 Task: Open a template Informal Letter by  Plum save the file as prototype.html Remove the following options from template: 'your brand'. Replace Hello Fan with ' Good Afternoon' and change the date to 19 July, 2023. Replace body of the letter with  I can't thank you enough for your love and support. Your presence in my life brings me immense joy and comfort. Thank you for being there for me.; apply Font Style 'Trebuchet MS' and font size  18 Add name: Oscar
Action: Mouse moved to (508, 232)
Screenshot: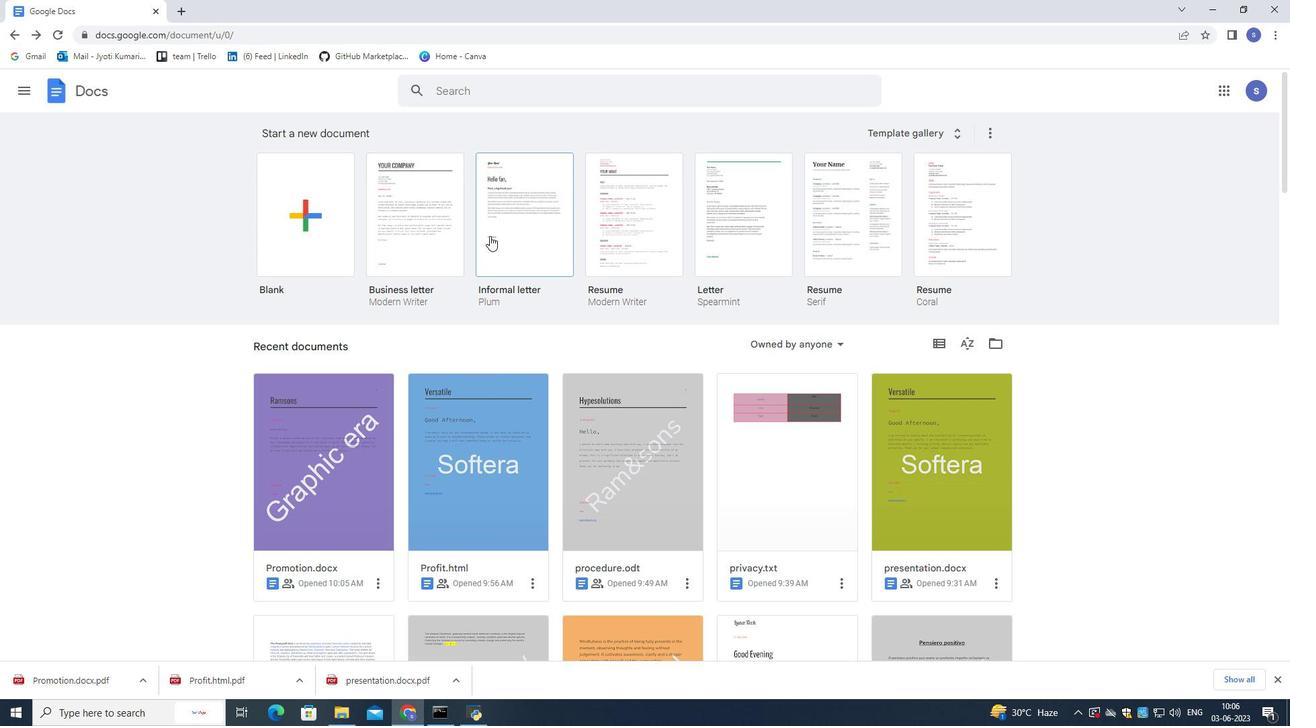 
Action: Mouse pressed left at (508, 232)
Screenshot: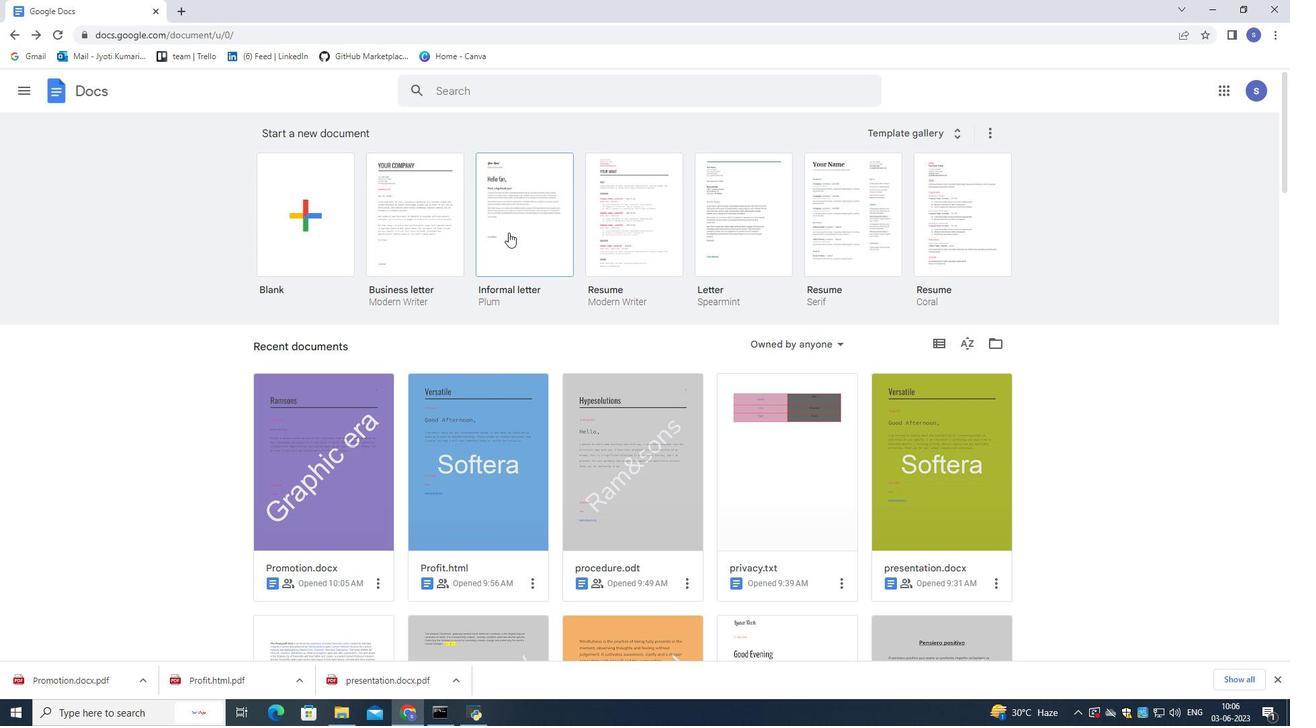 
Action: Mouse pressed left at (508, 232)
Screenshot: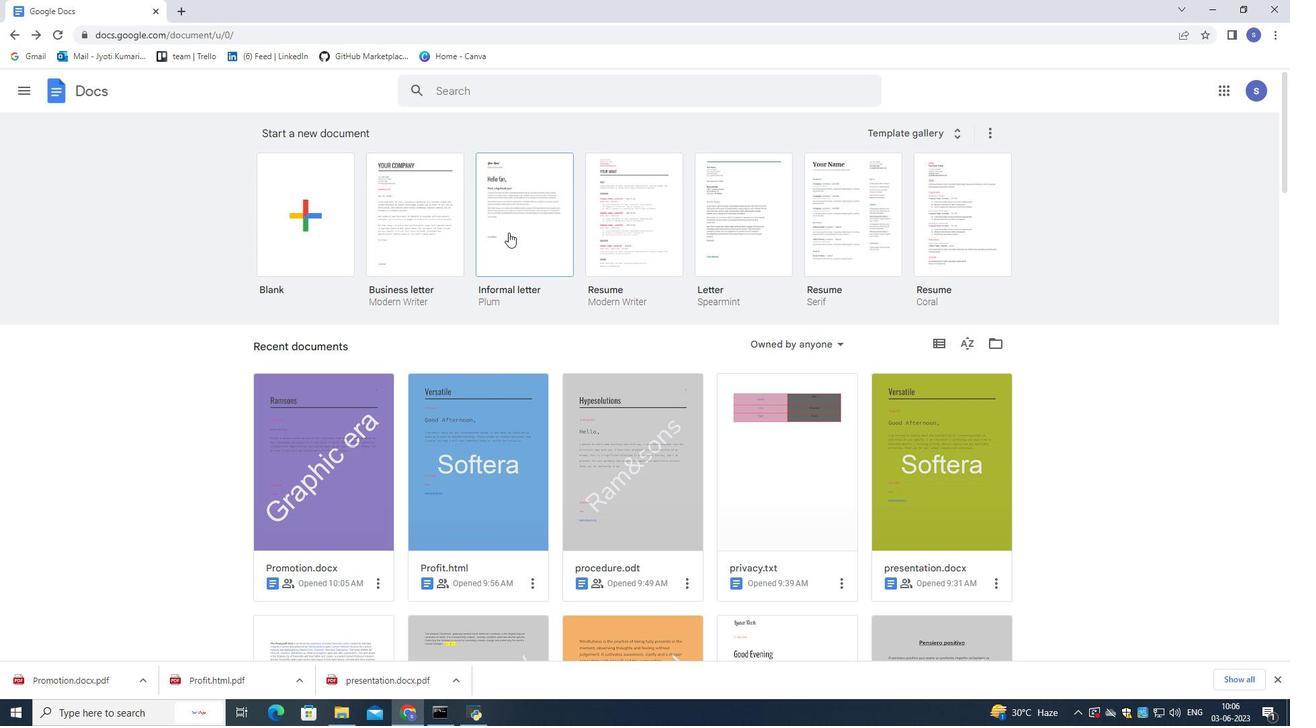 
Action: Mouse moved to (119, 77)
Screenshot: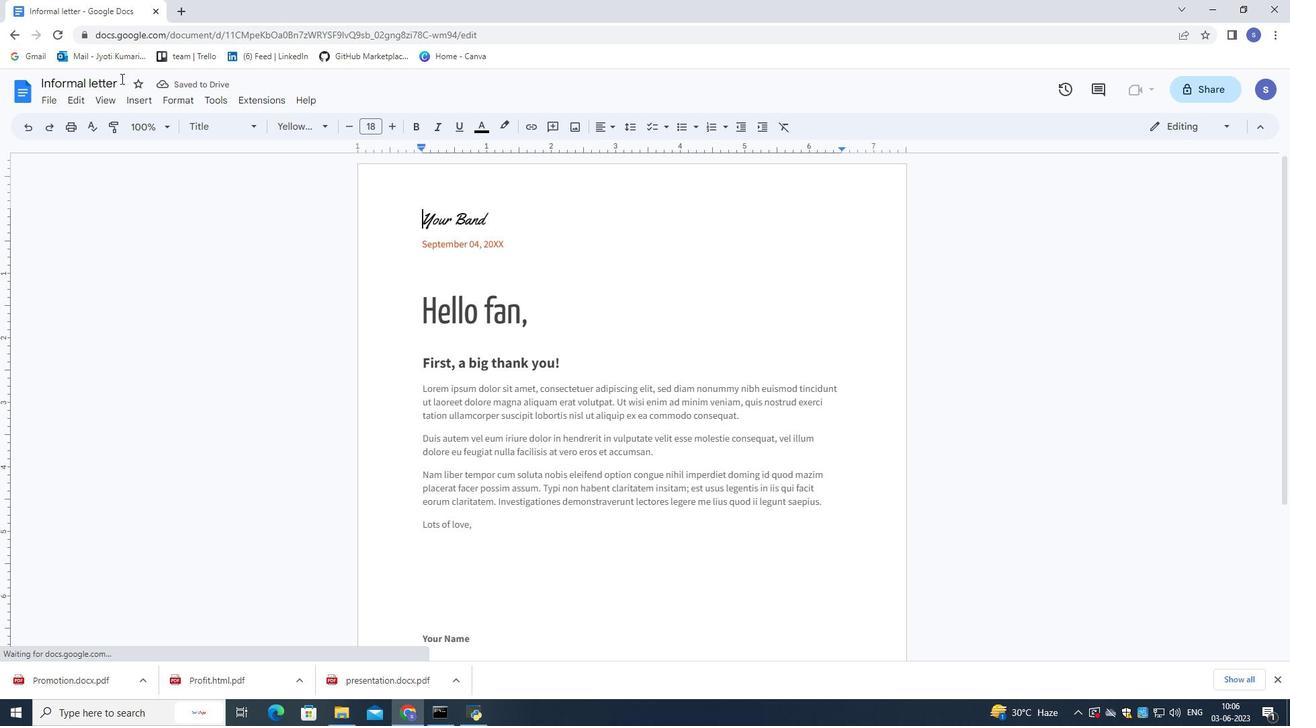 
Action: Mouse pressed left at (119, 77)
Screenshot: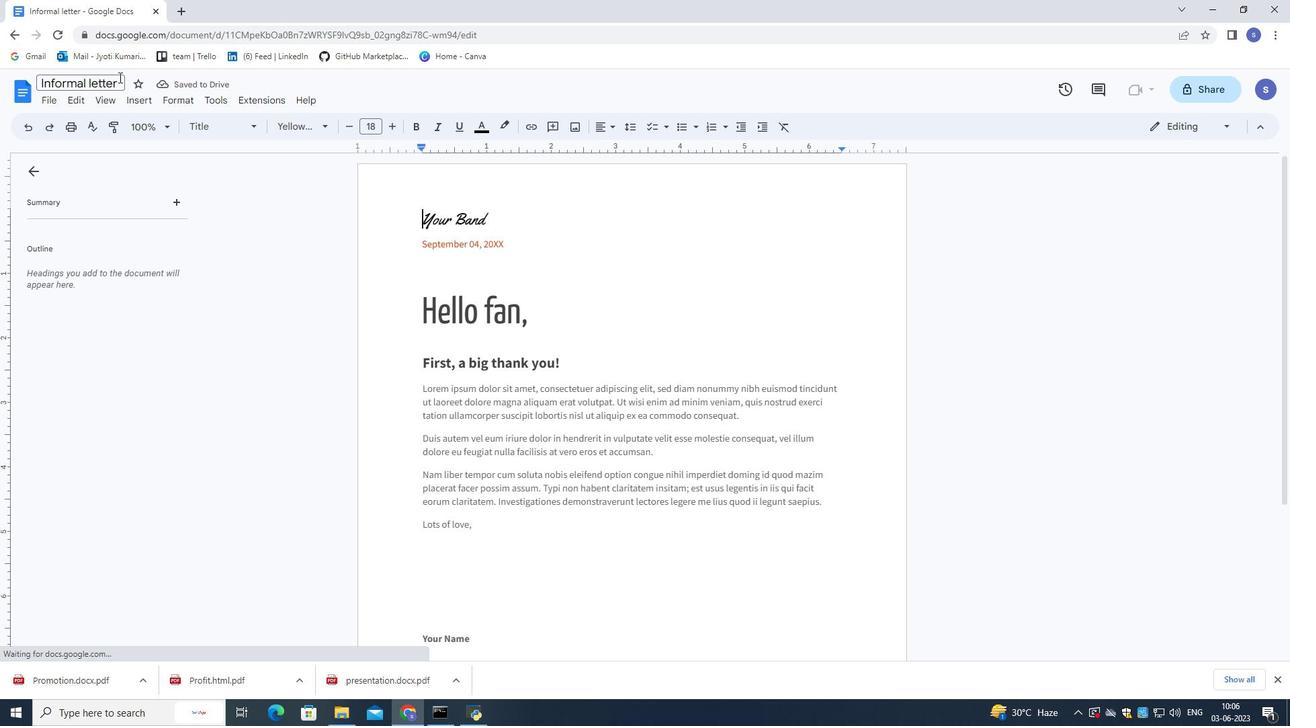 
Action: Mouse moved to (119, 77)
Screenshot: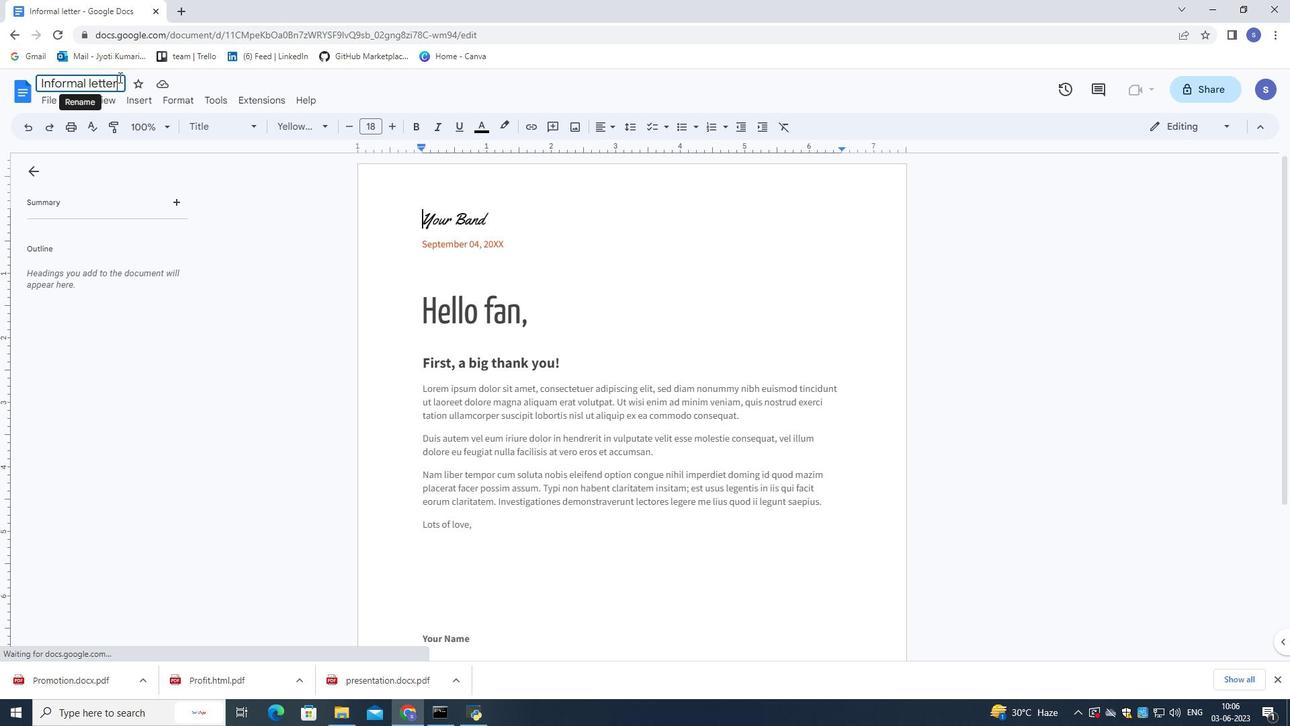 
Action: Mouse pressed left at (119, 77)
Screenshot: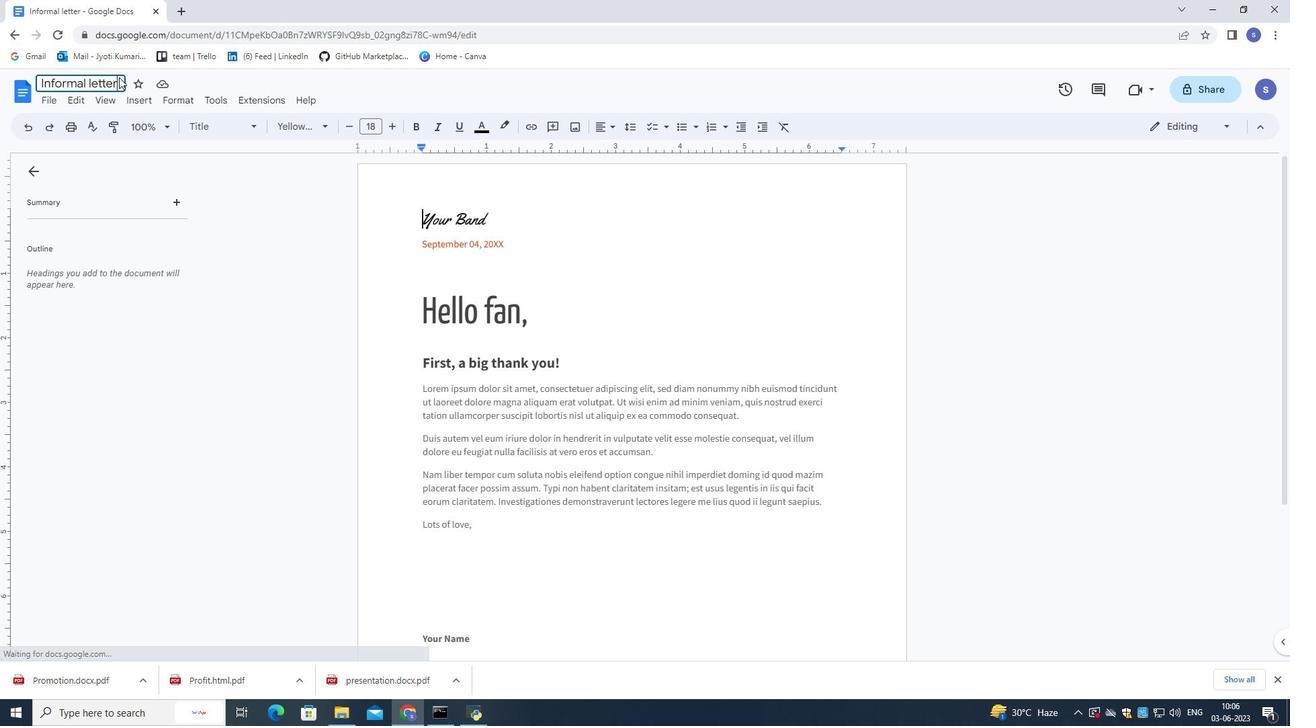 
Action: Mouse pressed left at (119, 77)
Screenshot: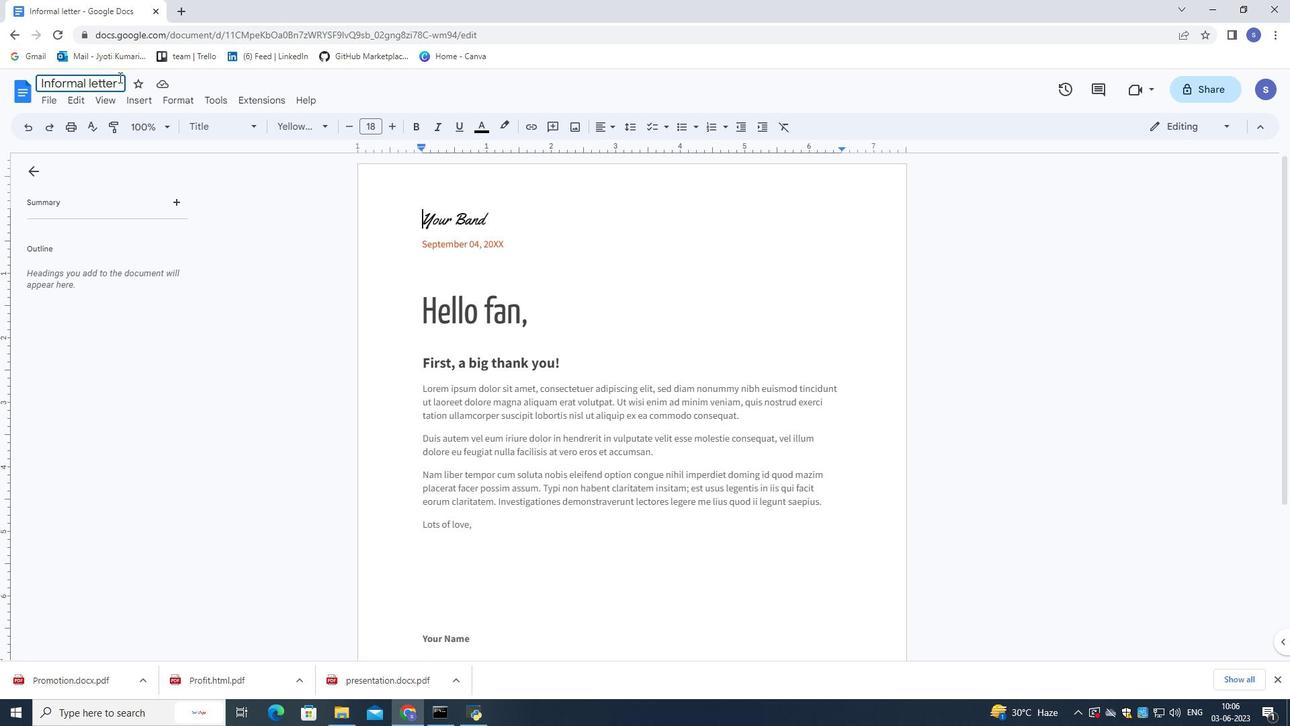 
Action: Mouse pressed left at (119, 77)
Screenshot: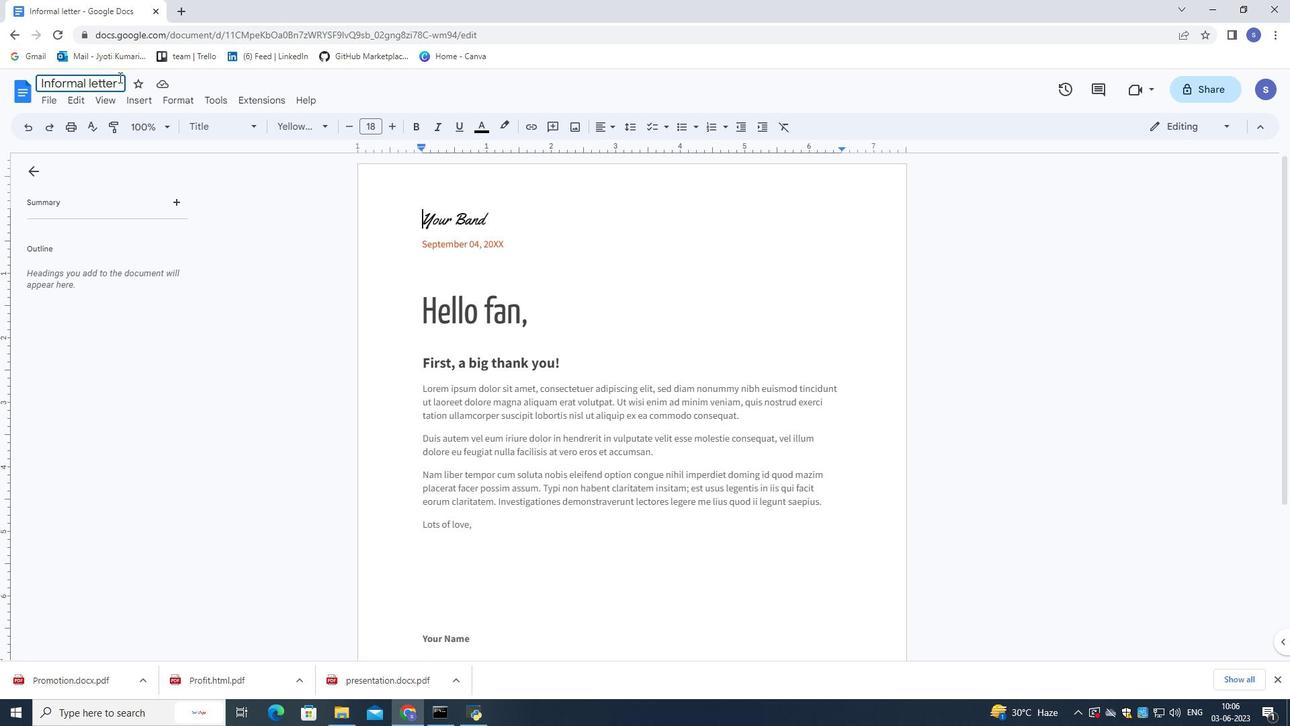 
Action: Mouse moved to (121, 121)
Screenshot: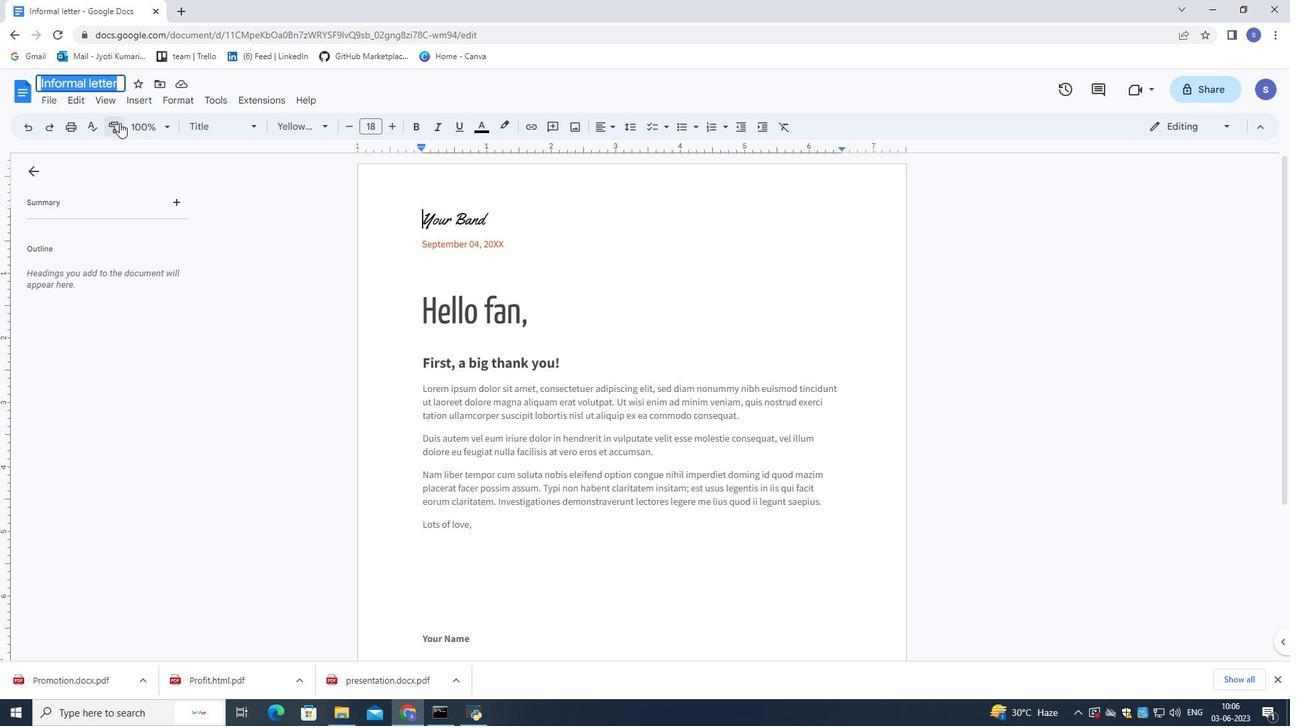 
Action: Key pressed prototype.html<Key.enter>
Screenshot: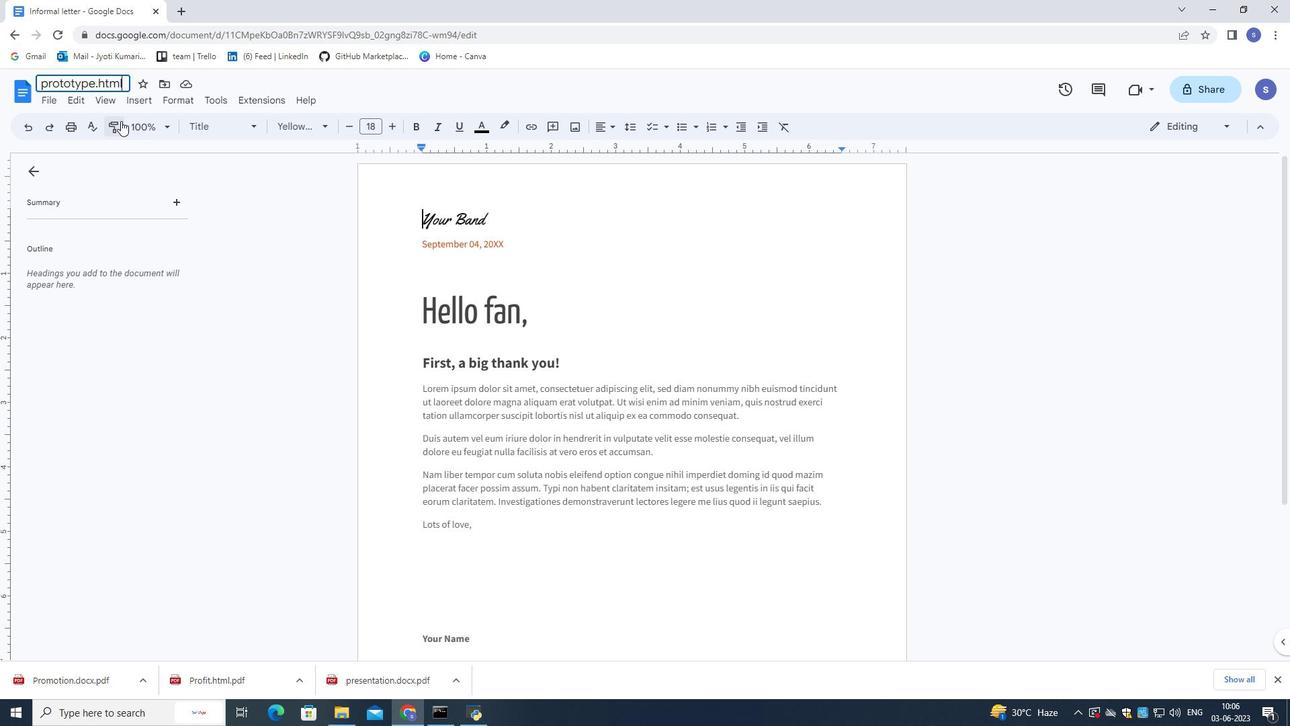 
Action: Mouse moved to (514, 218)
Screenshot: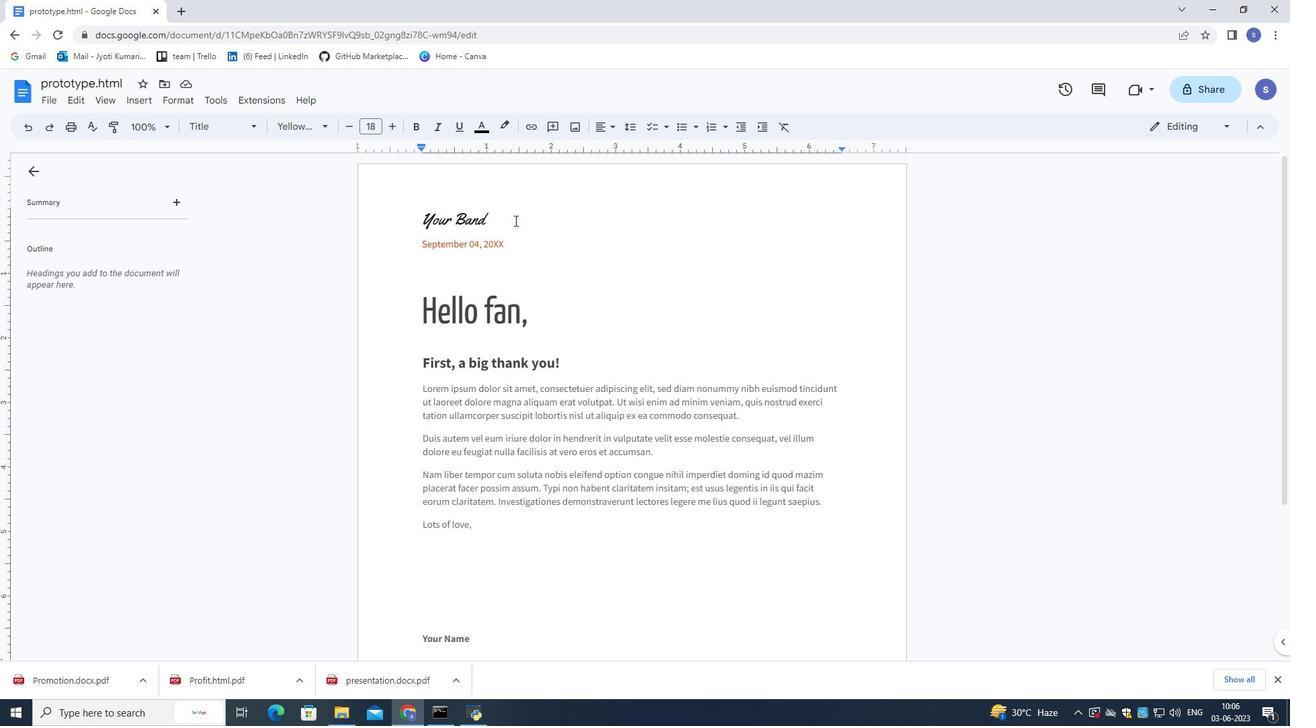 
Action: Mouse pressed left at (514, 218)
Screenshot: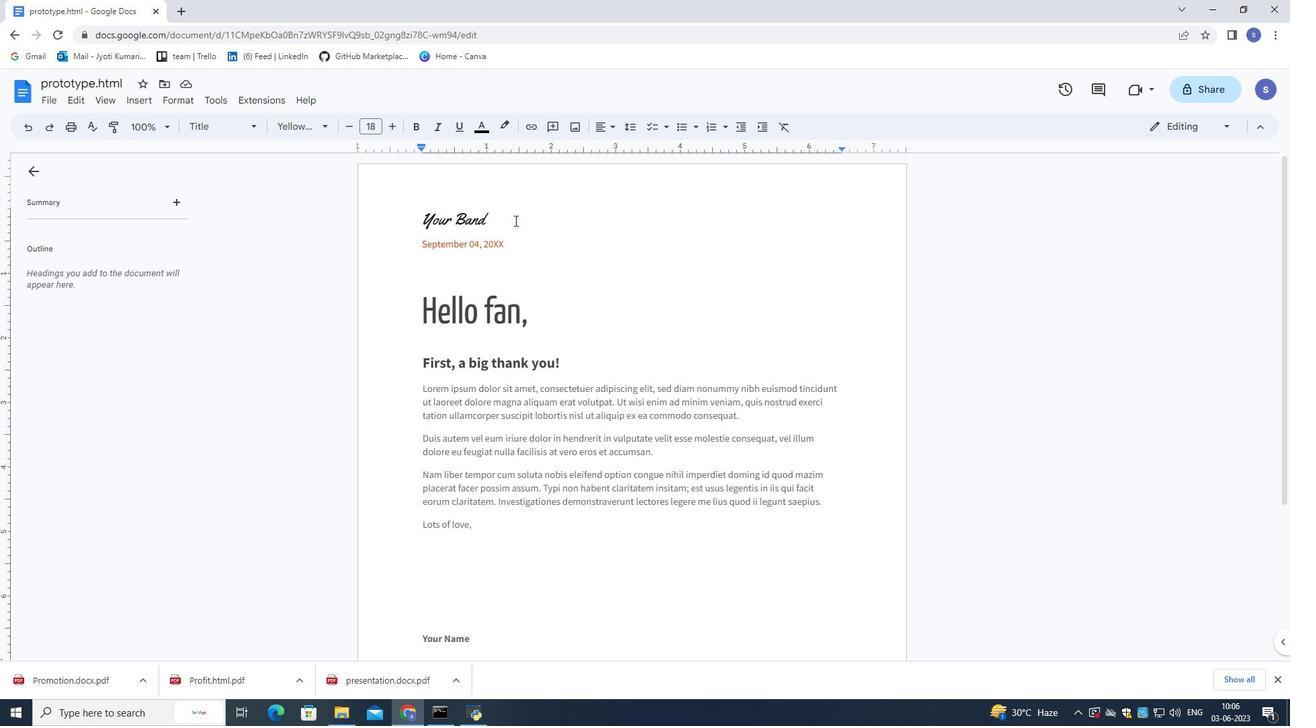
Action: Mouse moved to (412, 215)
Screenshot: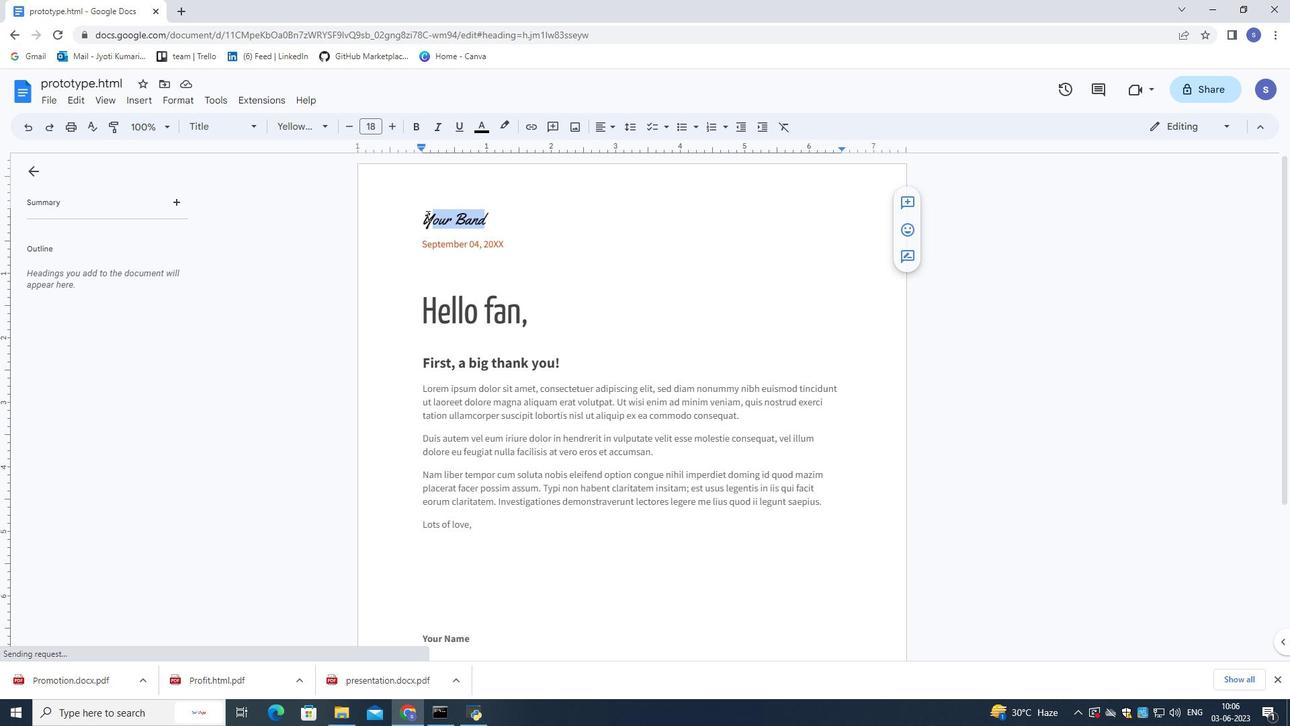 
Action: Key pressed <Key.delete>
Screenshot: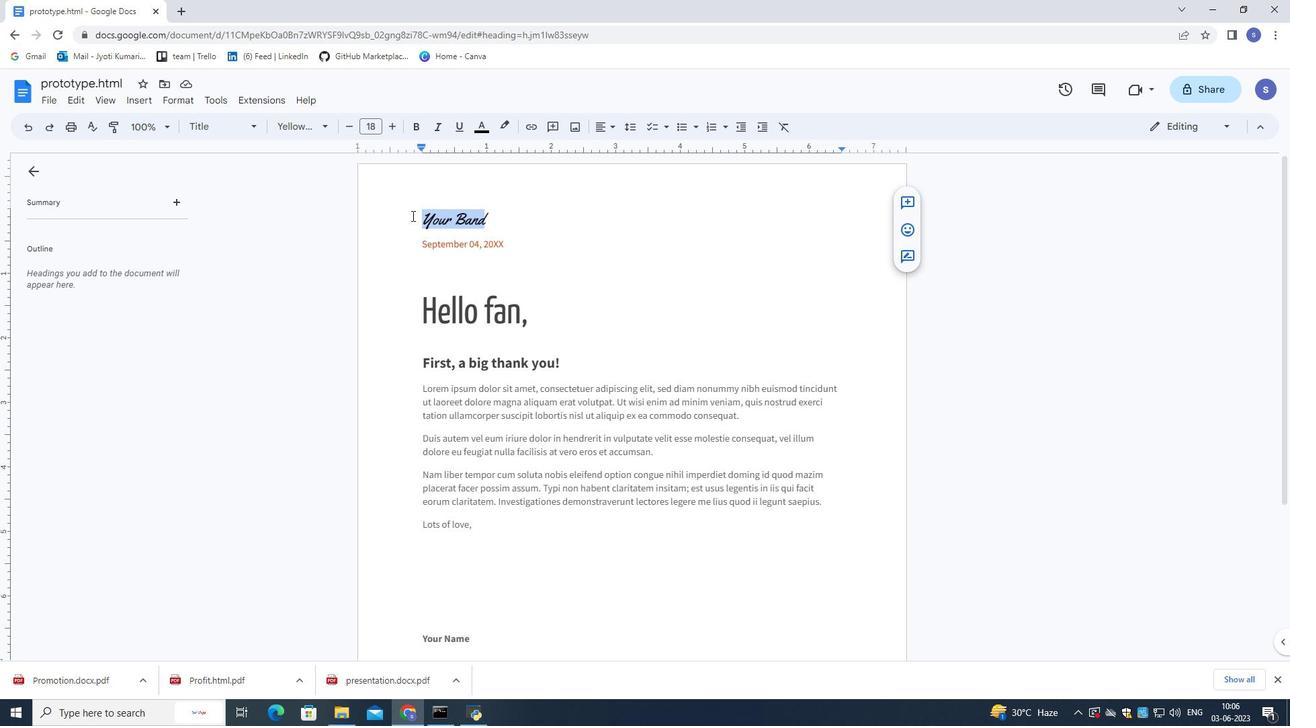 
Action: Mouse moved to (513, 239)
Screenshot: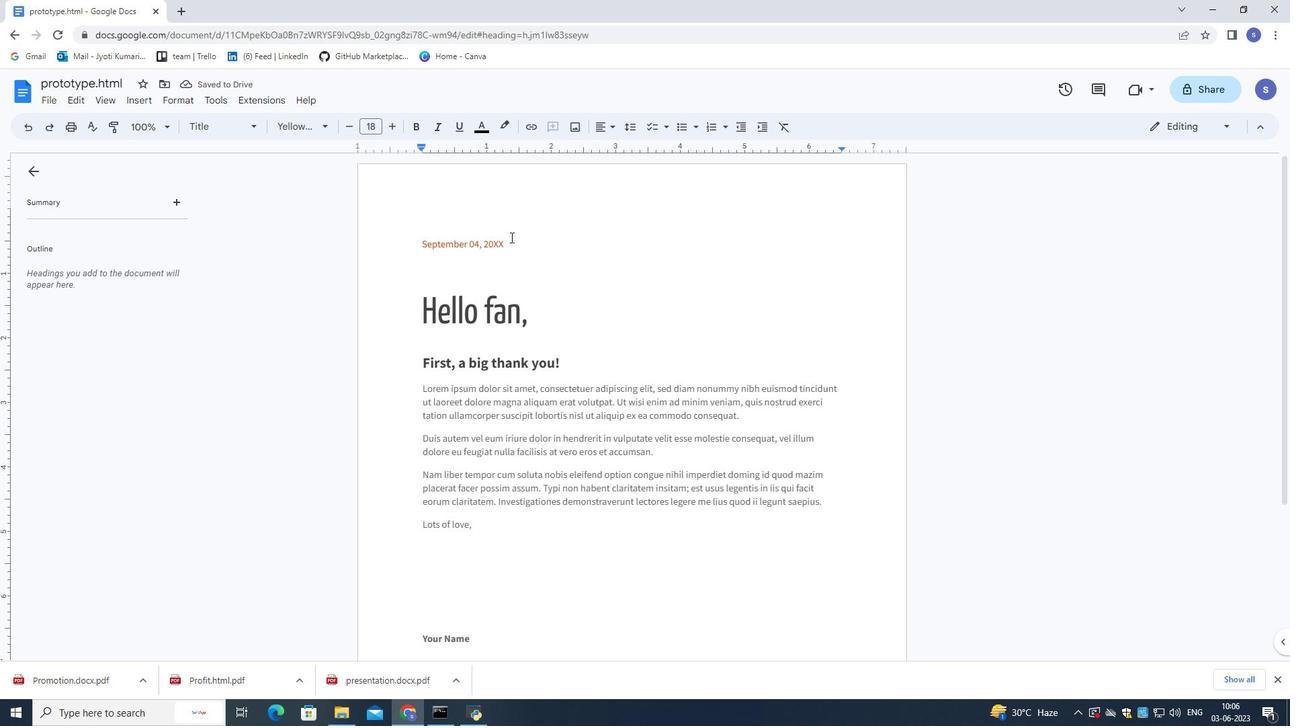 
Action: Mouse pressed left at (513, 239)
Screenshot: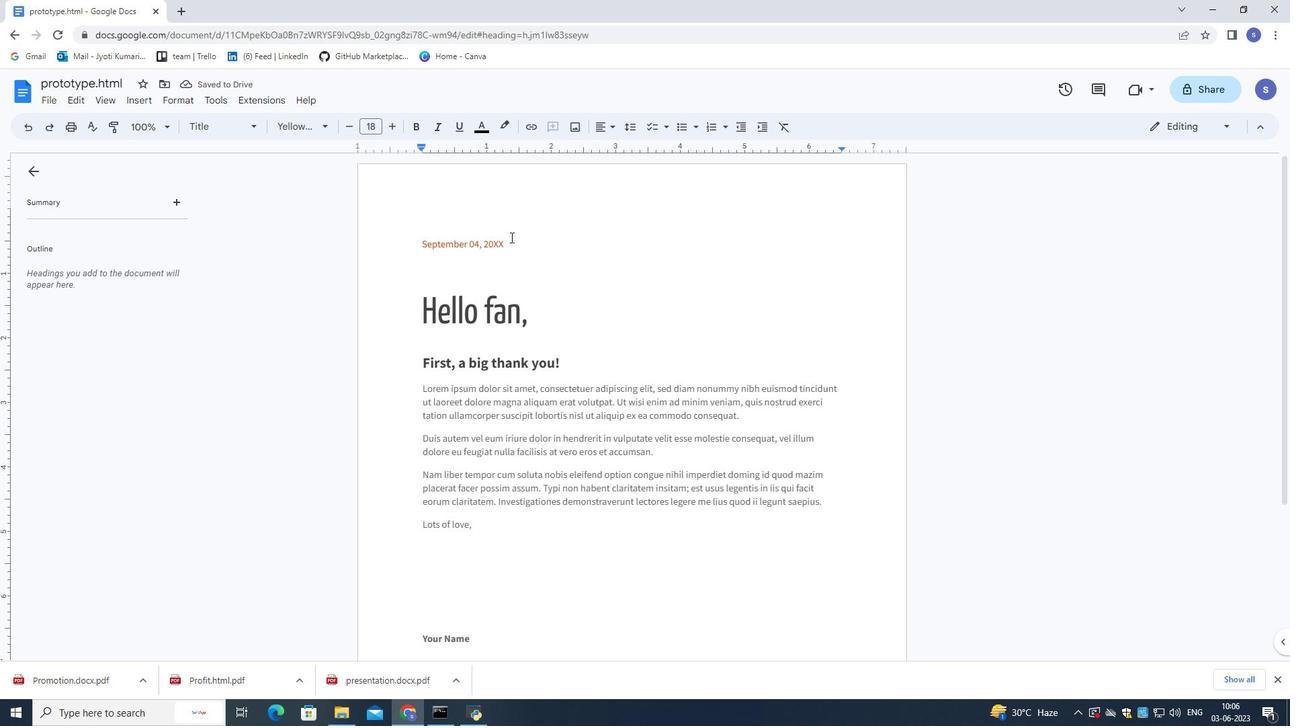 
Action: Mouse pressed left at (513, 239)
Screenshot: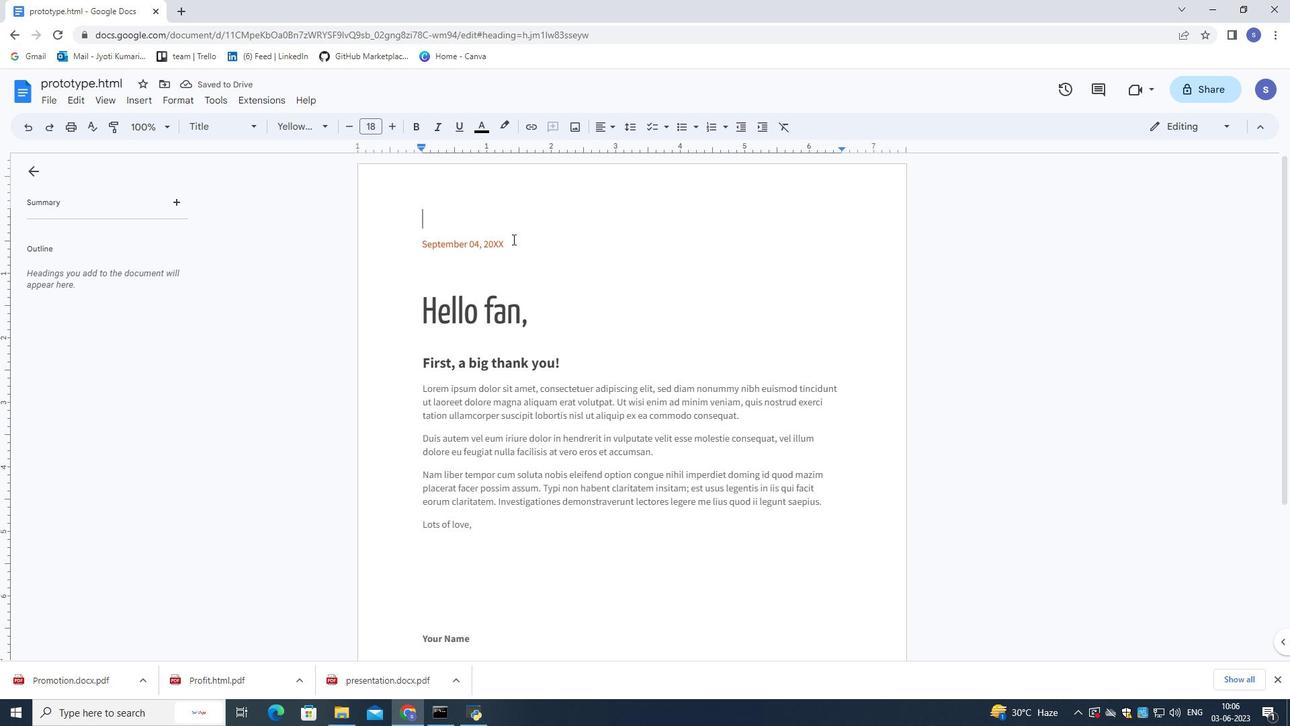 
Action: Mouse pressed left at (513, 239)
Screenshot: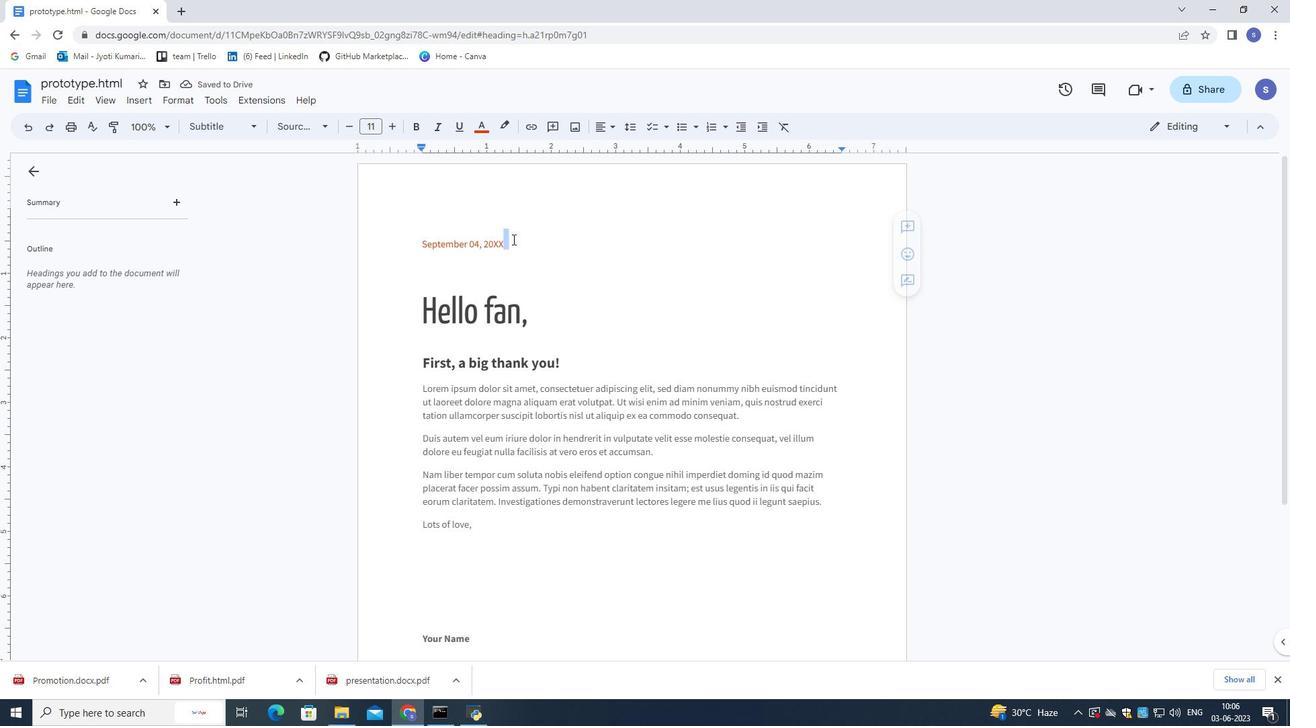 
Action: Mouse moved to (511, 241)
Screenshot: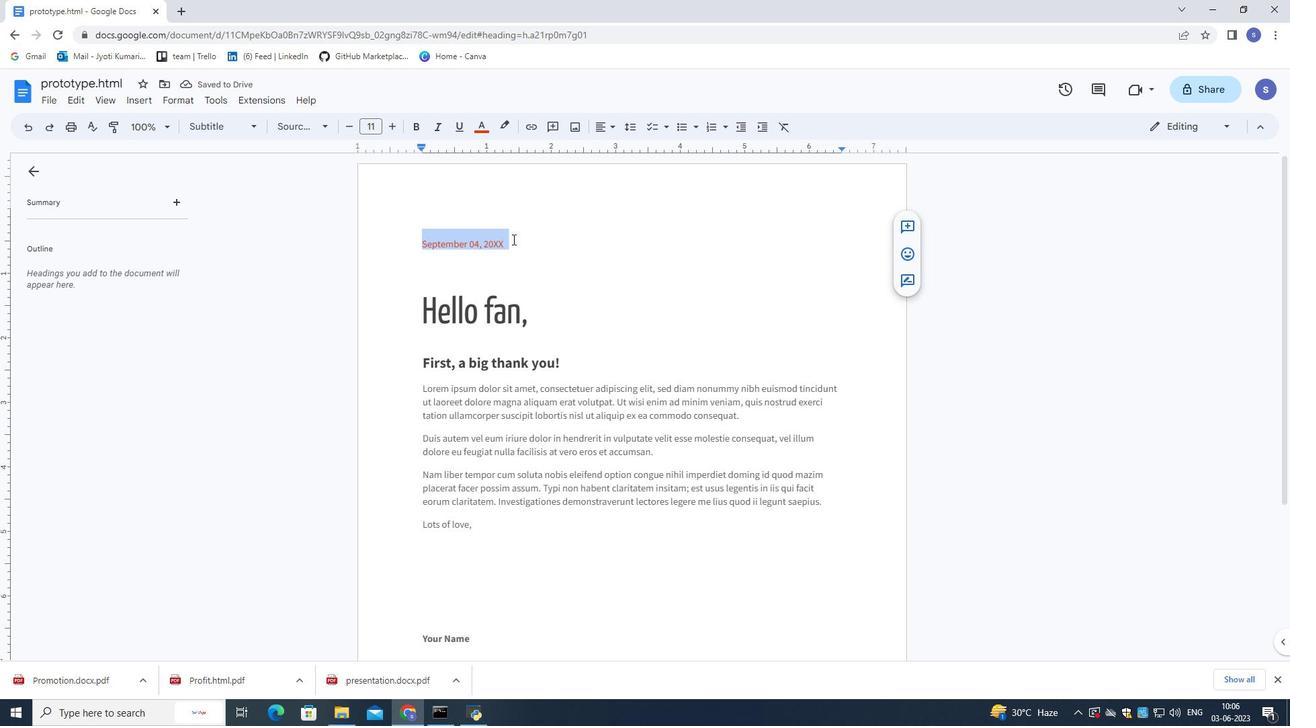 
Action: Key pressed 19<Key.space><Key.shift>july,<Key.space>2023
Screenshot: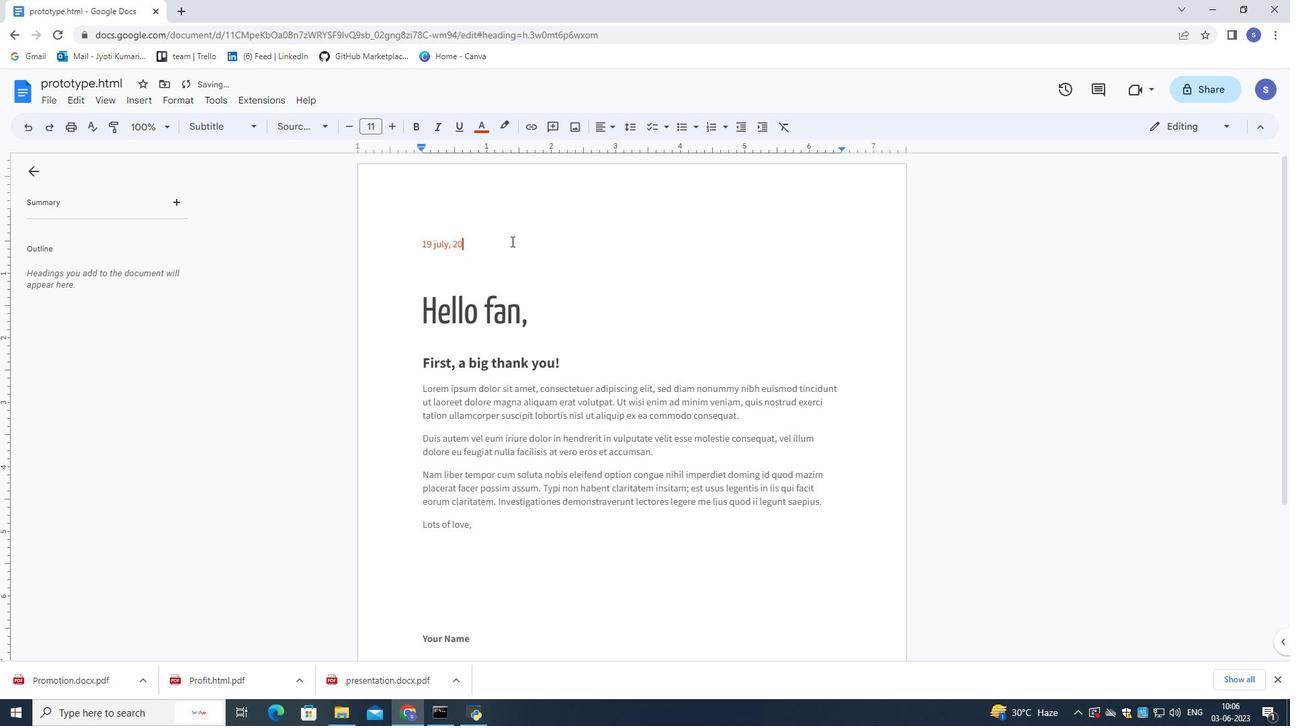 
Action: Mouse moved to (531, 320)
Screenshot: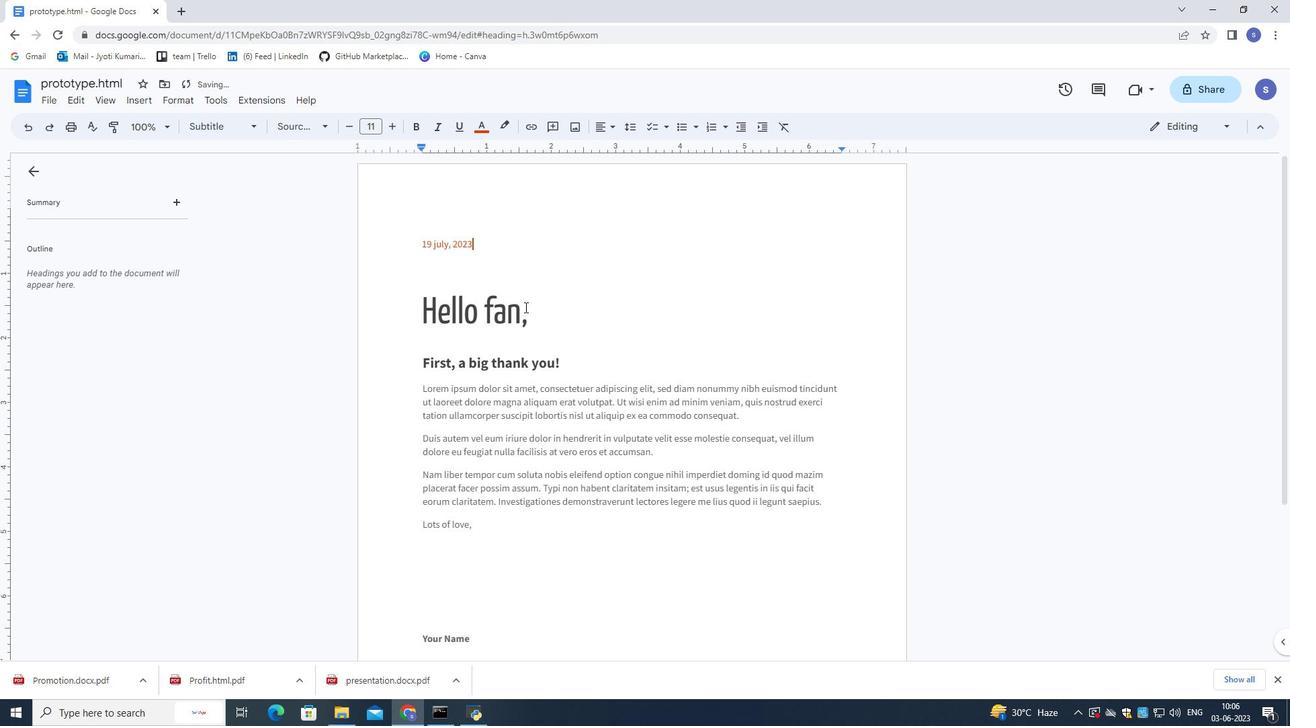 
Action: Mouse pressed left at (531, 320)
Screenshot: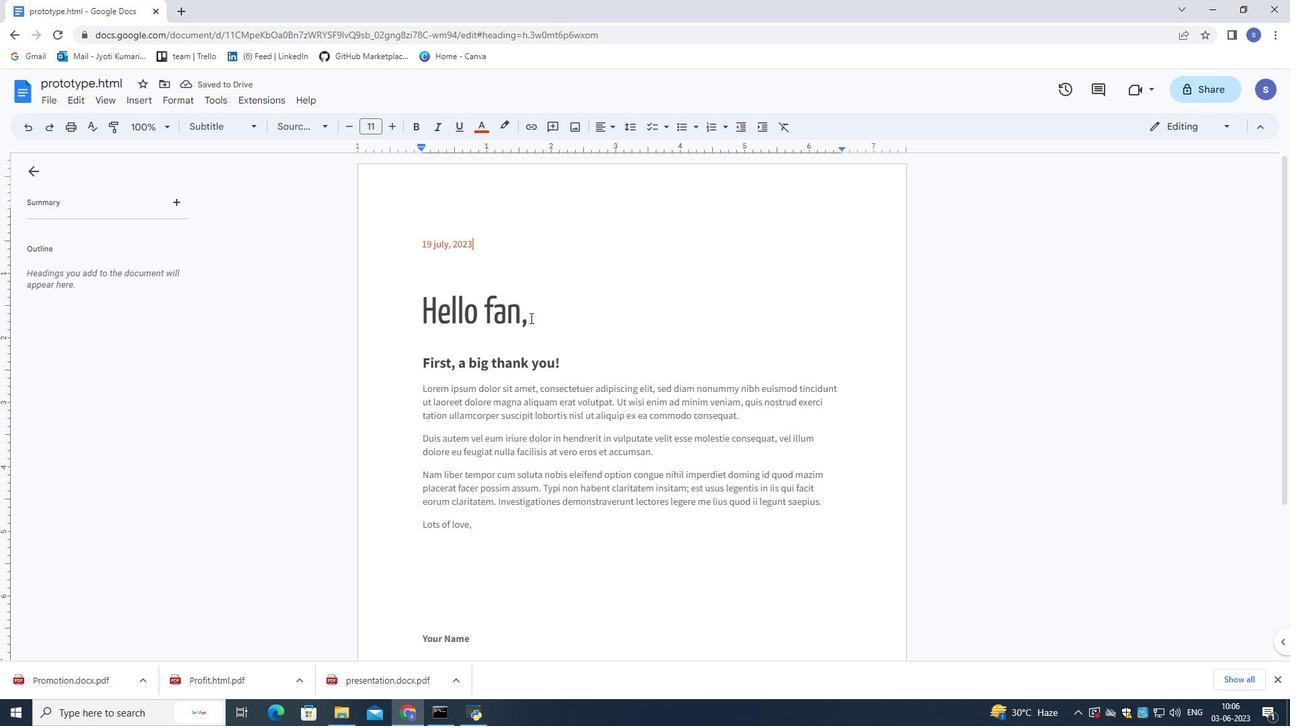 
Action: Mouse moved to (383, 312)
Screenshot: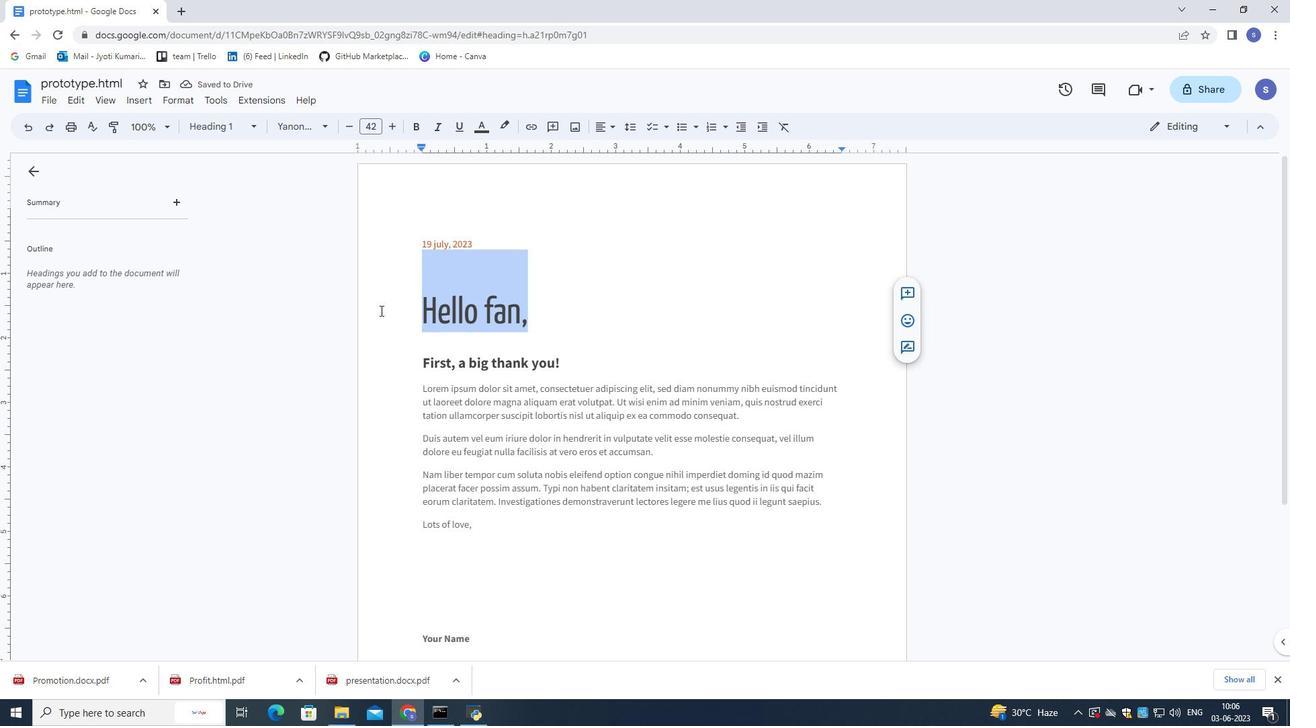 
Action: Key pressed <Key.shift>Good<Key.space><Key.shift>afternoon<Key.left><Key.left><Key.left><Key.left><Key.left><Key.left><Key.left><Key.left><Key.backspace><Key.shift>A
Screenshot: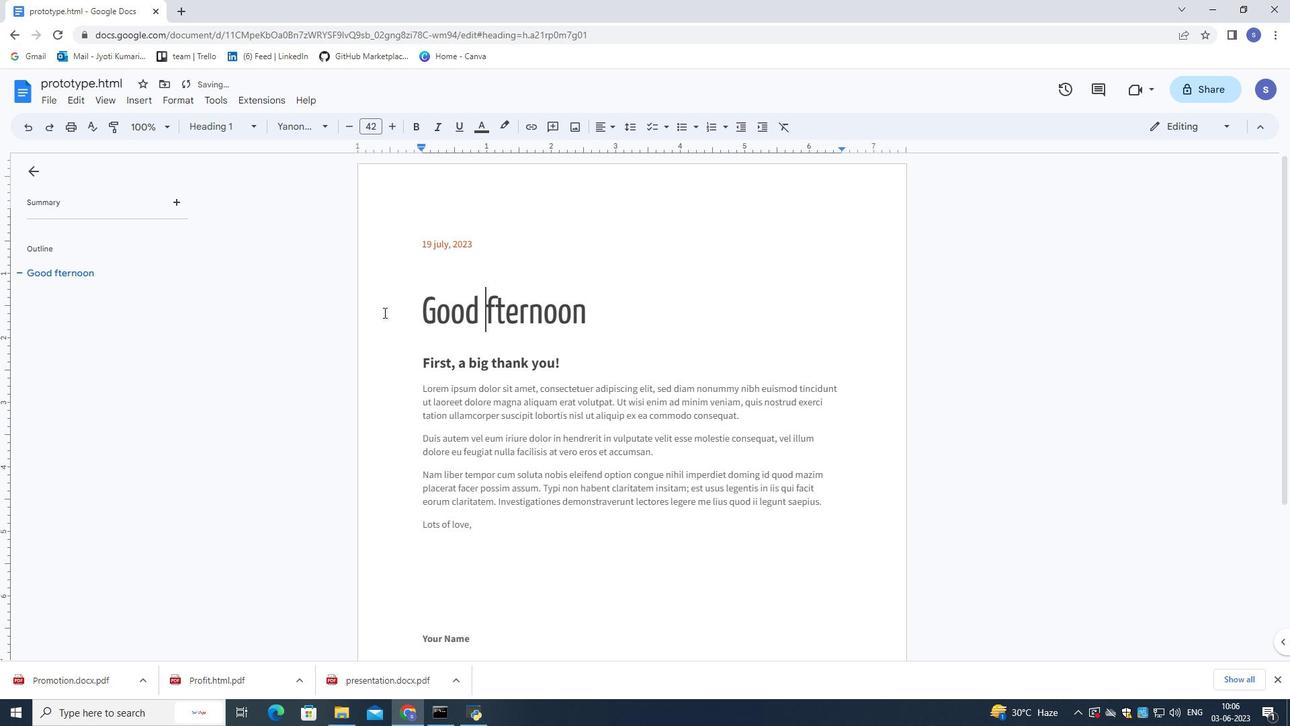 
Action: Mouse moved to (474, 533)
Screenshot: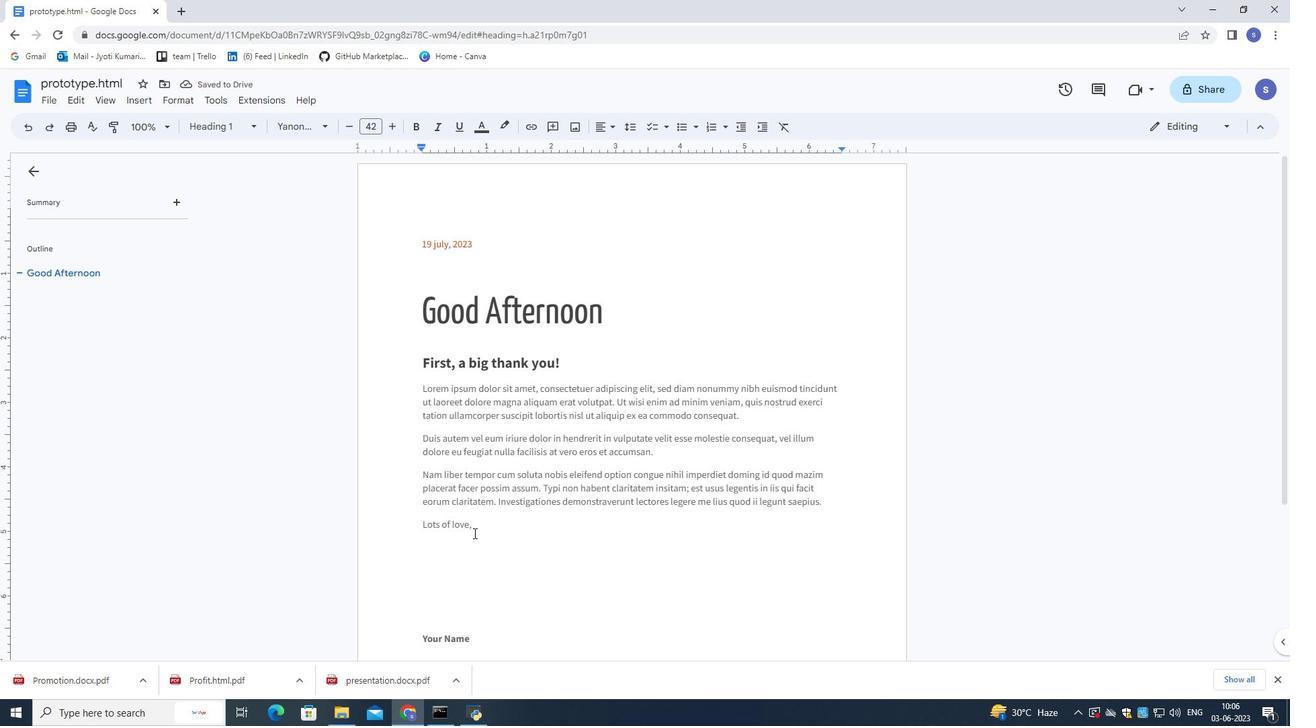
Action: Mouse pressed left at (474, 533)
Screenshot: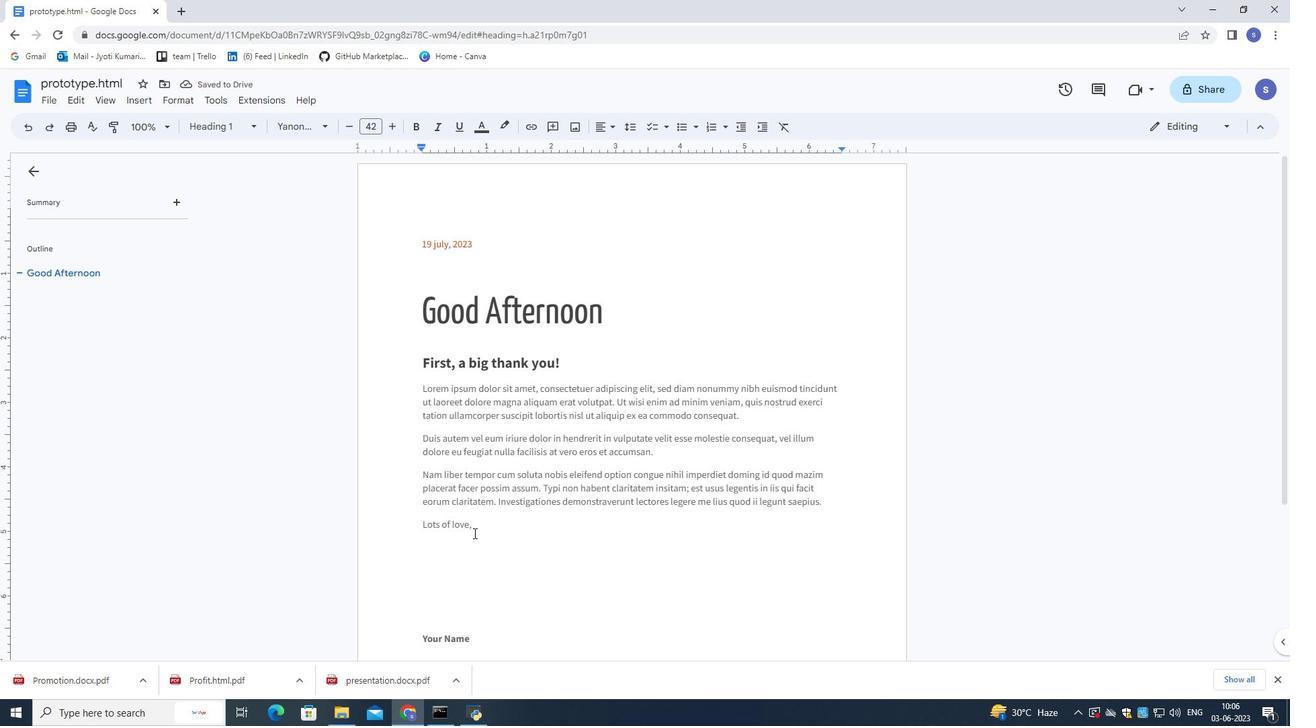 
Action: Mouse moved to (703, 258)
Screenshot: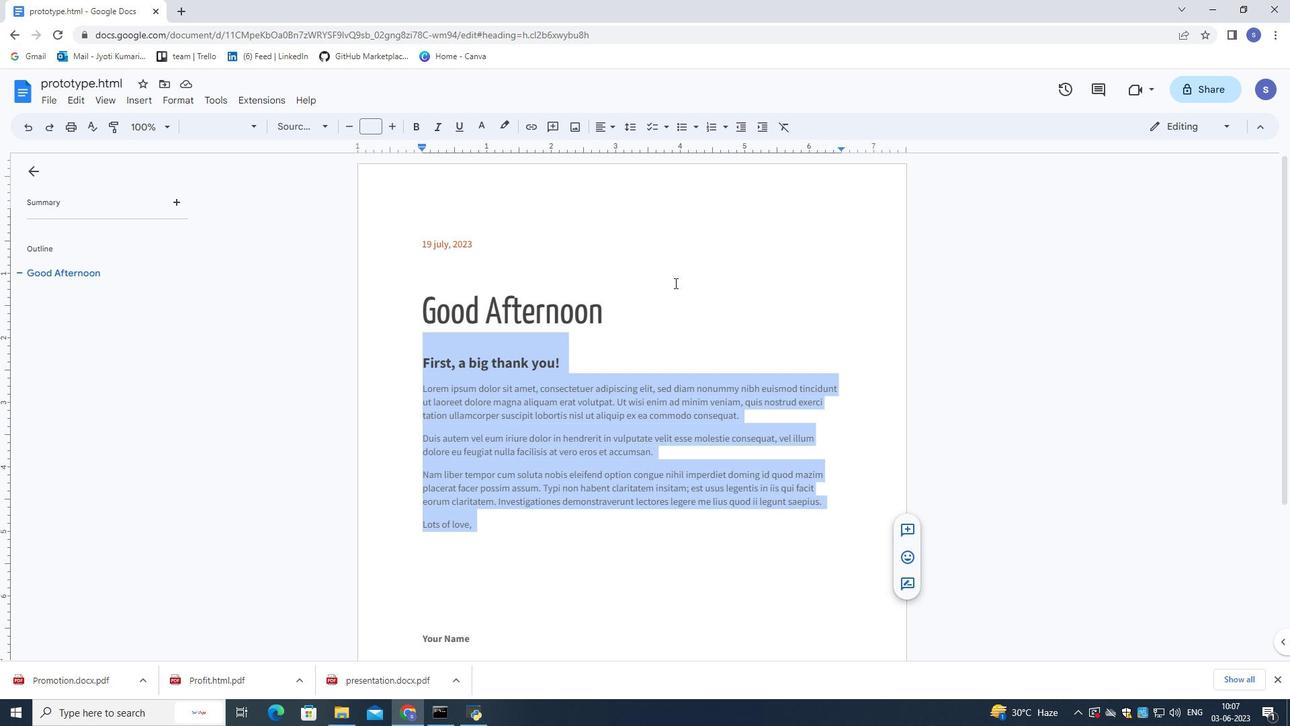 
Action: Key pressed <Key.shift>I<Key.space>can't<Key.space>thank<Key.space>you<Key.space>enough<Key.space>for<Key.space>your<Key.space>love<Key.space>andsupport.<Key.space><Key.shift>Your<Key.space>presence<Key.space>in<Key.space>my<Key.space>life<Key.space>brings<Key.space>me<Key.space>immene<Key.space>joy<Key.space>and<Key.space>comfort.<Key.space><Key.shift>Thank<Key.space>you<Key.space>being<Key.space>there<Key.space>for<Key.space>me,<Key.backspace>.
Screenshot: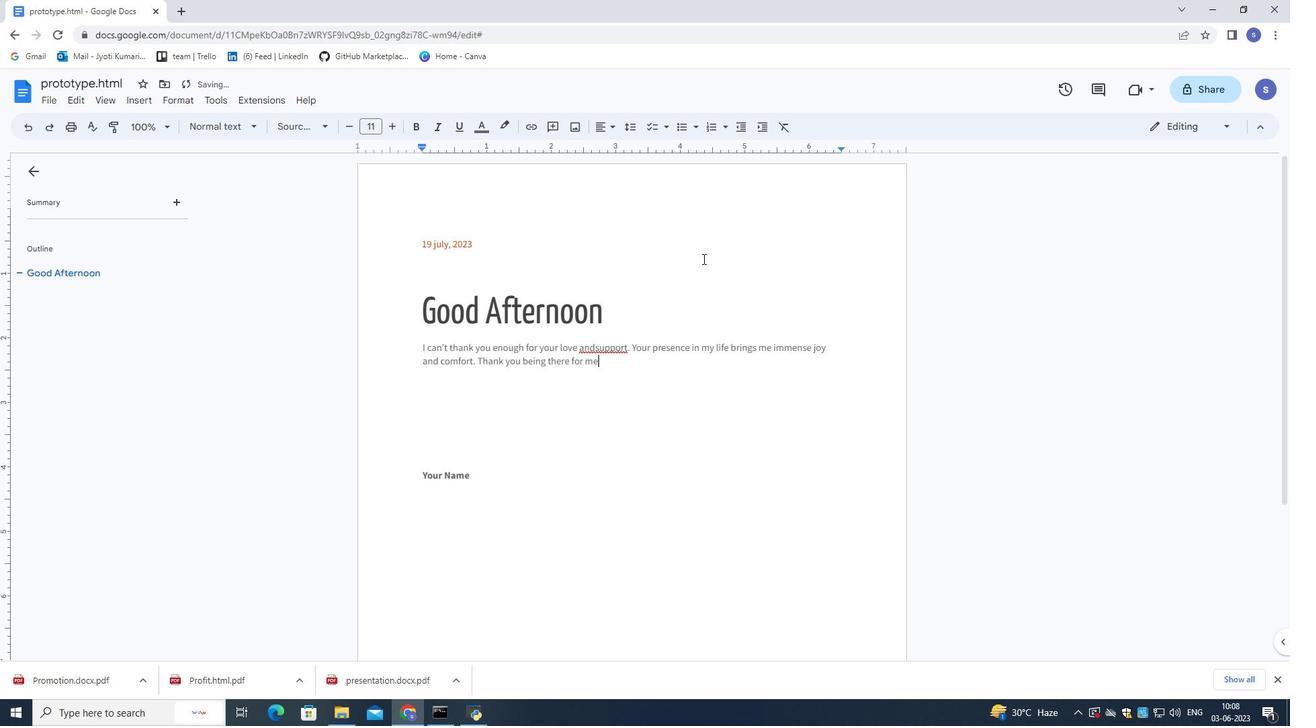 
Action: Mouse moved to (595, 349)
Screenshot: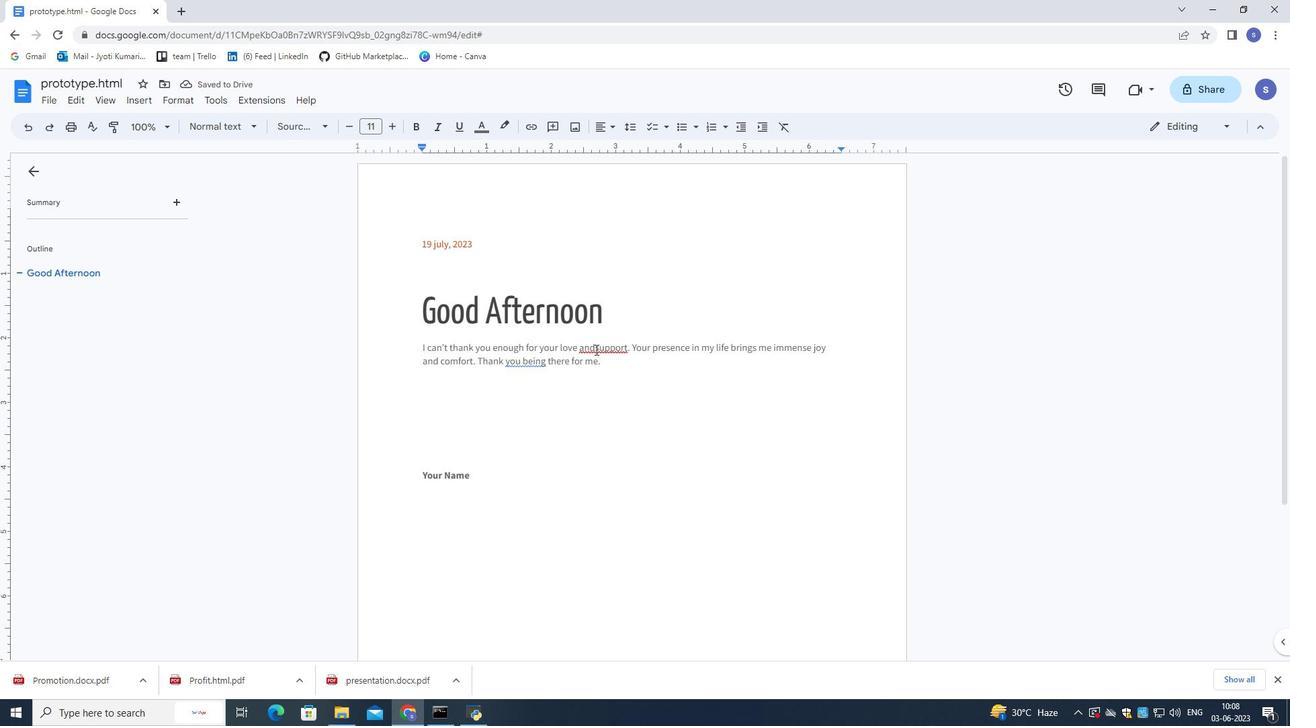 
Action: Mouse pressed left at (595, 349)
Screenshot: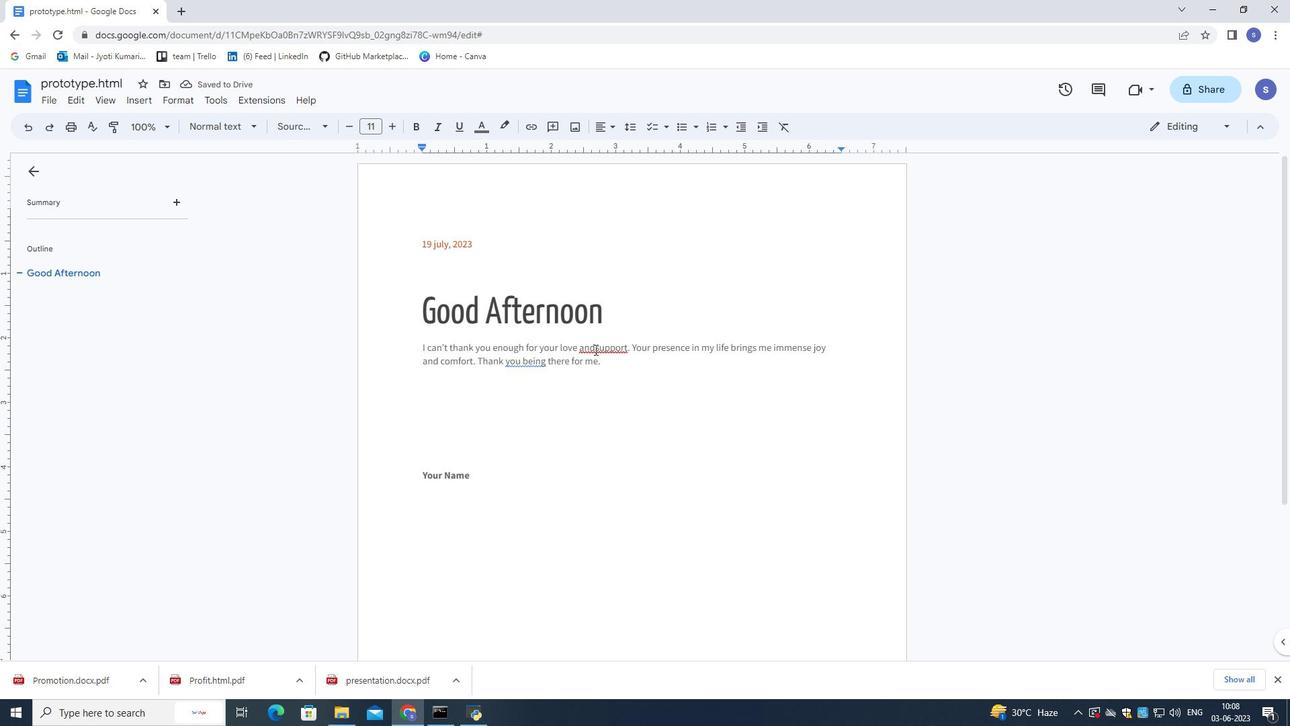 
Action: Mouse moved to (611, 369)
Screenshot: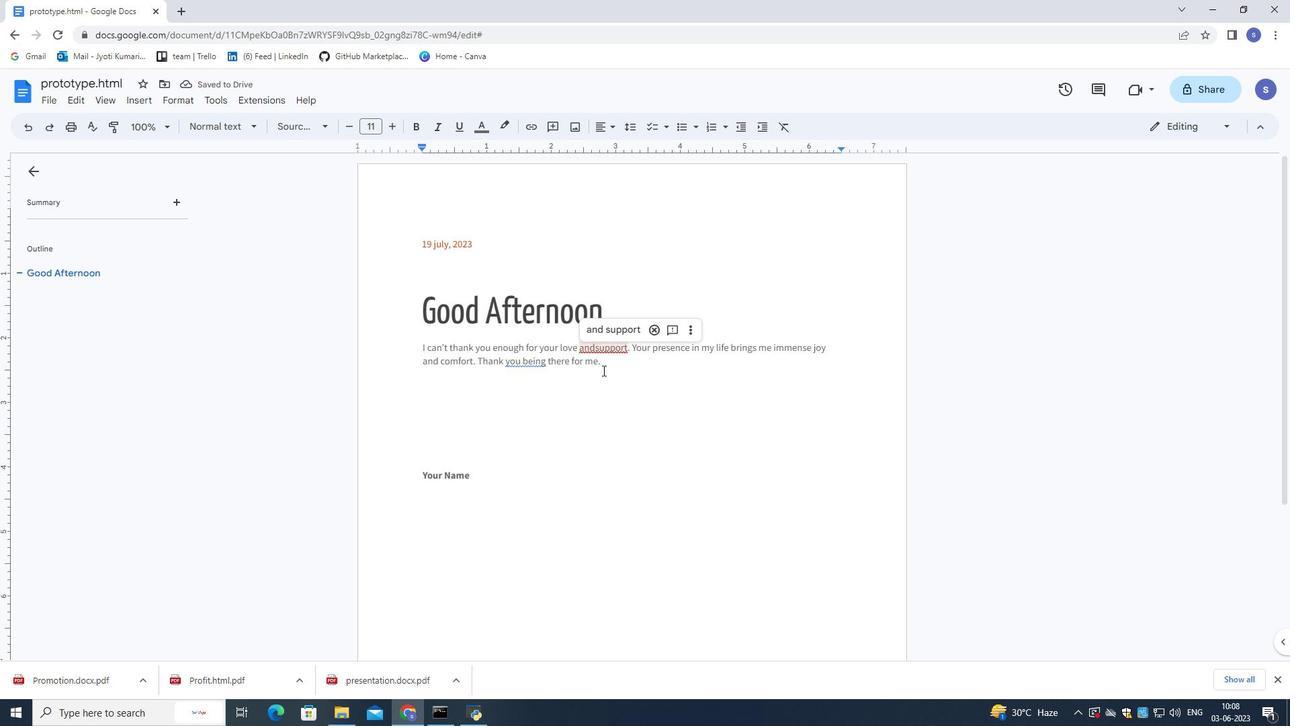 
Action: Key pressed <Key.alt_l>
Screenshot: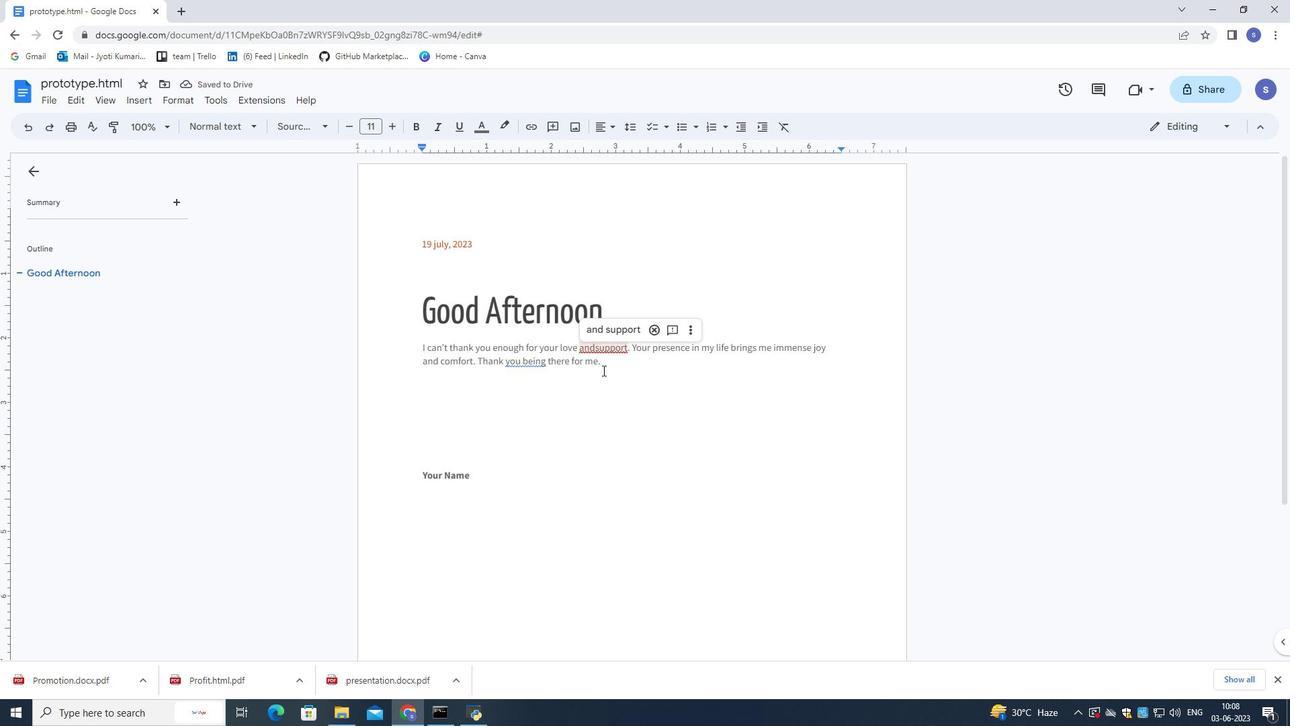 
Action: Mouse moved to (615, 363)
Screenshot: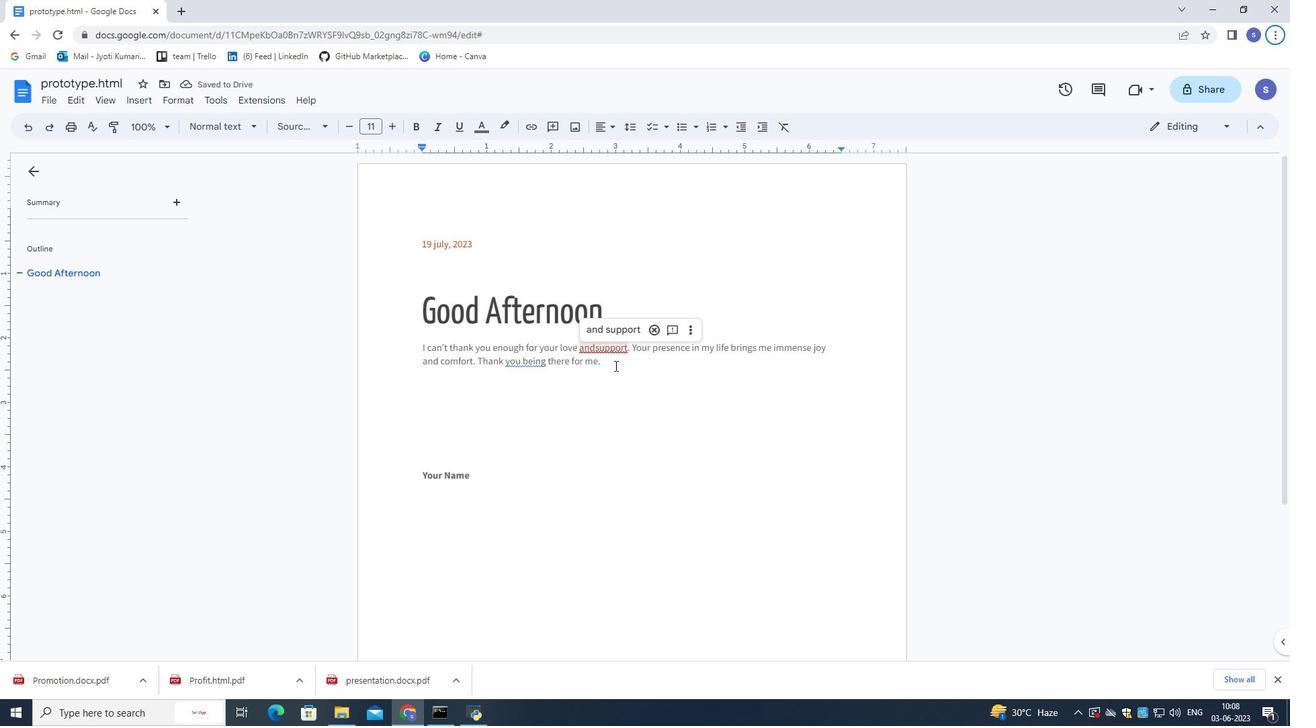 
Action: Key pressed <Key.space>
Screenshot: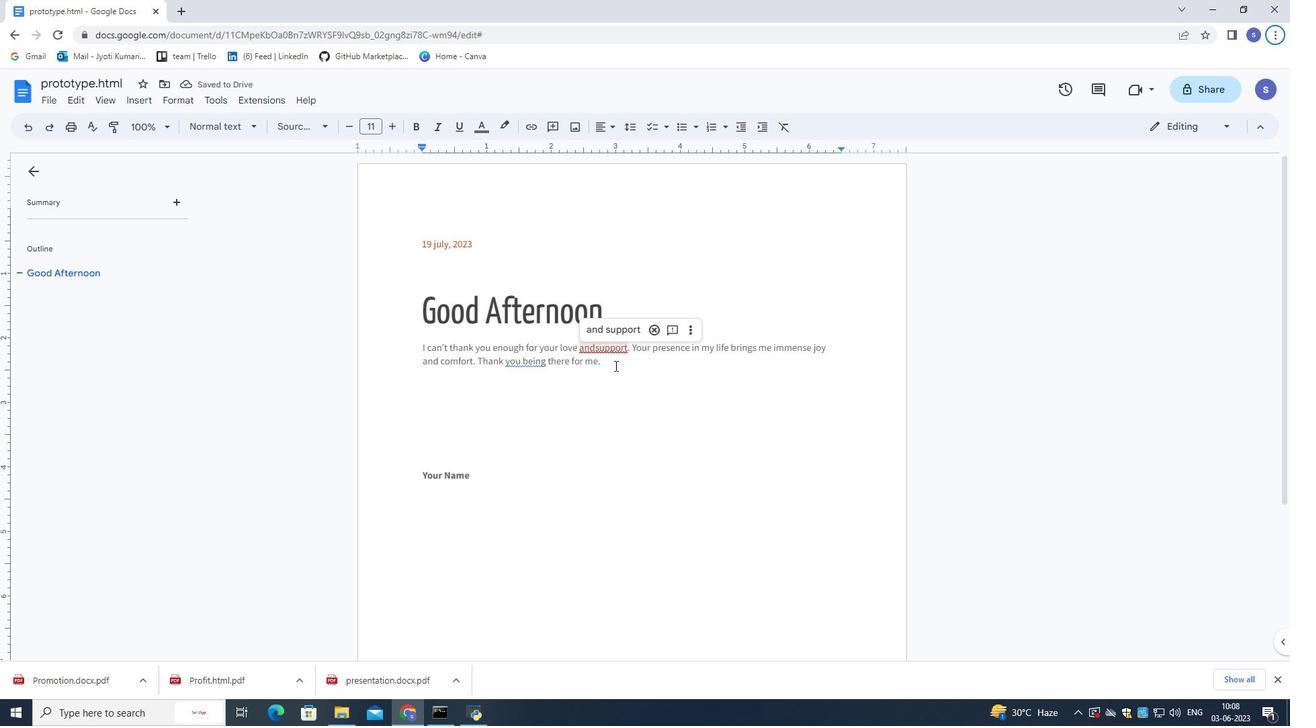 
Action: Mouse moved to (619, 348)
Screenshot: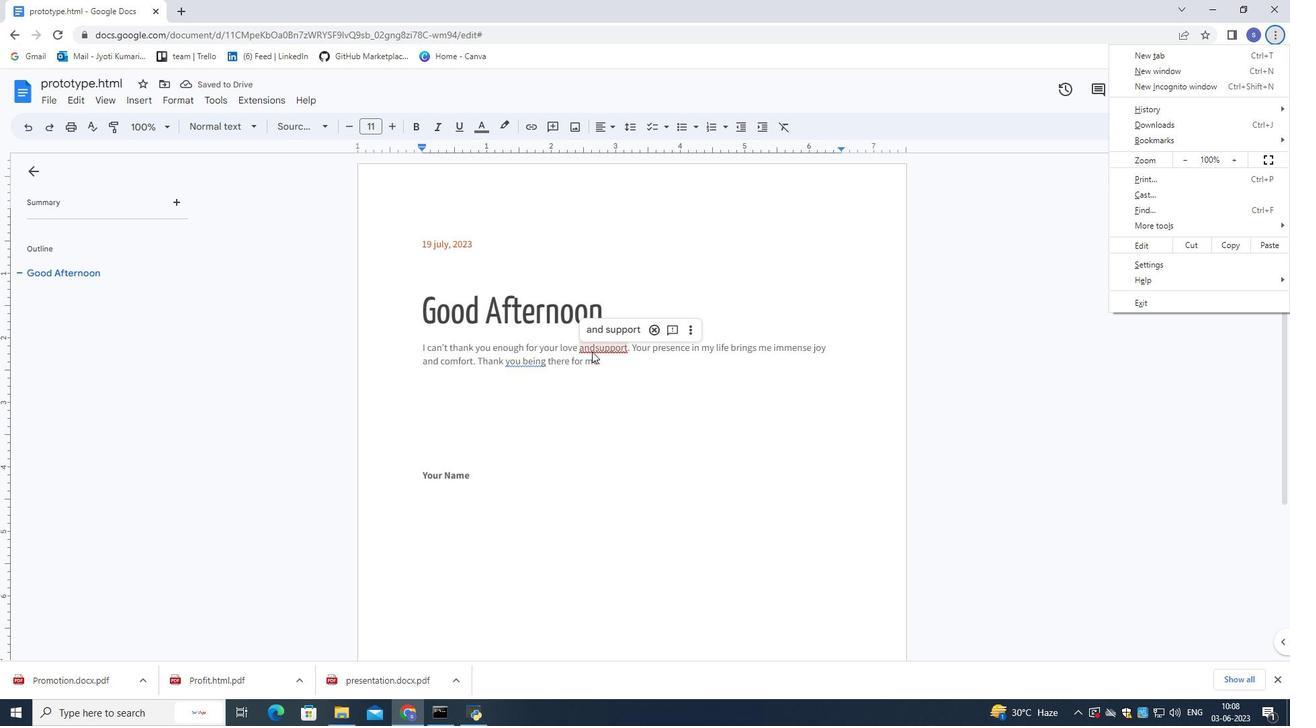 
Action: Mouse pressed left at (619, 348)
Screenshot: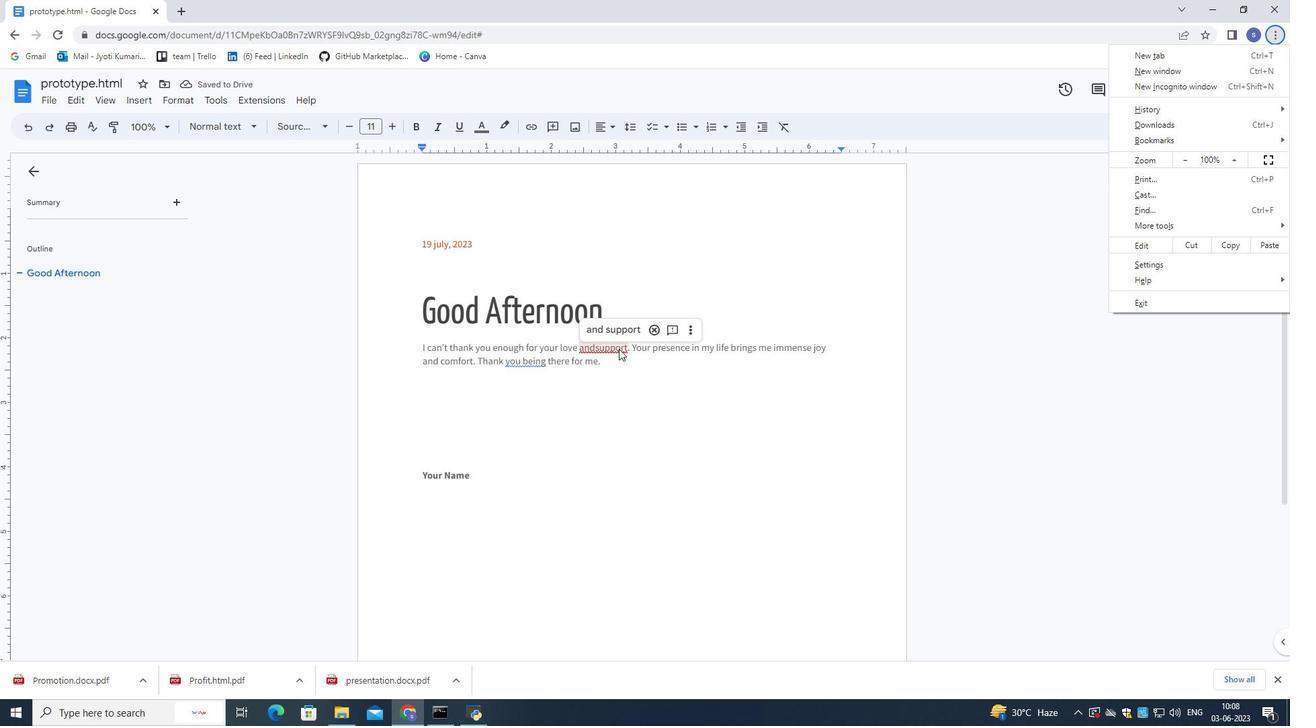 
Action: Mouse moved to (593, 346)
Screenshot: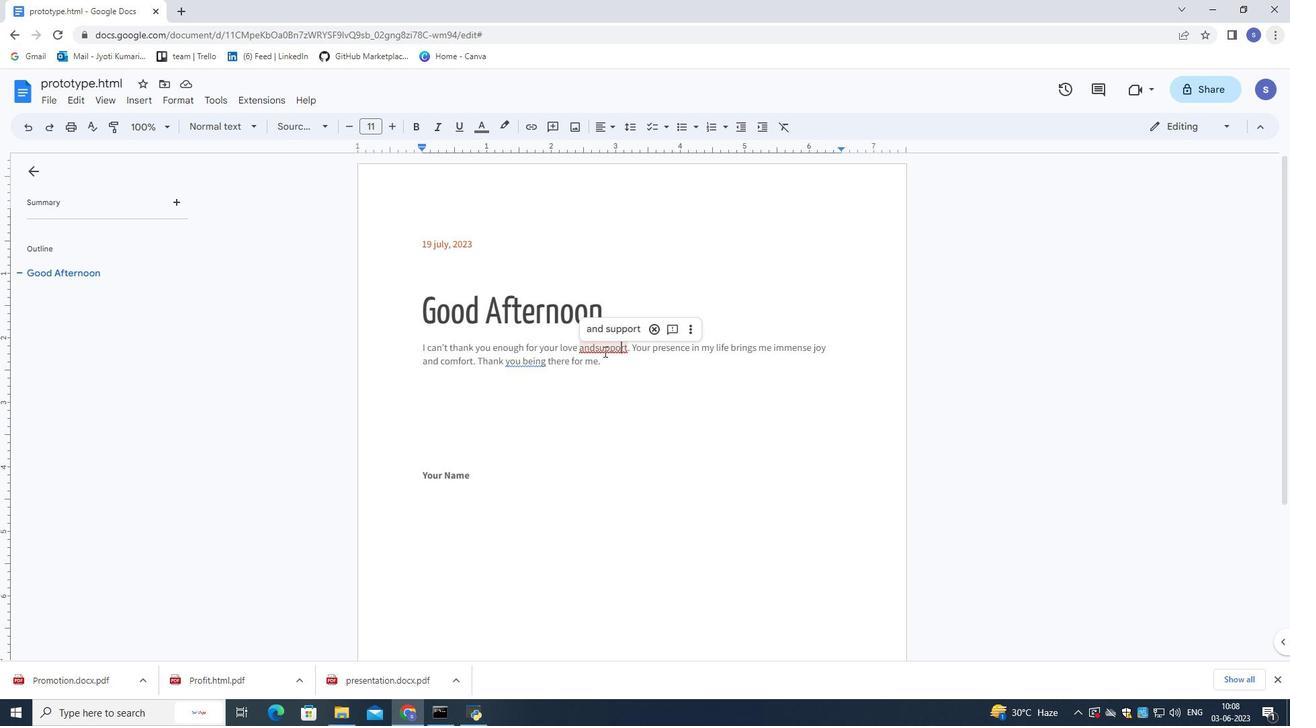 
Action: Mouse pressed left at (593, 346)
Screenshot: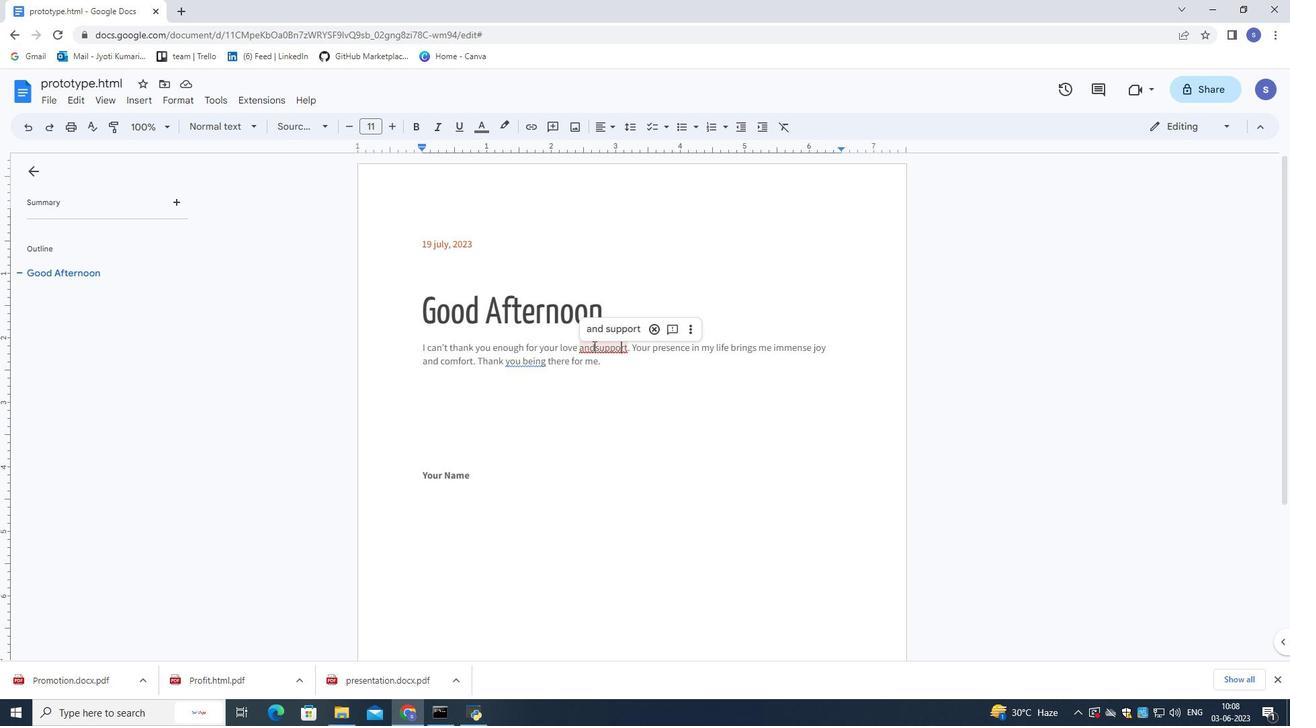 
Action: Mouse moved to (595, 350)
Screenshot: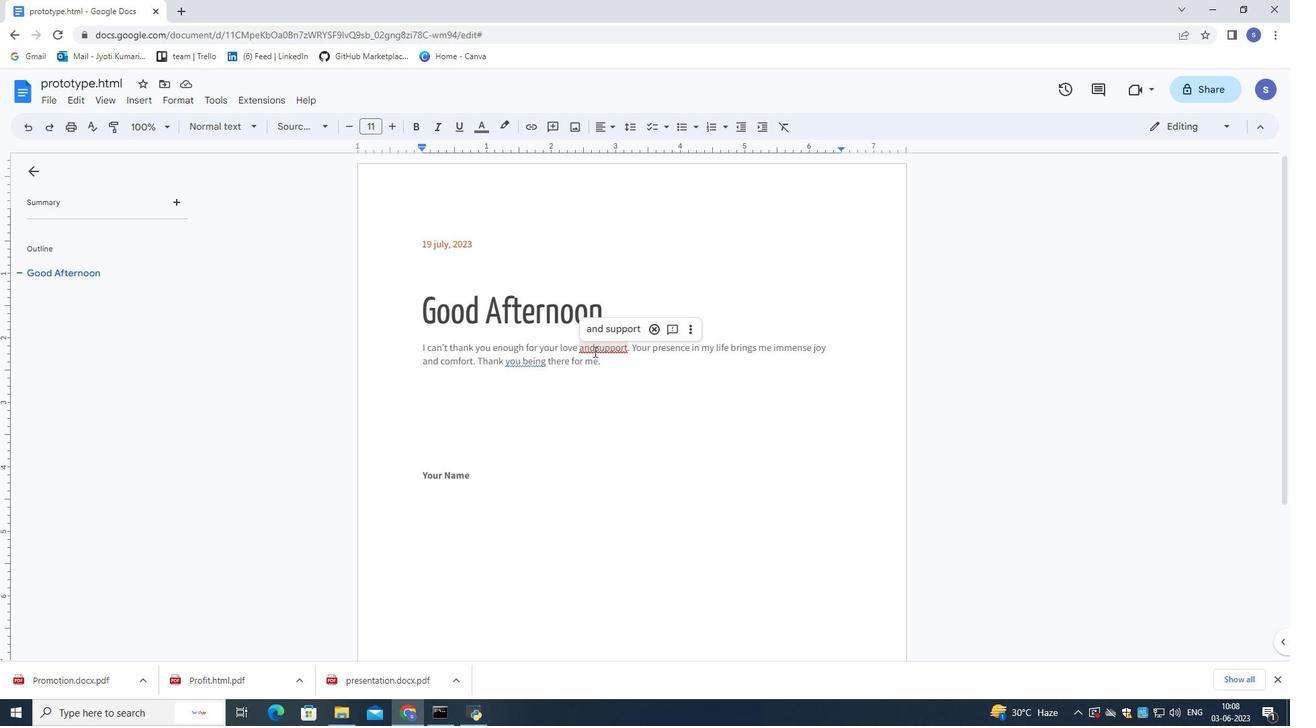 
Action: Key pressed <Key.space>
Screenshot: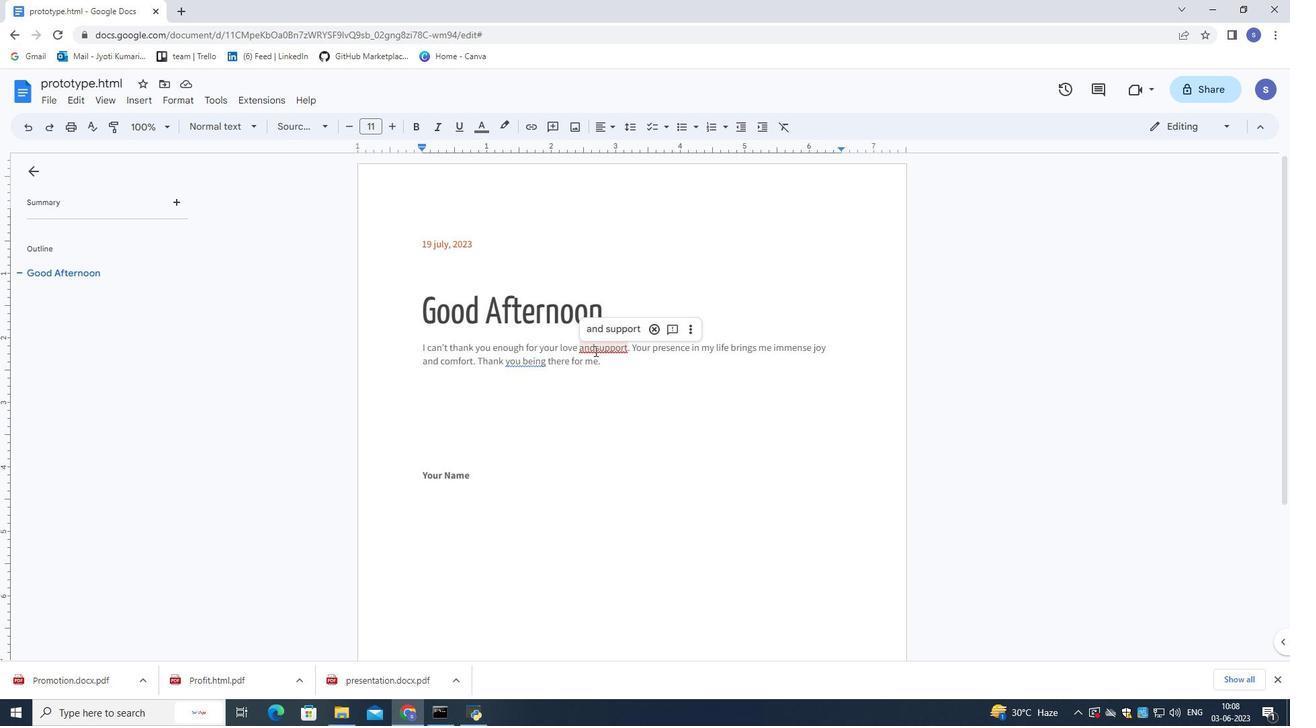 
Action: Mouse moved to (527, 365)
Screenshot: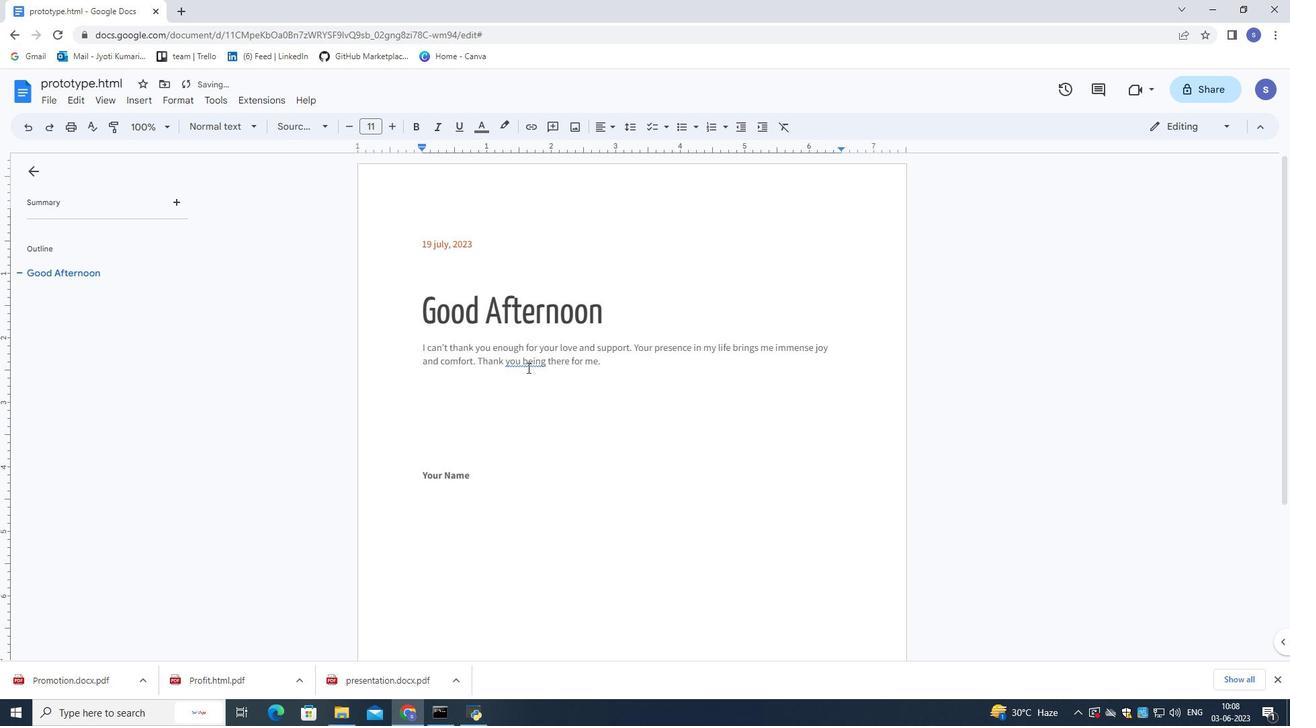 
Action: Mouse pressed left at (527, 365)
Screenshot: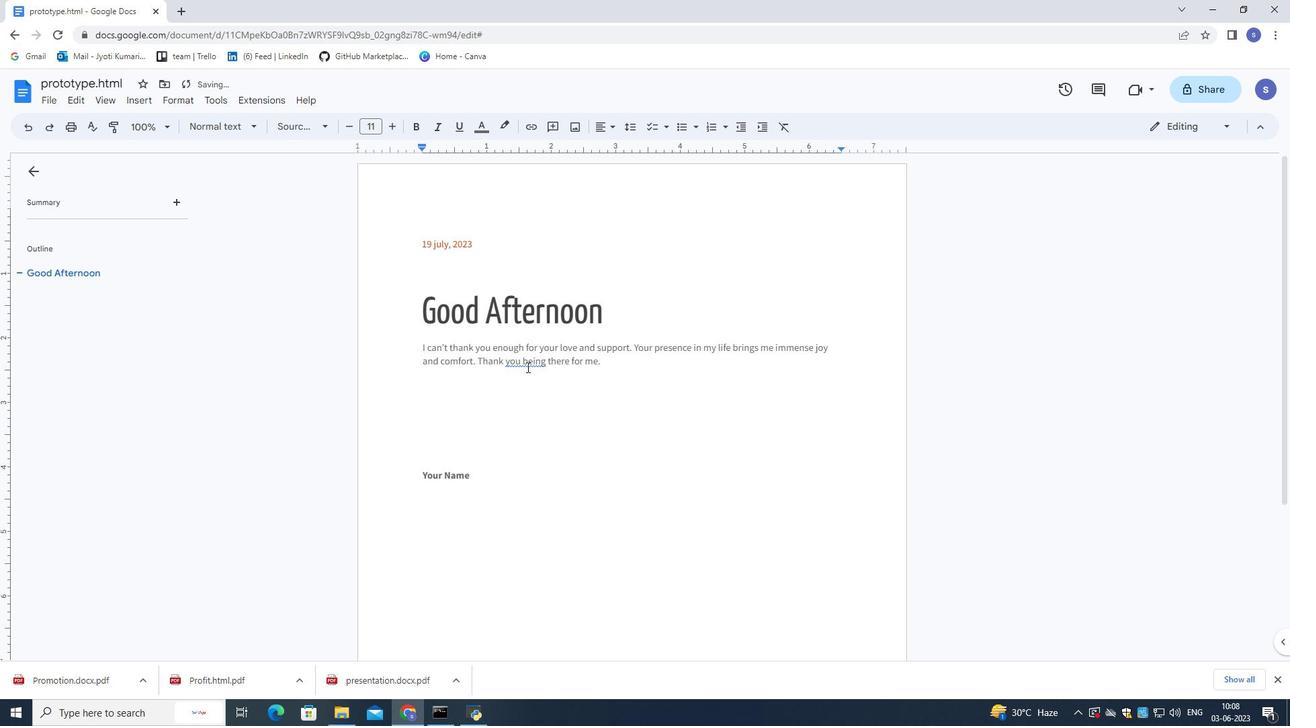 
Action: Mouse moved to (538, 344)
Screenshot: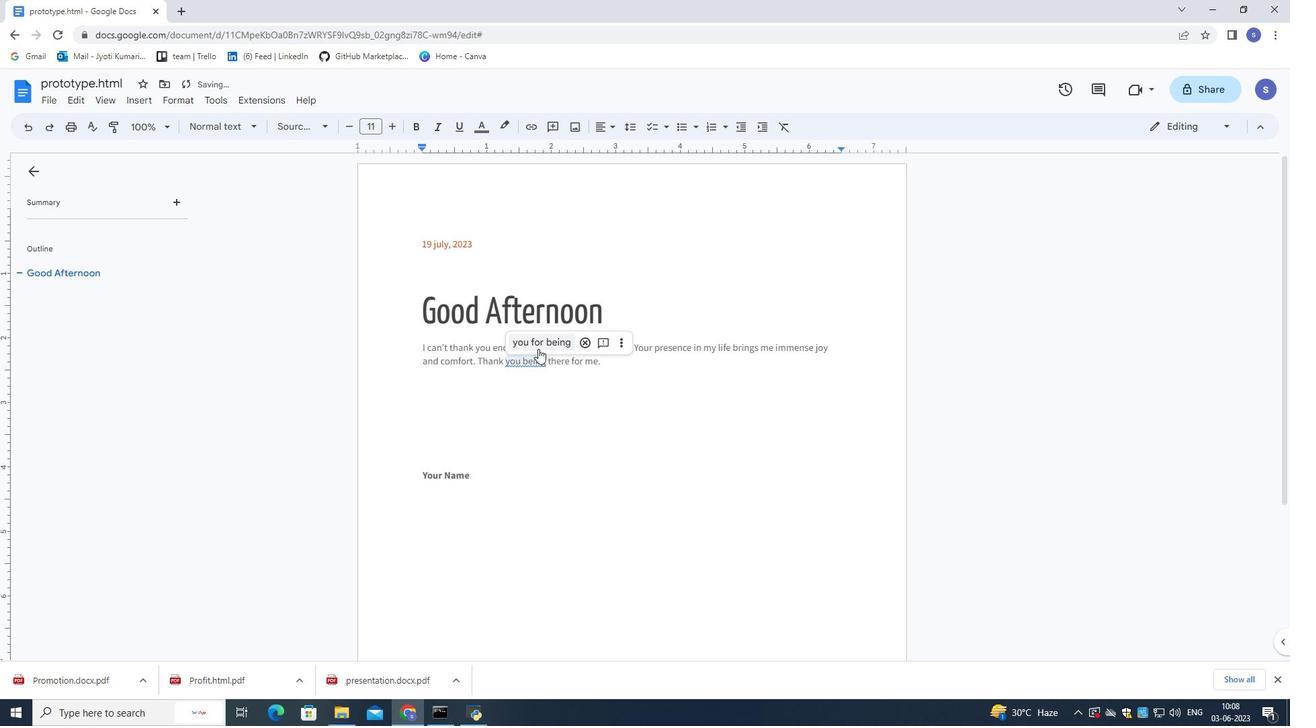 
Action: Mouse pressed left at (538, 344)
Screenshot: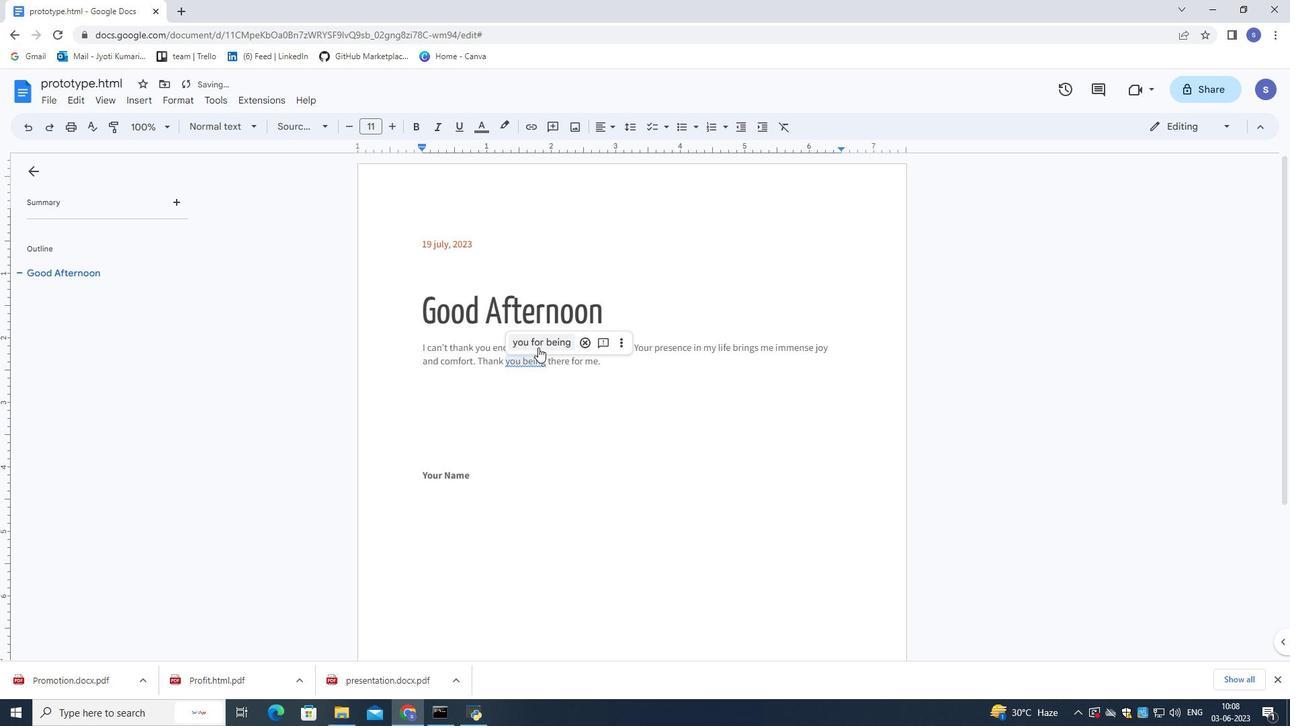 
Action: Mouse moved to (636, 365)
Screenshot: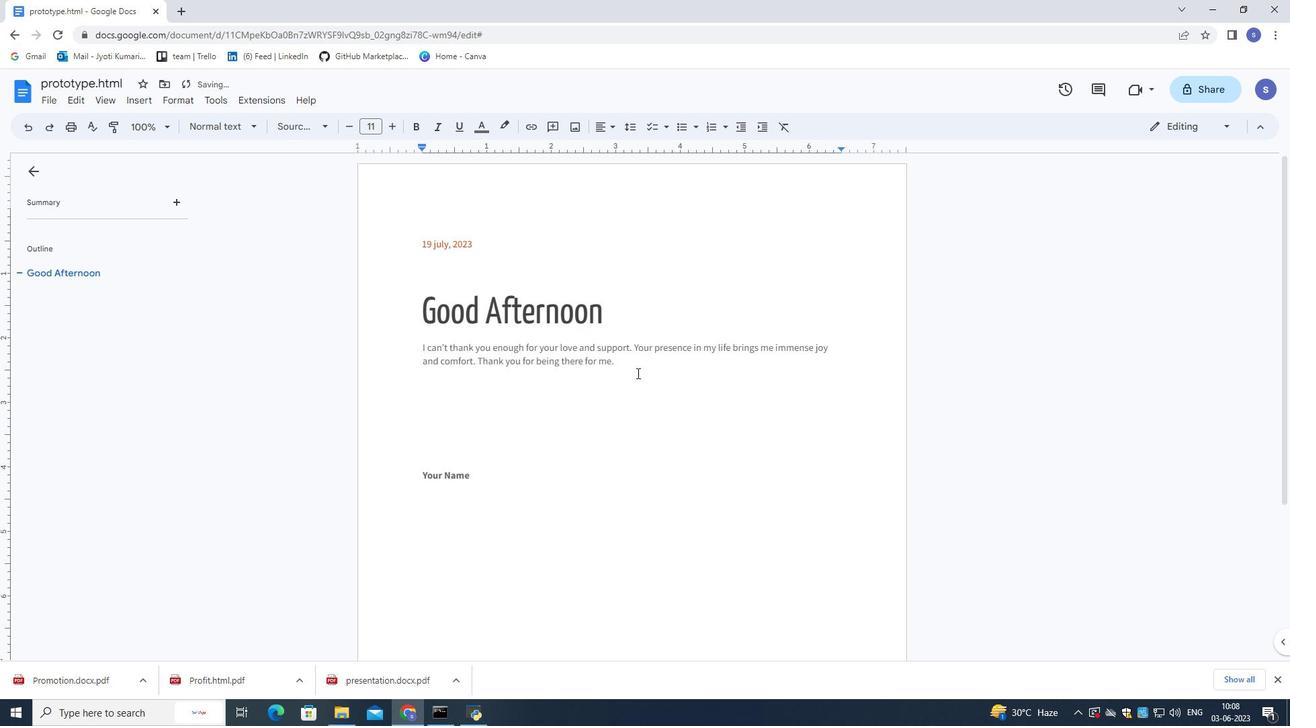 
Action: Mouse pressed left at (636, 365)
Screenshot: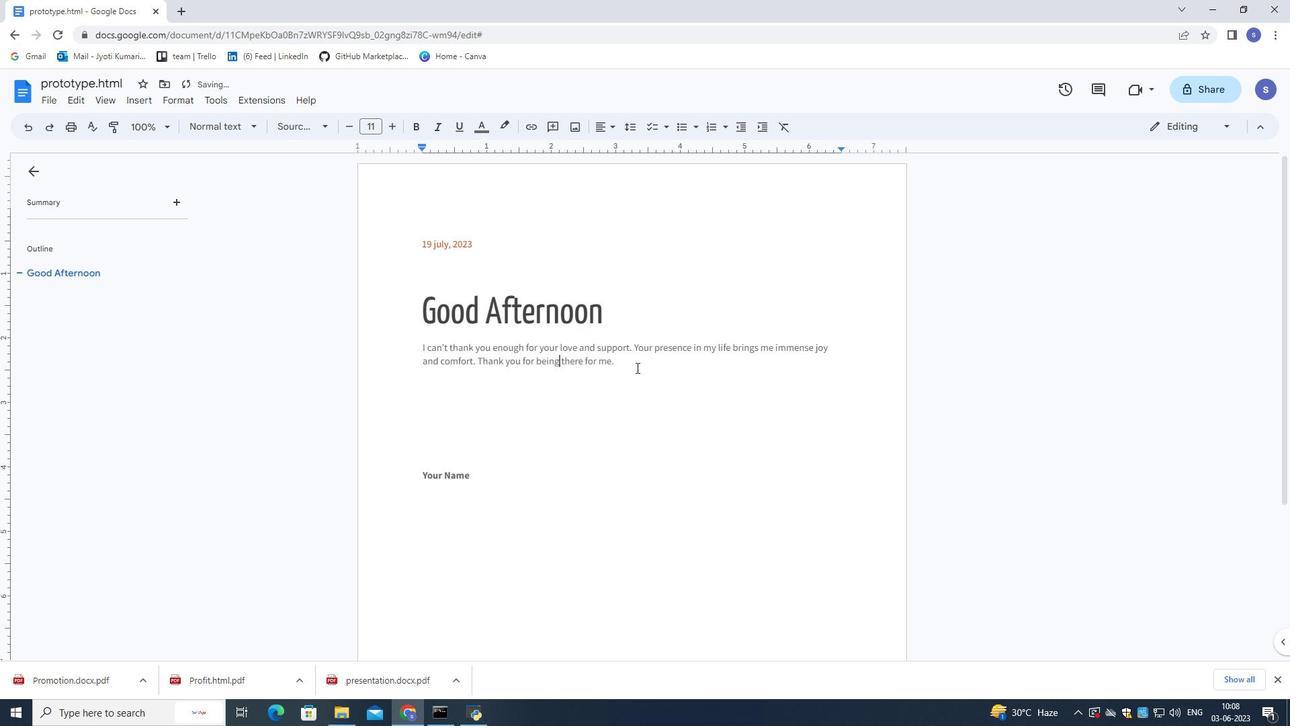 
Action: Mouse moved to (634, 365)
Screenshot: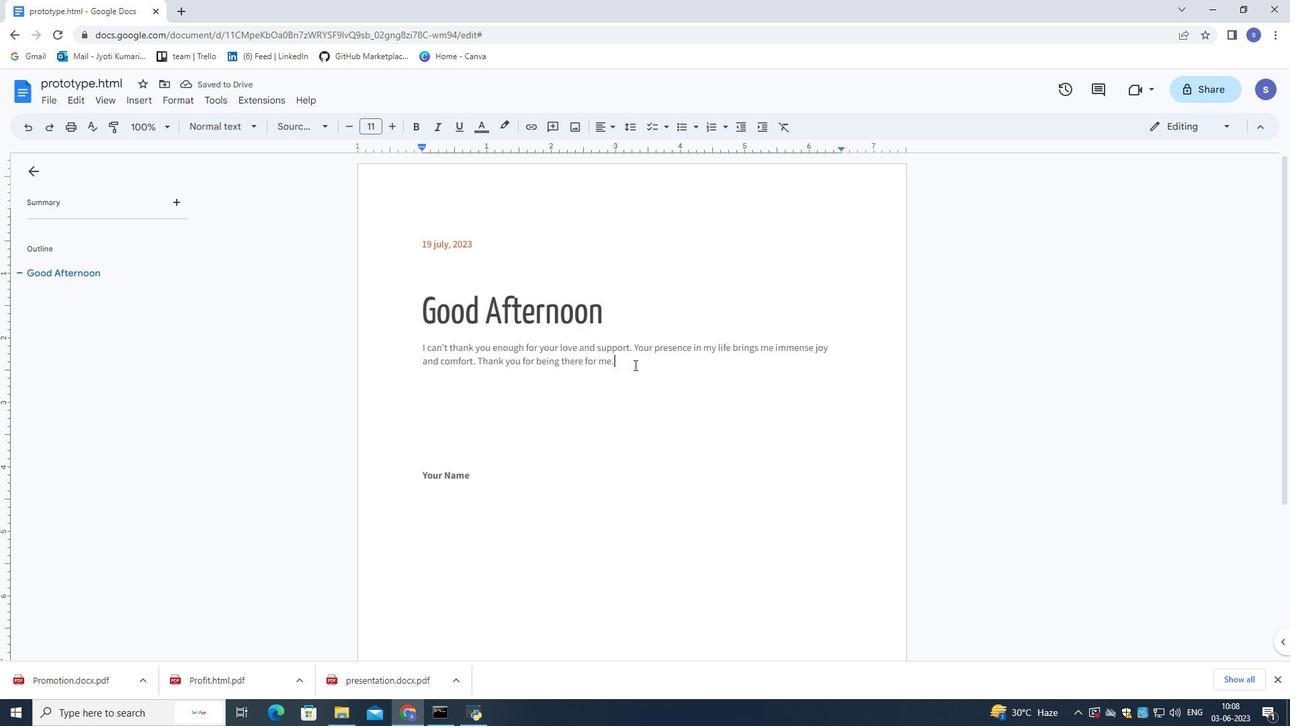 
Action: Mouse pressed left at (634, 365)
Screenshot: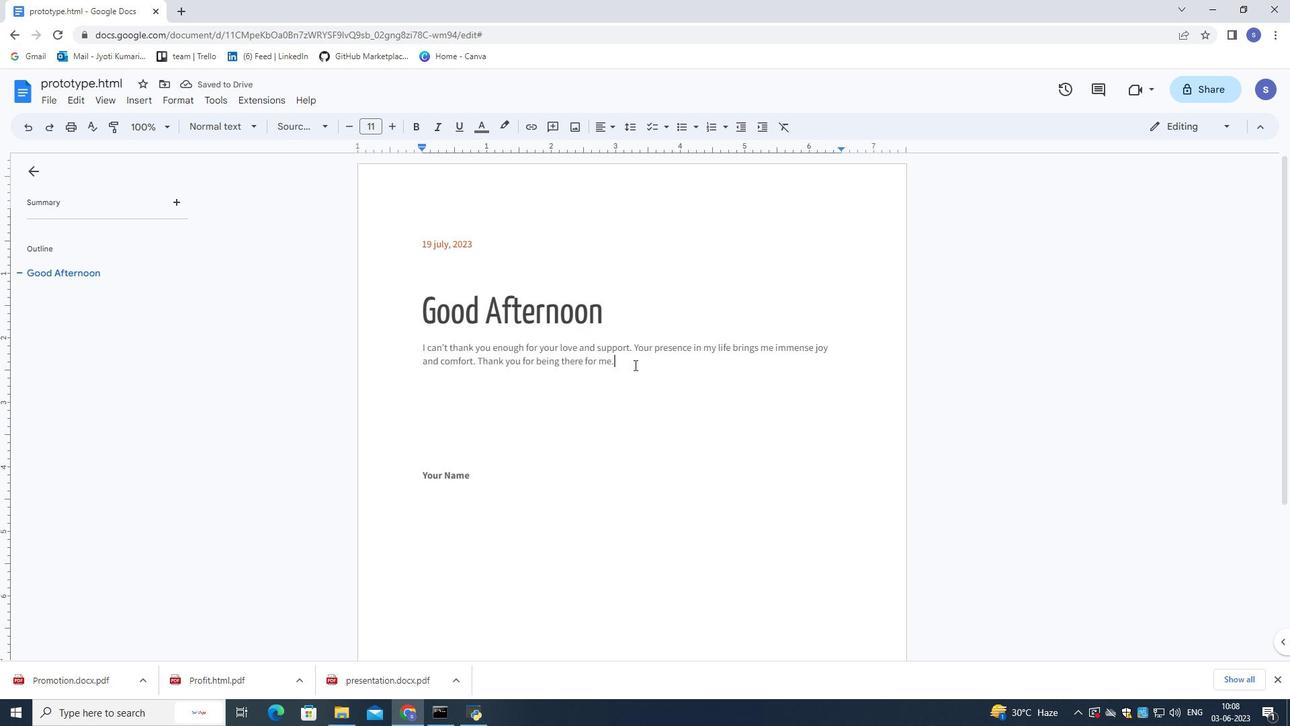 
Action: Mouse moved to (246, 130)
Screenshot: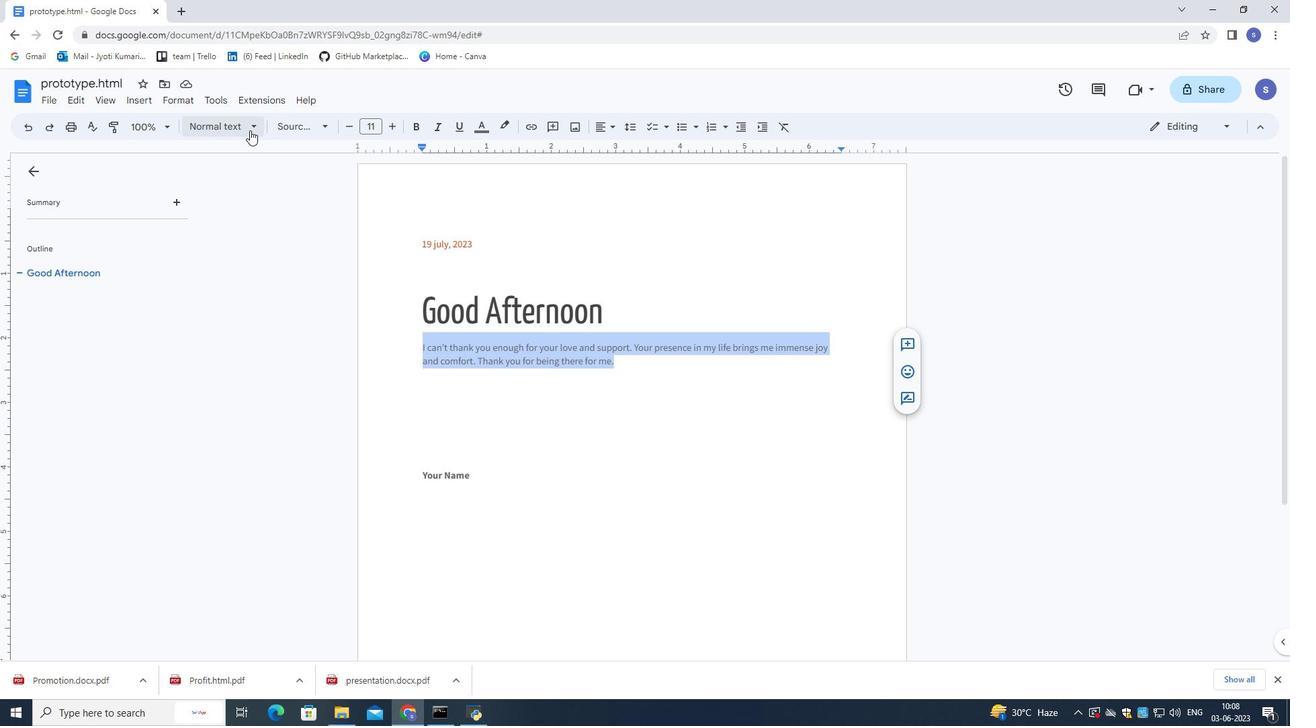 
Action: Mouse pressed left at (246, 130)
Screenshot: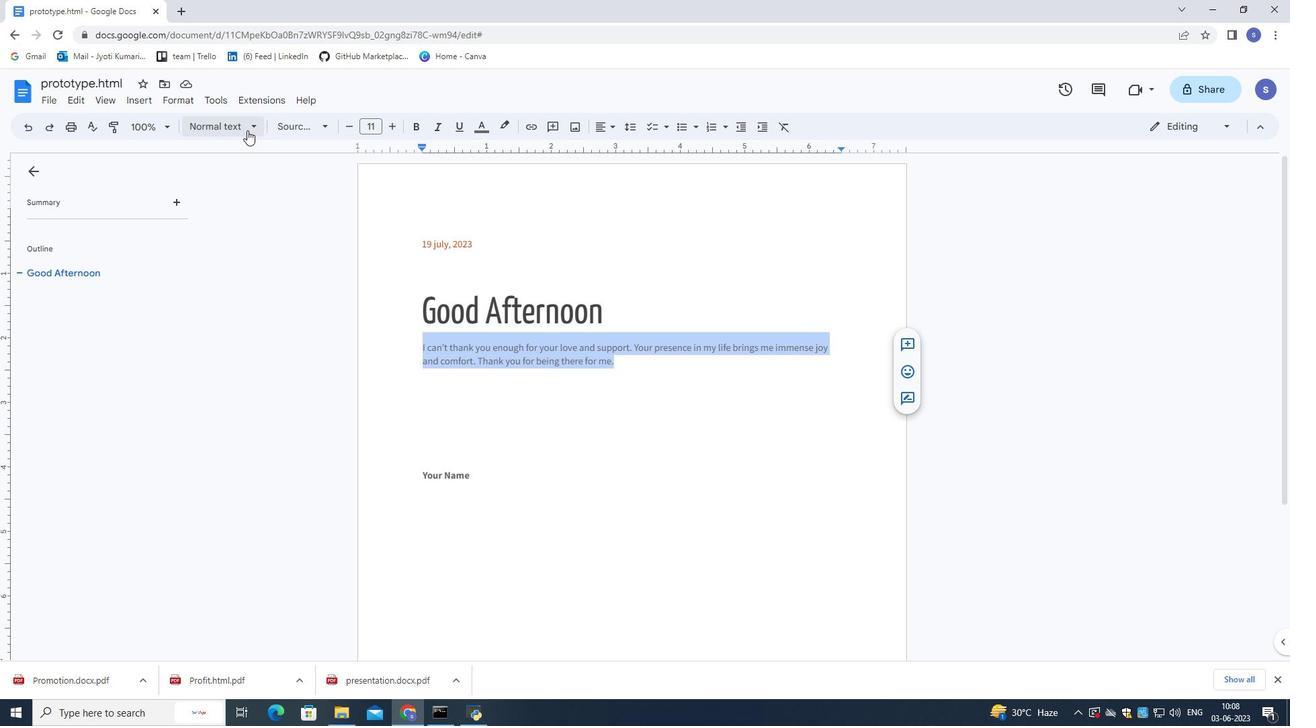 
Action: Mouse moved to (294, 127)
Screenshot: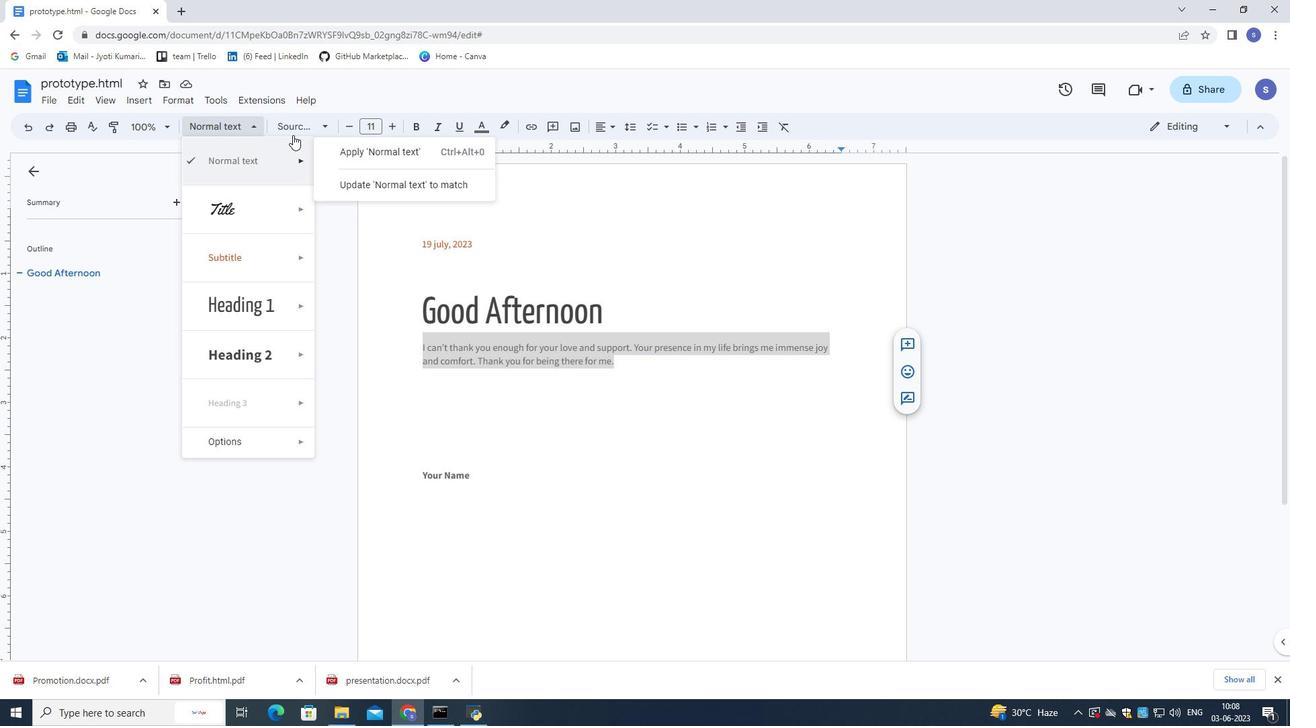 
Action: Mouse pressed left at (294, 127)
Screenshot: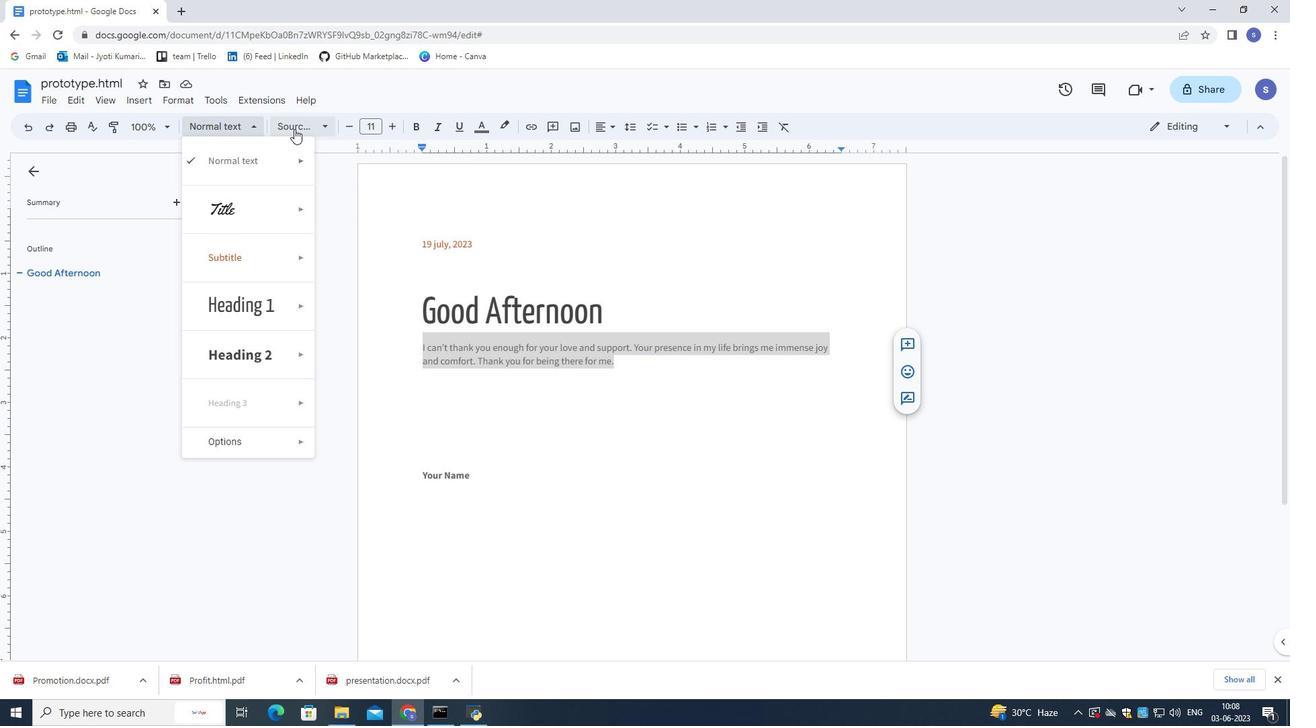 
Action: Mouse moved to (342, 386)
Screenshot: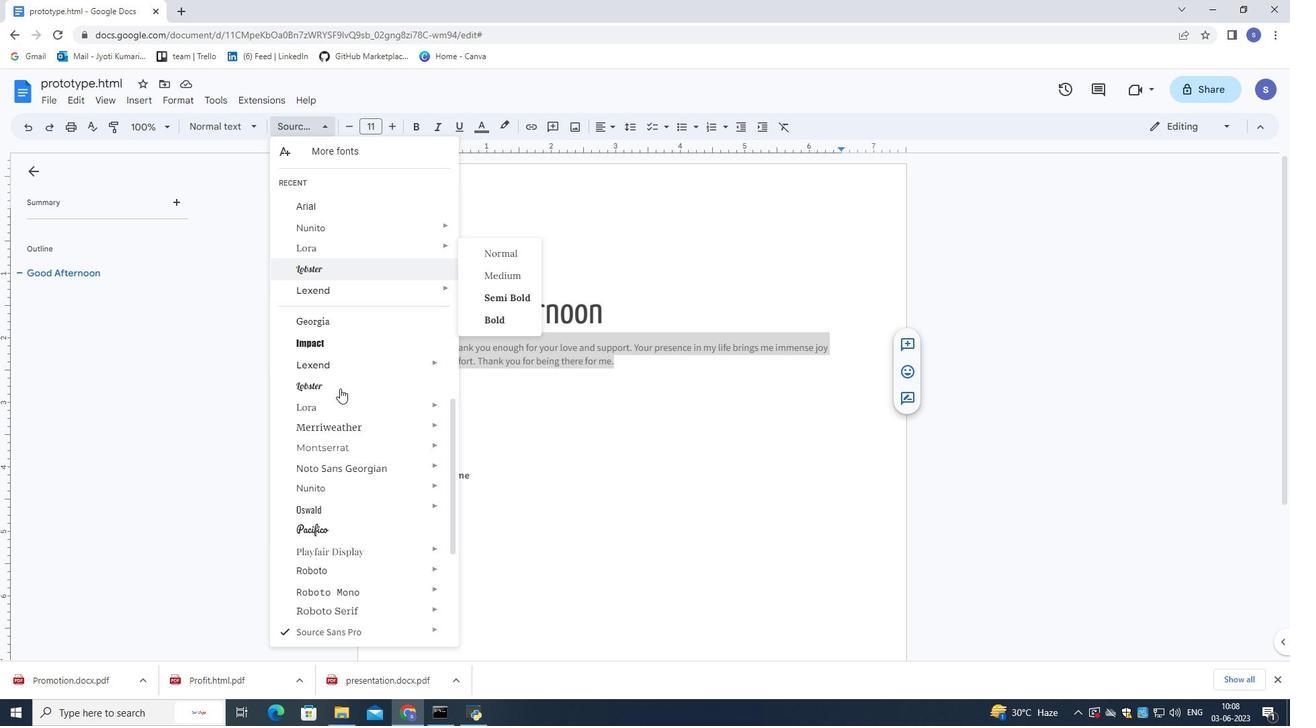 
Action: Mouse scrolled (342, 385) with delta (0, 0)
Screenshot: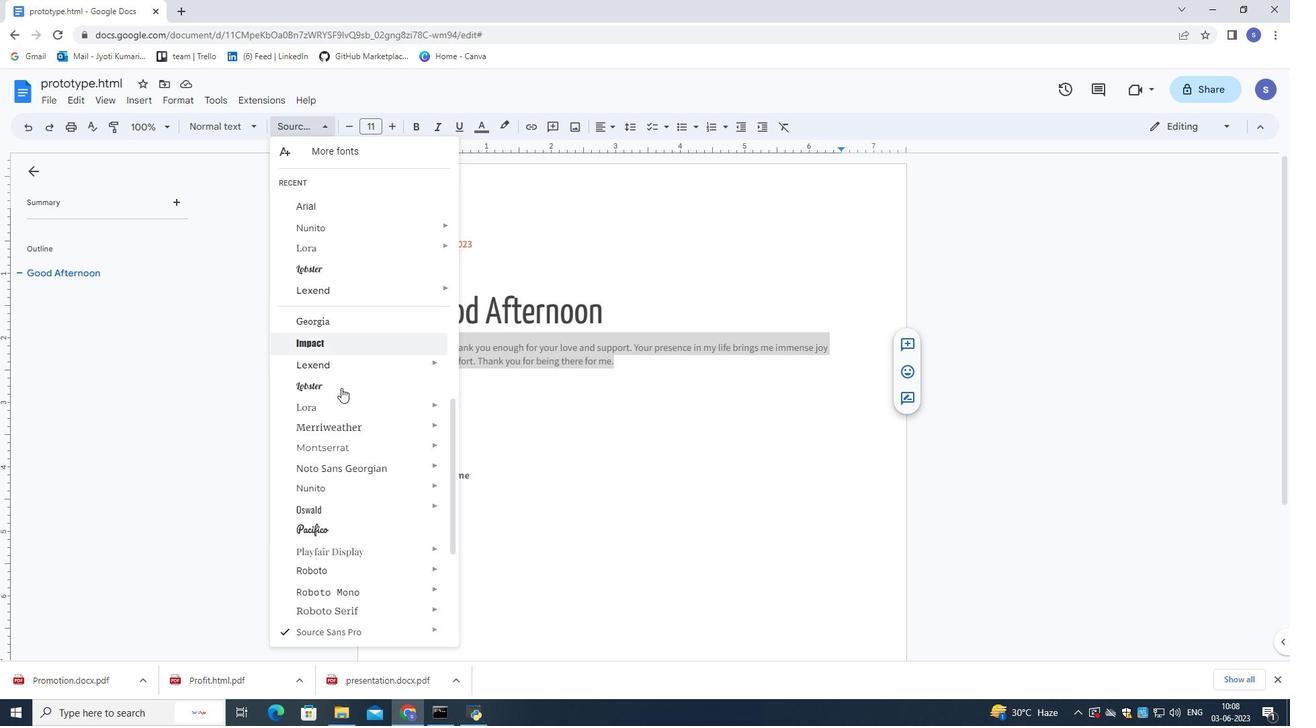 
Action: Mouse scrolled (342, 385) with delta (0, 0)
Screenshot: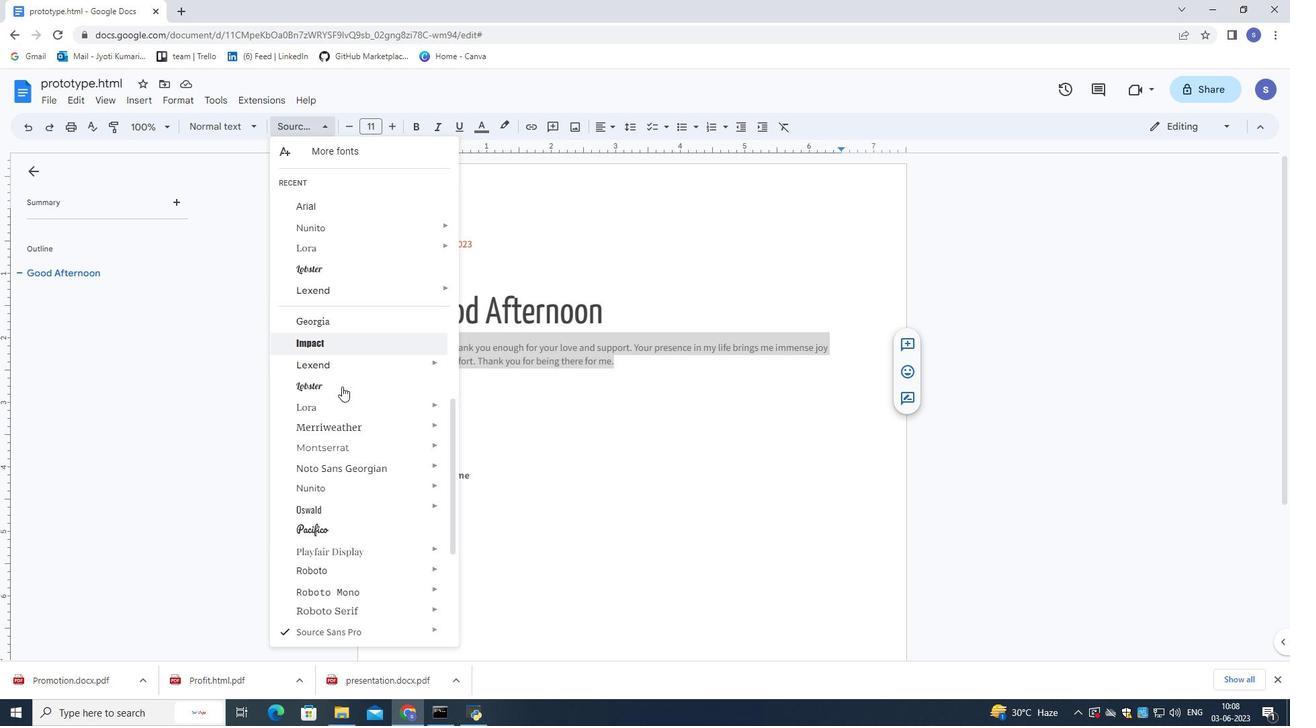 
Action: Mouse scrolled (342, 385) with delta (0, 0)
Screenshot: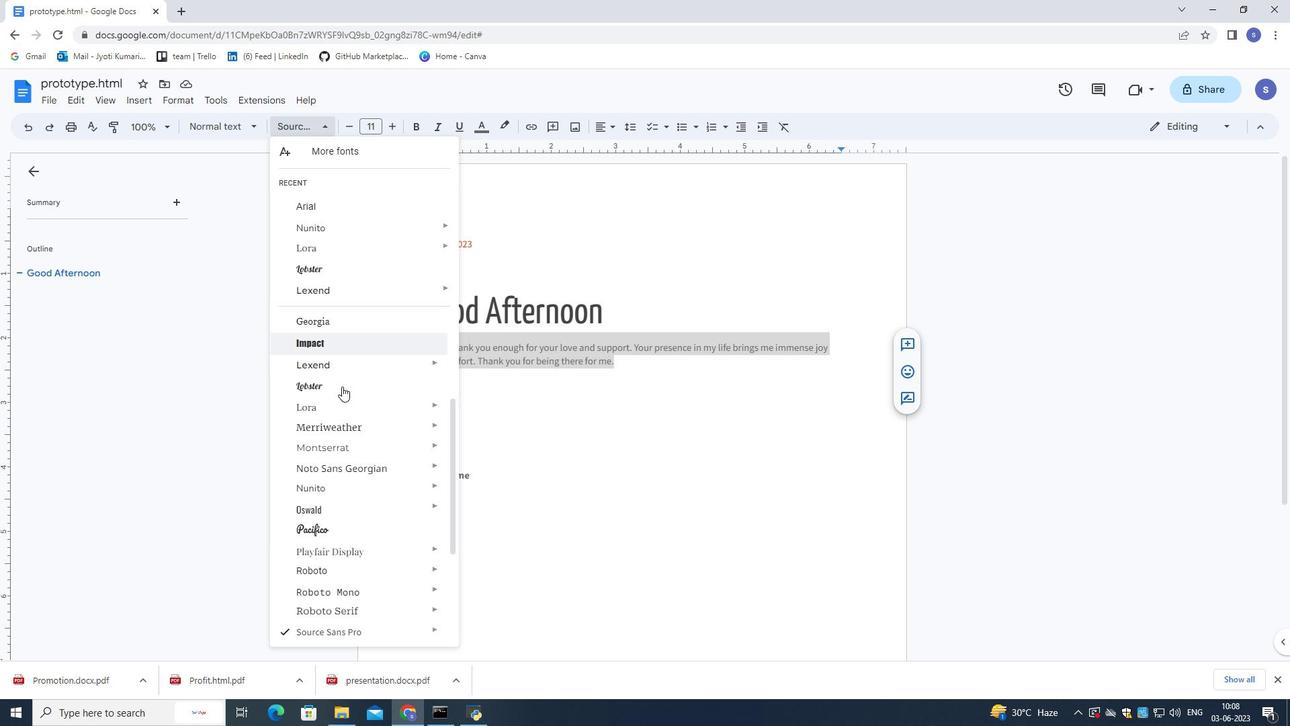 
Action: Mouse moved to (342, 385)
Screenshot: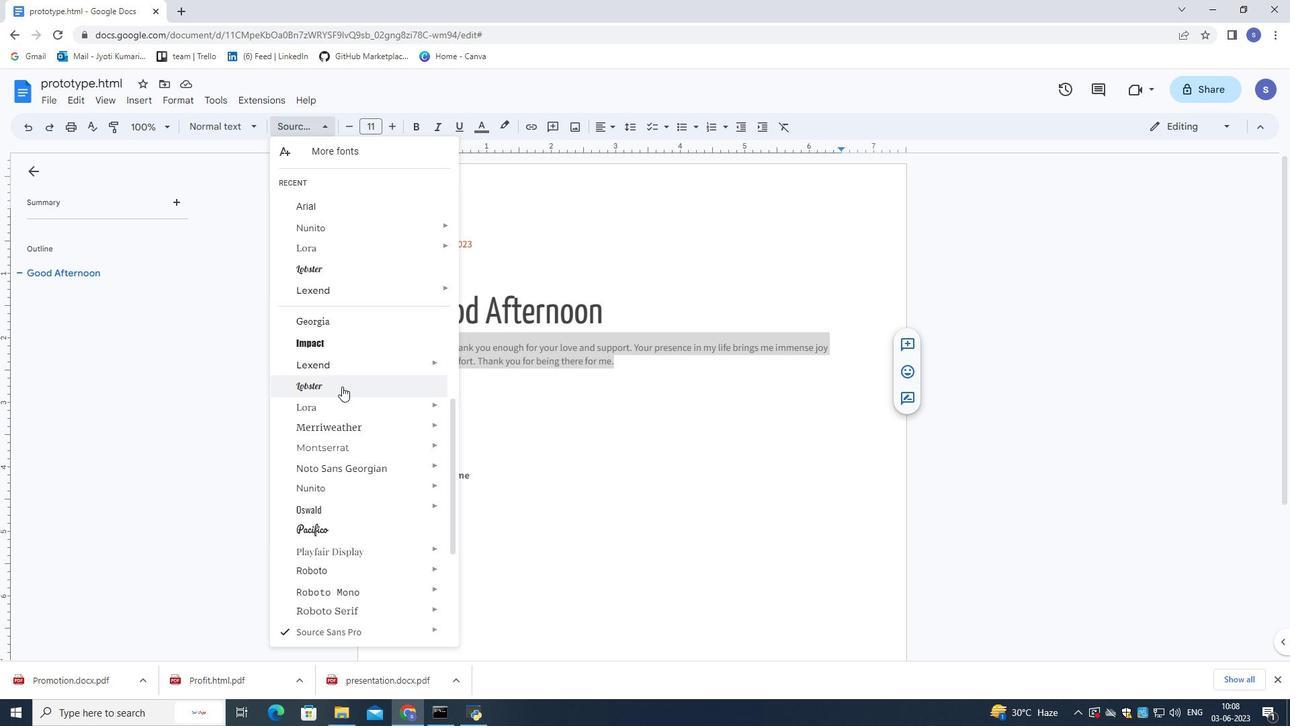 
Action: Mouse scrolled (342, 385) with delta (0, 0)
Screenshot: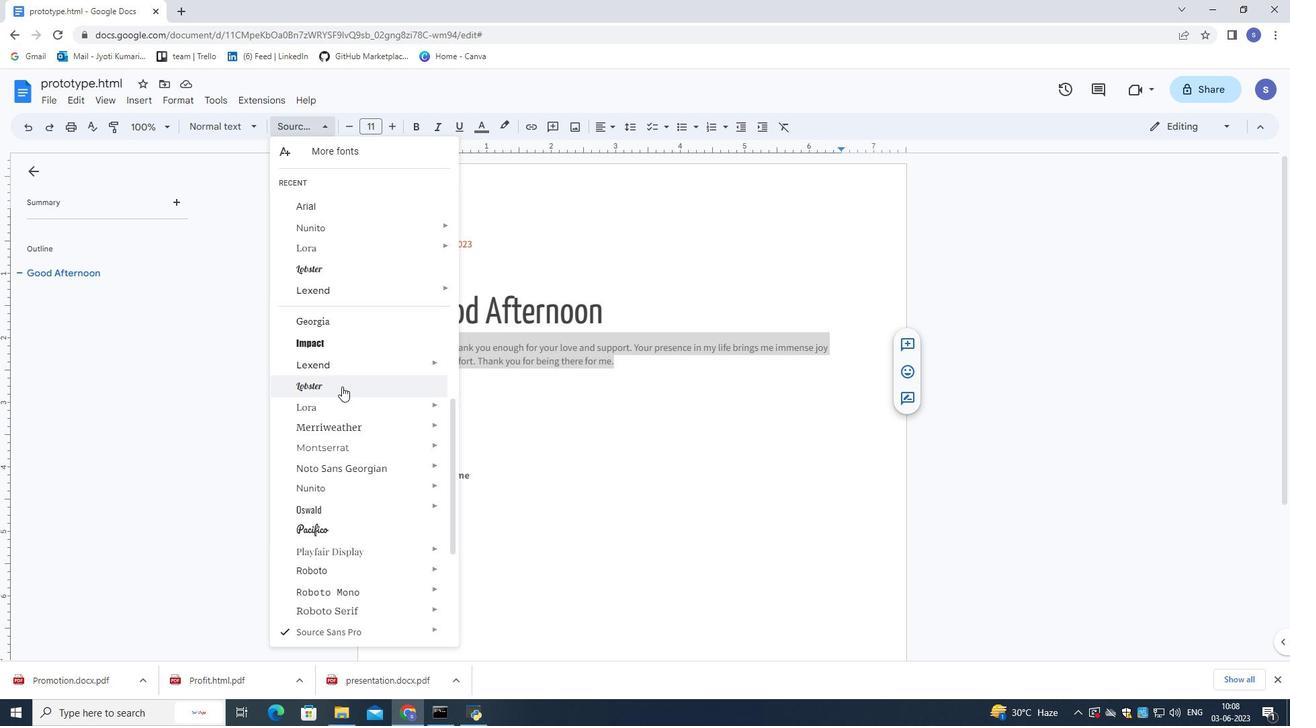 
Action: Mouse moved to (343, 380)
Screenshot: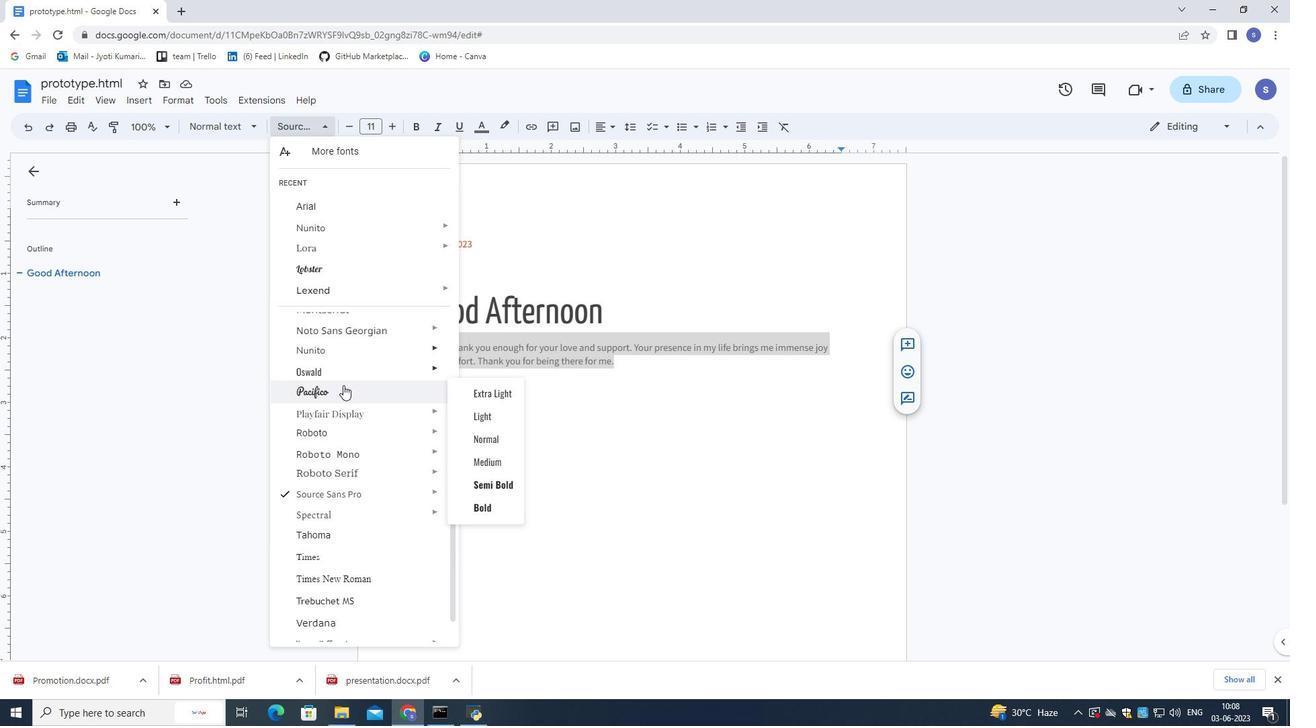 
Action: Mouse scrolled (343, 379) with delta (0, 0)
Screenshot: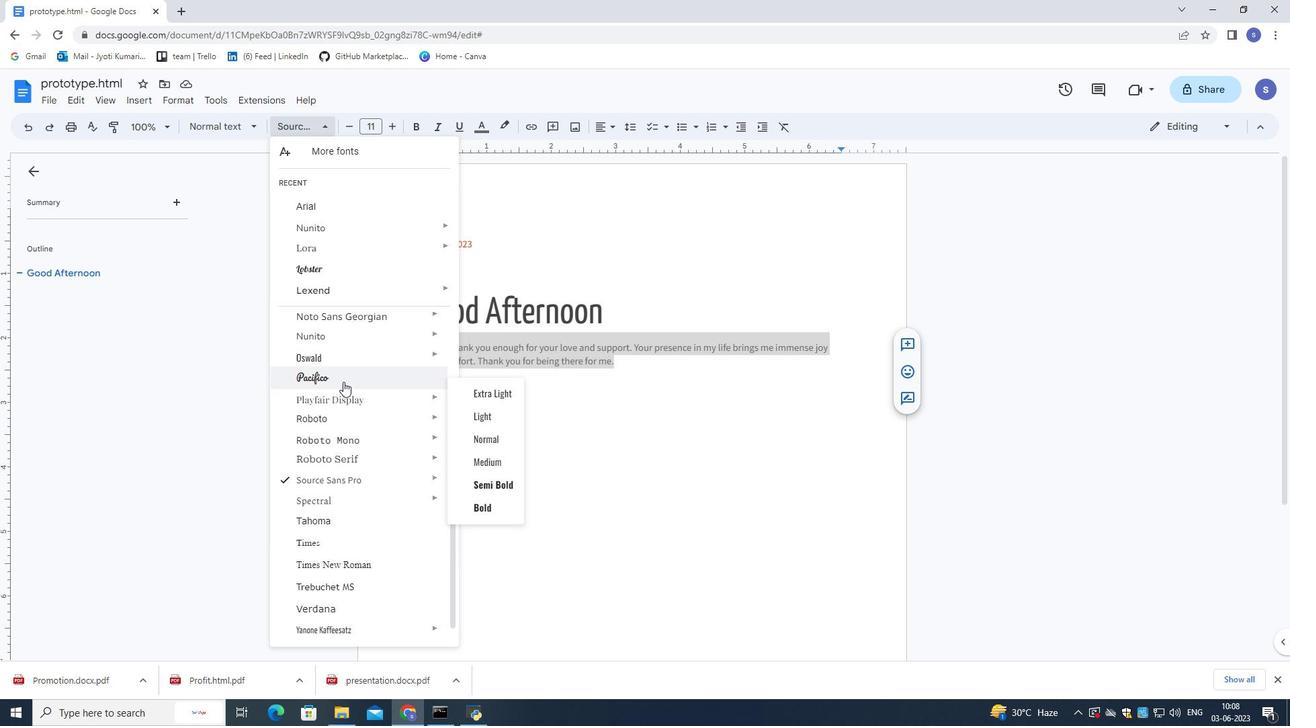 
Action: Mouse scrolled (343, 379) with delta (0, 0)
Screenshot: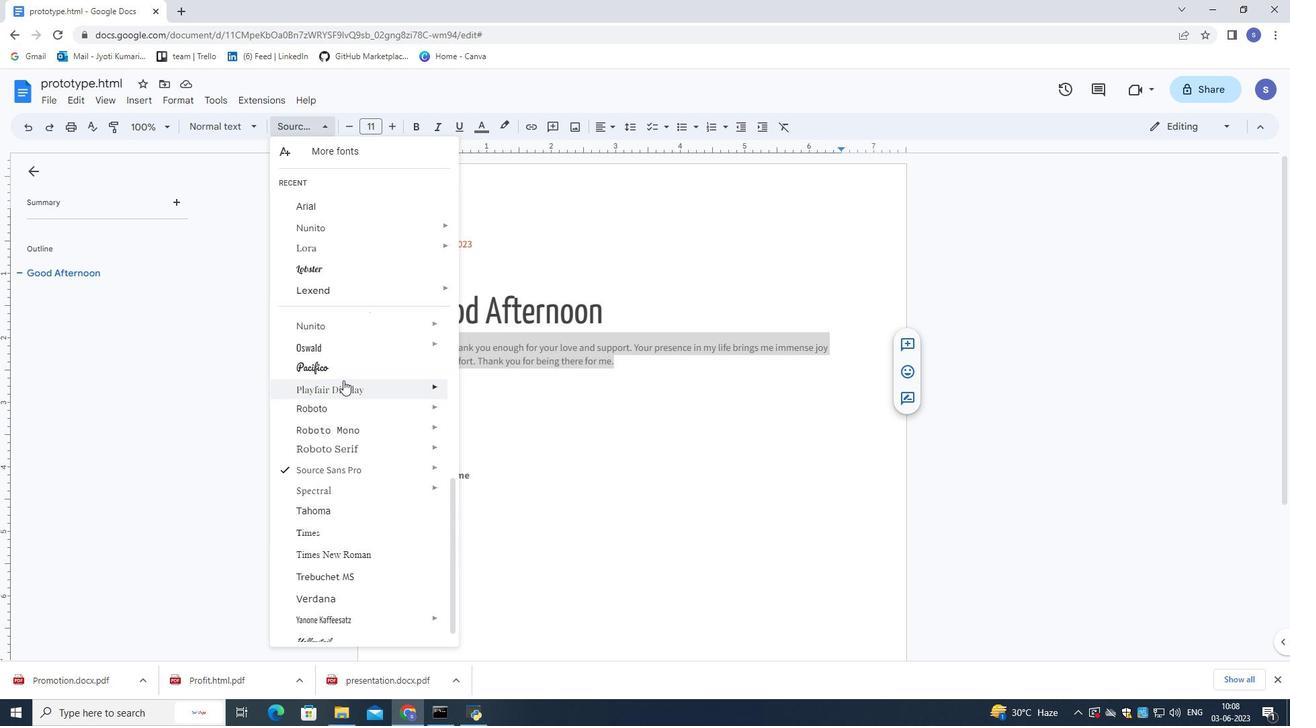 
Action: Mouse scrolled (343, 379) with delta (0, 0)
Screenshot: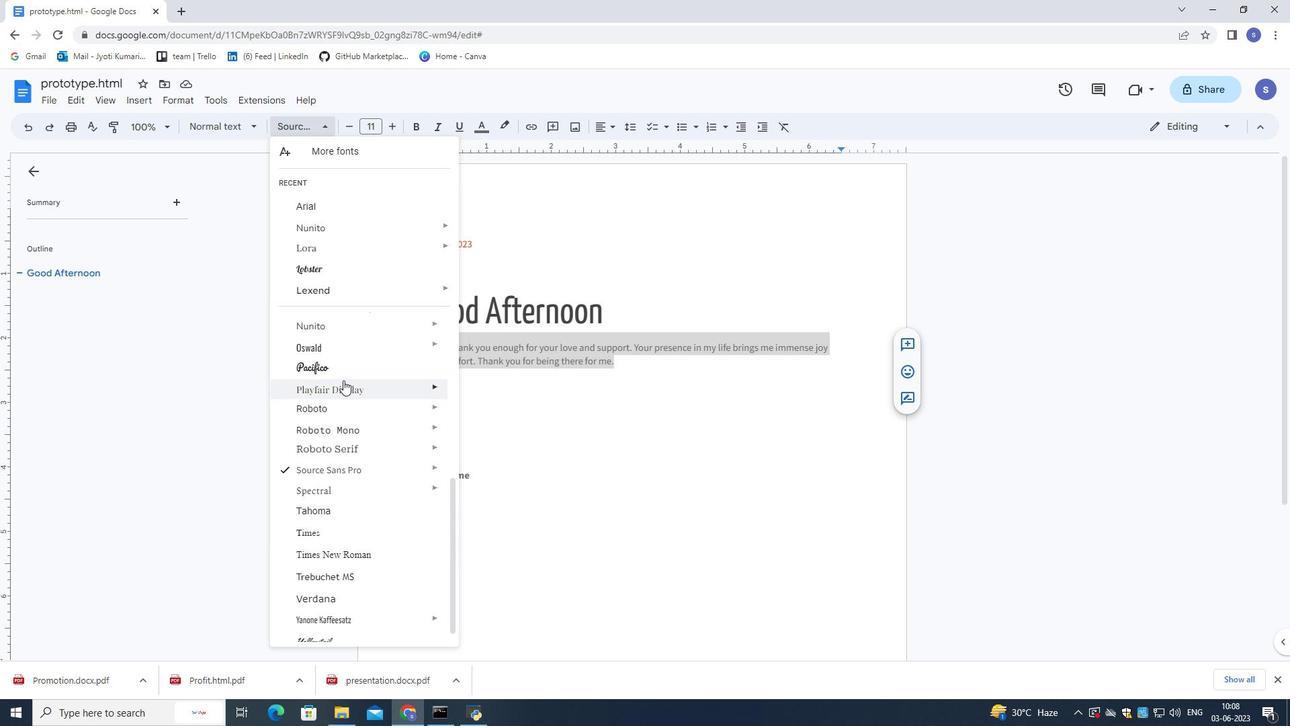 
Action: Mouse moved to (357, 561)
Screenshot: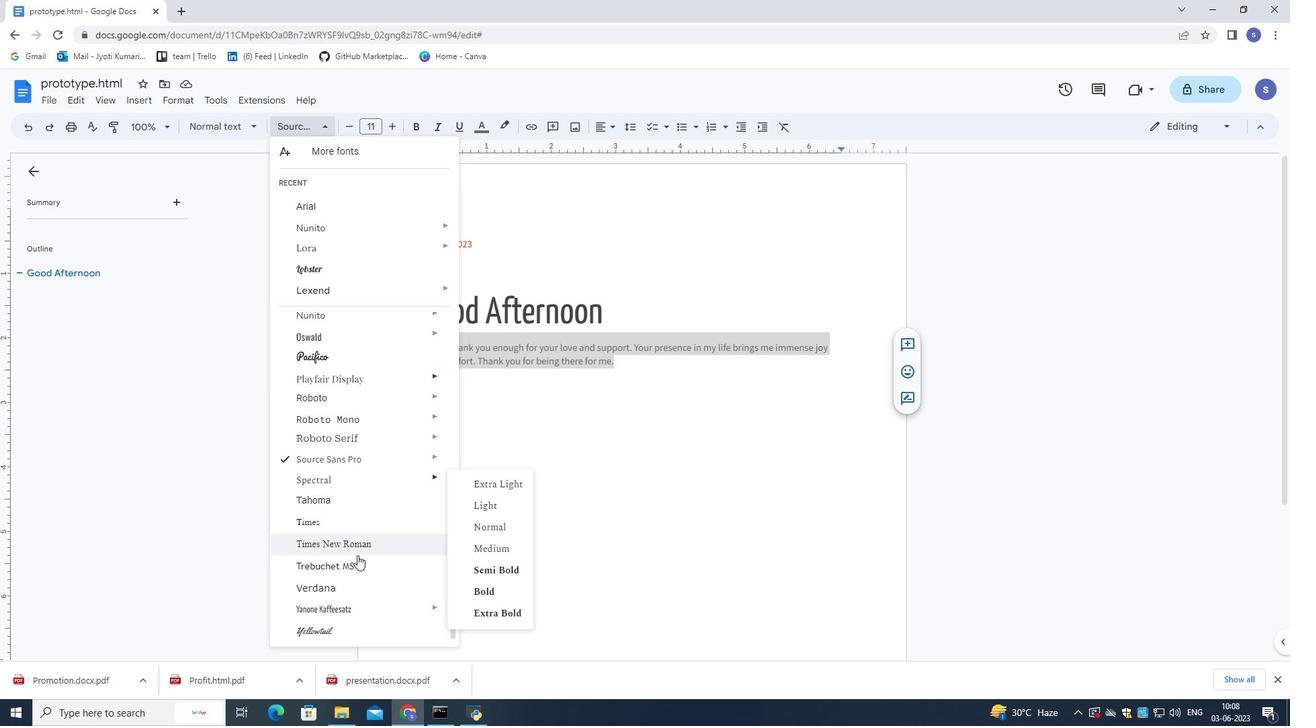 
Action: Mouse pressed left at (357, 561)
Screenshot: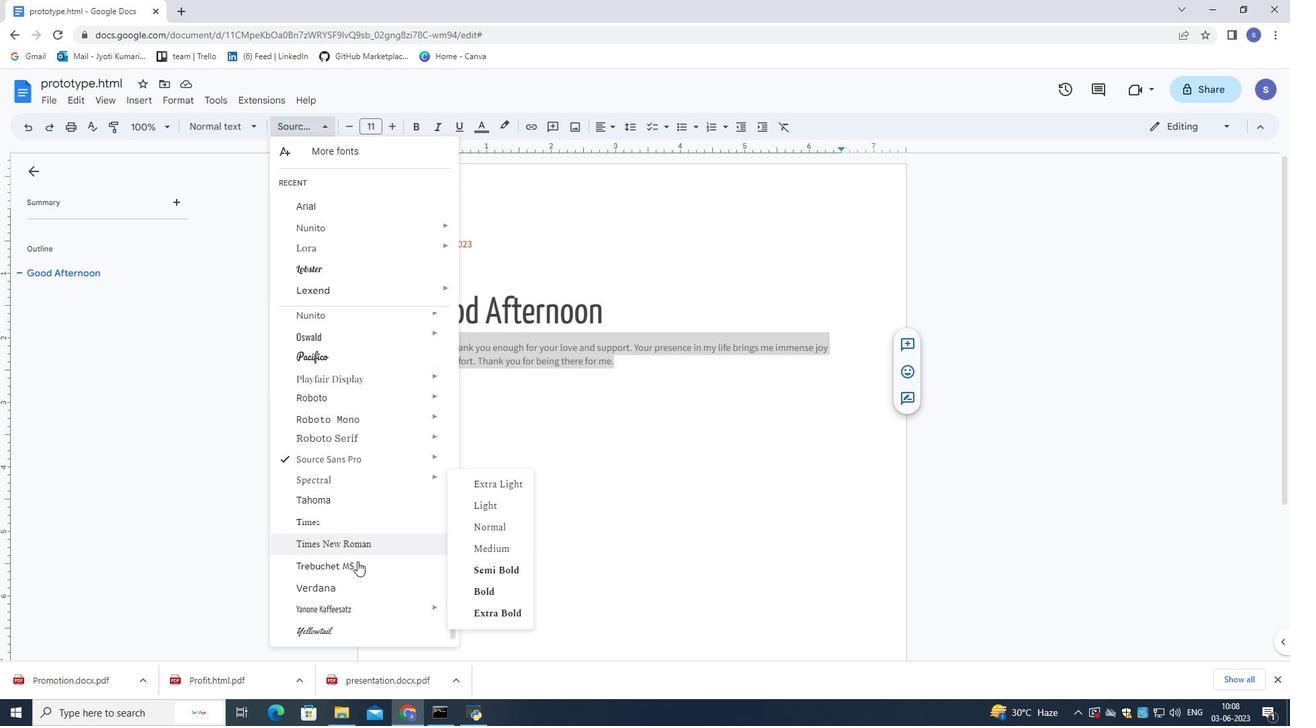 
Action: Mouse moved to (390, 127)
Screenshot: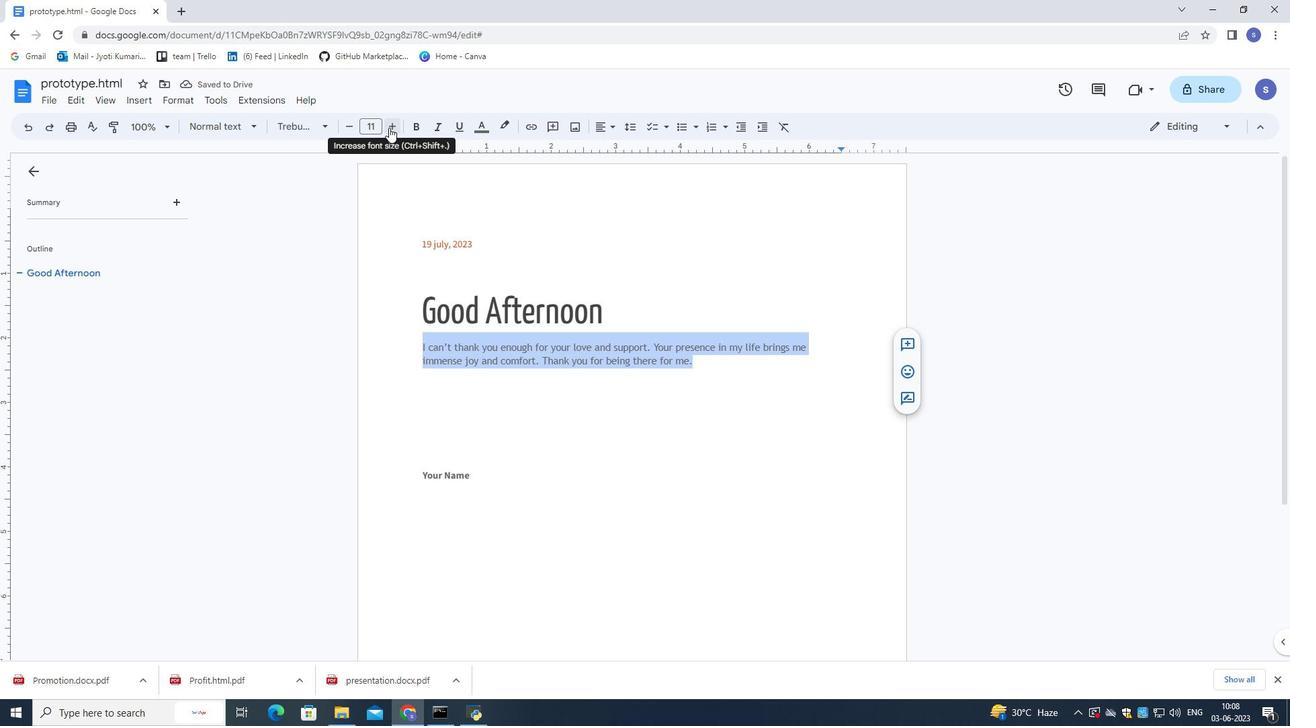 
Action: Mouse pressed left at (390, 127)
Screenshot: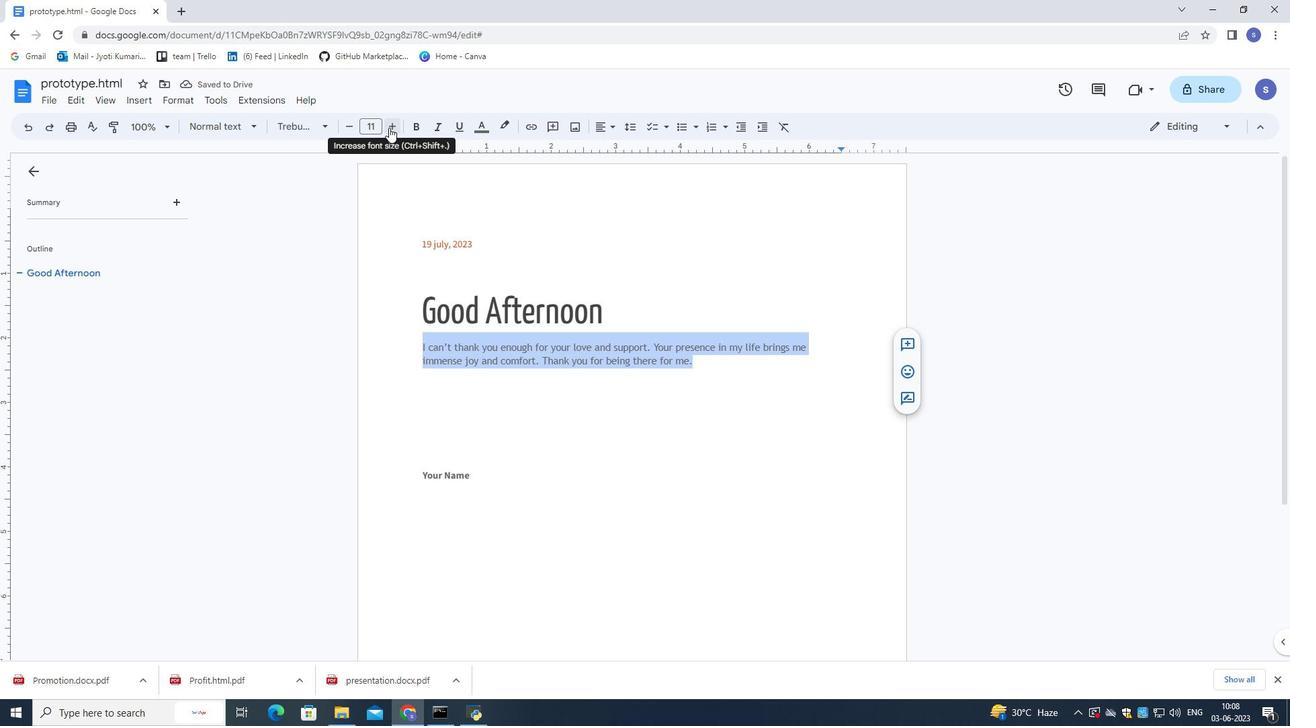 
Action: Mouse pressed left at (390, 127)
Screenshot: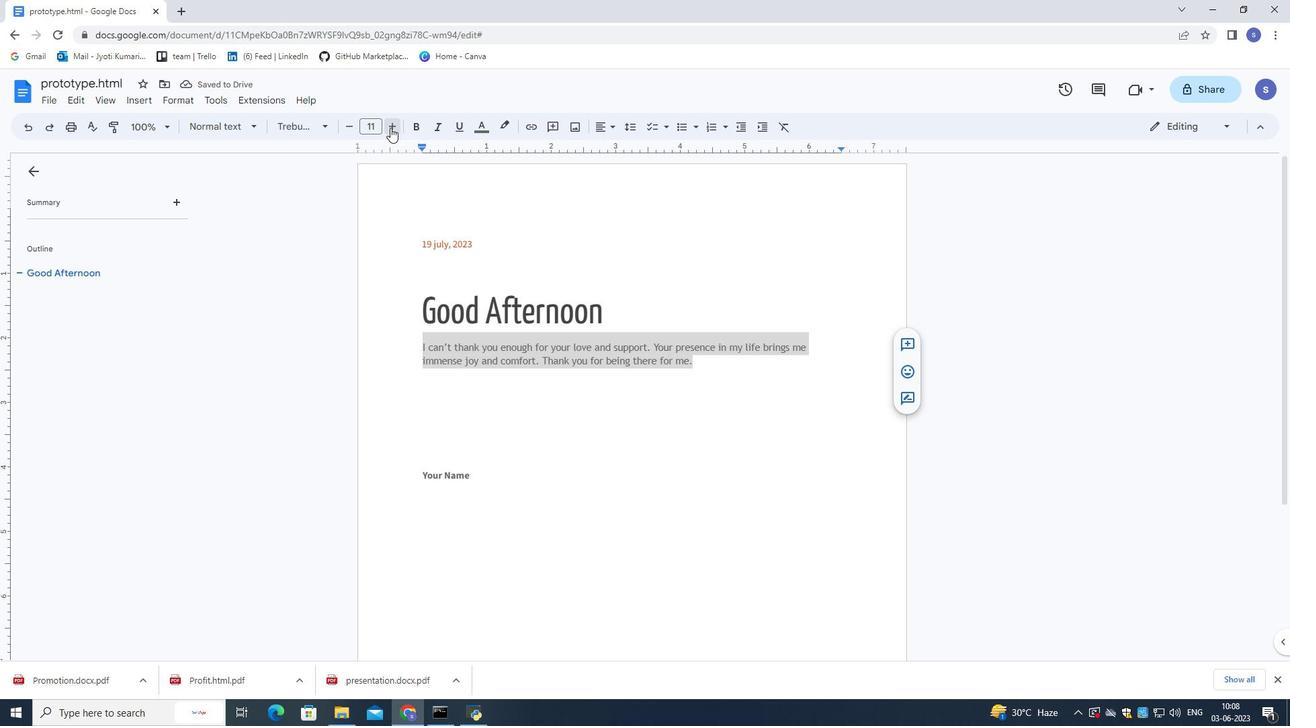 
Action: Mouse pressed left at (390, 127)
Screenshot: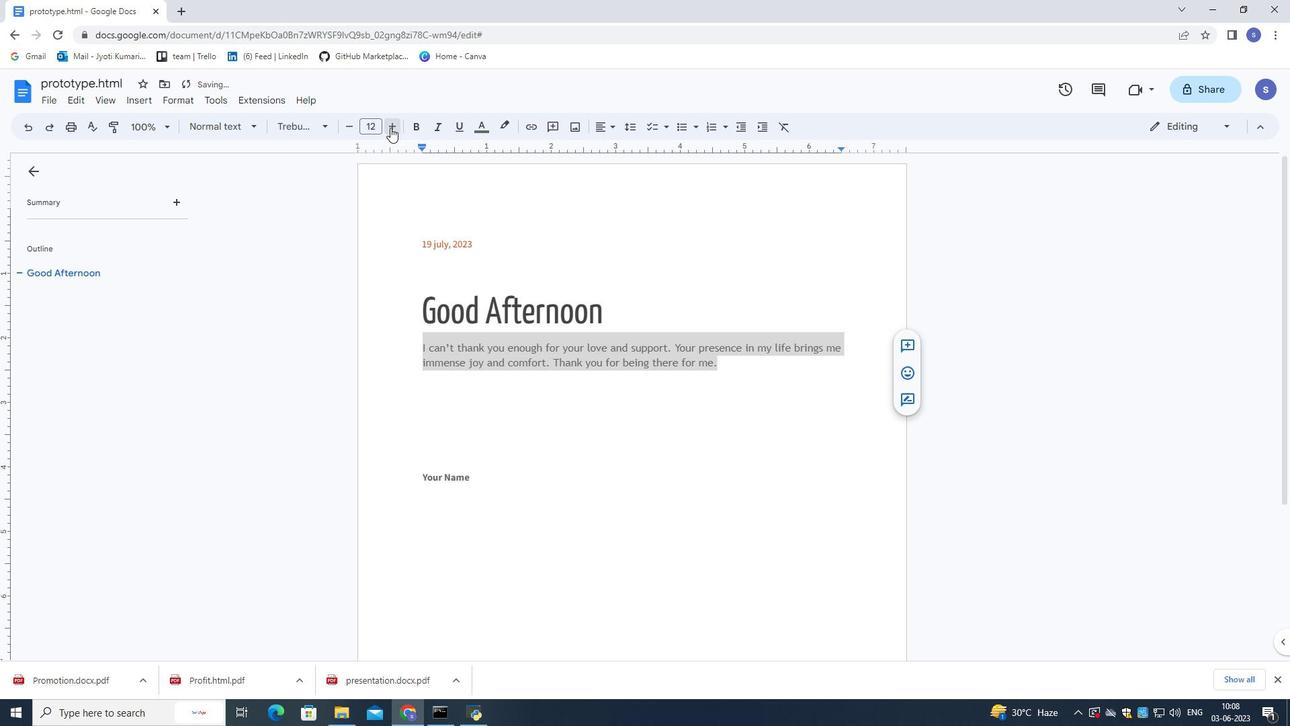
Action: Mouse moved to (391, 127)
Screenshot: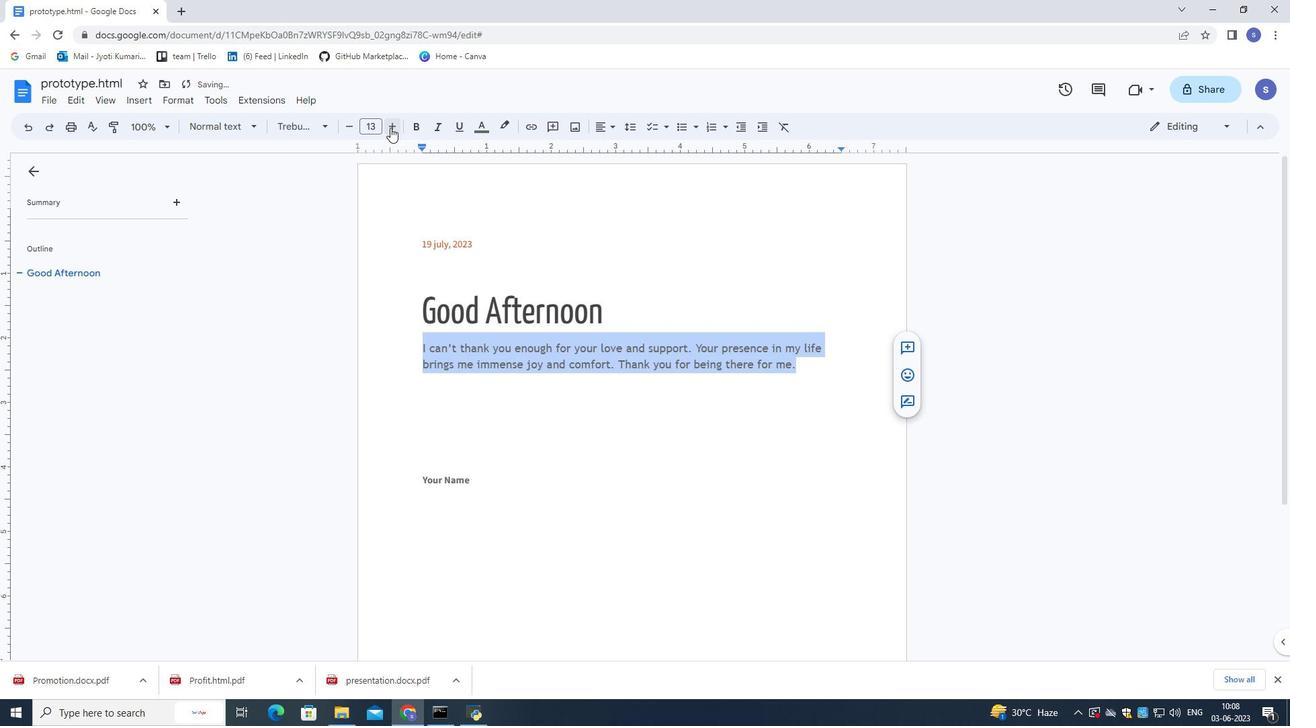 
Action: Mouse pressed left at (391, 127)
Screenshot: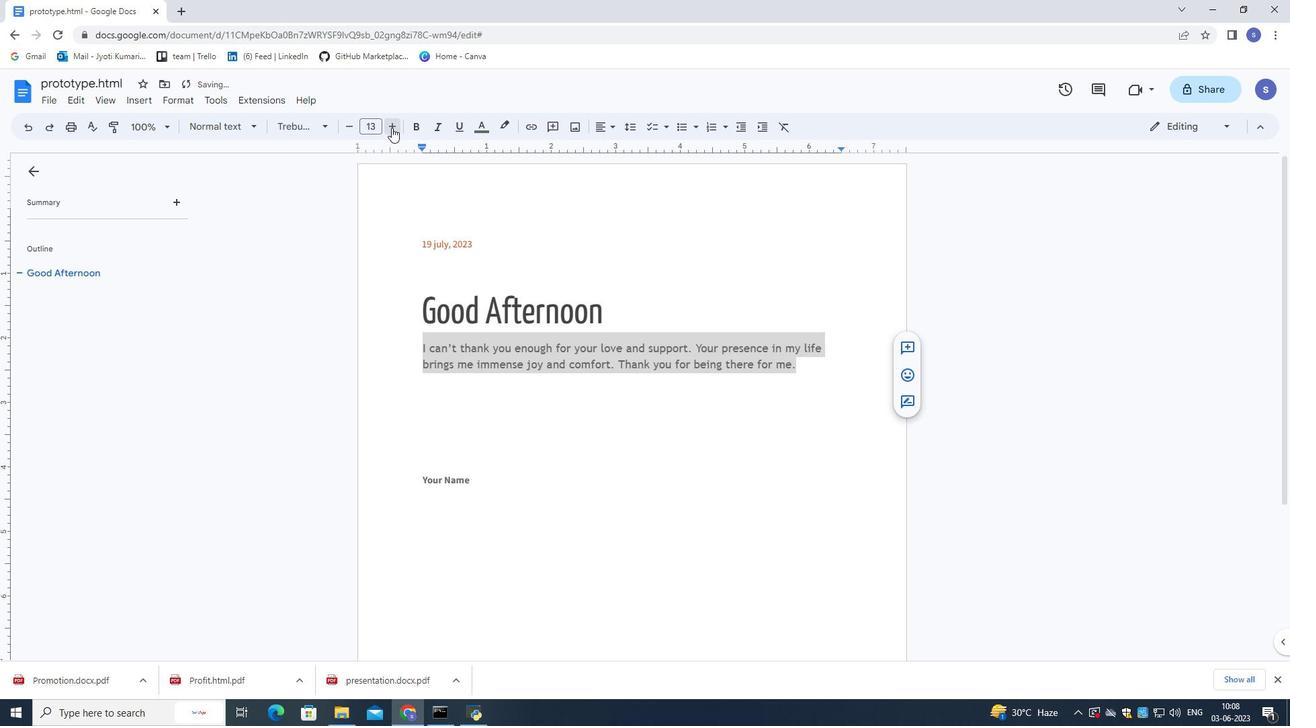 
Action: Mouse pressed left at (391, 127)
Screenshot: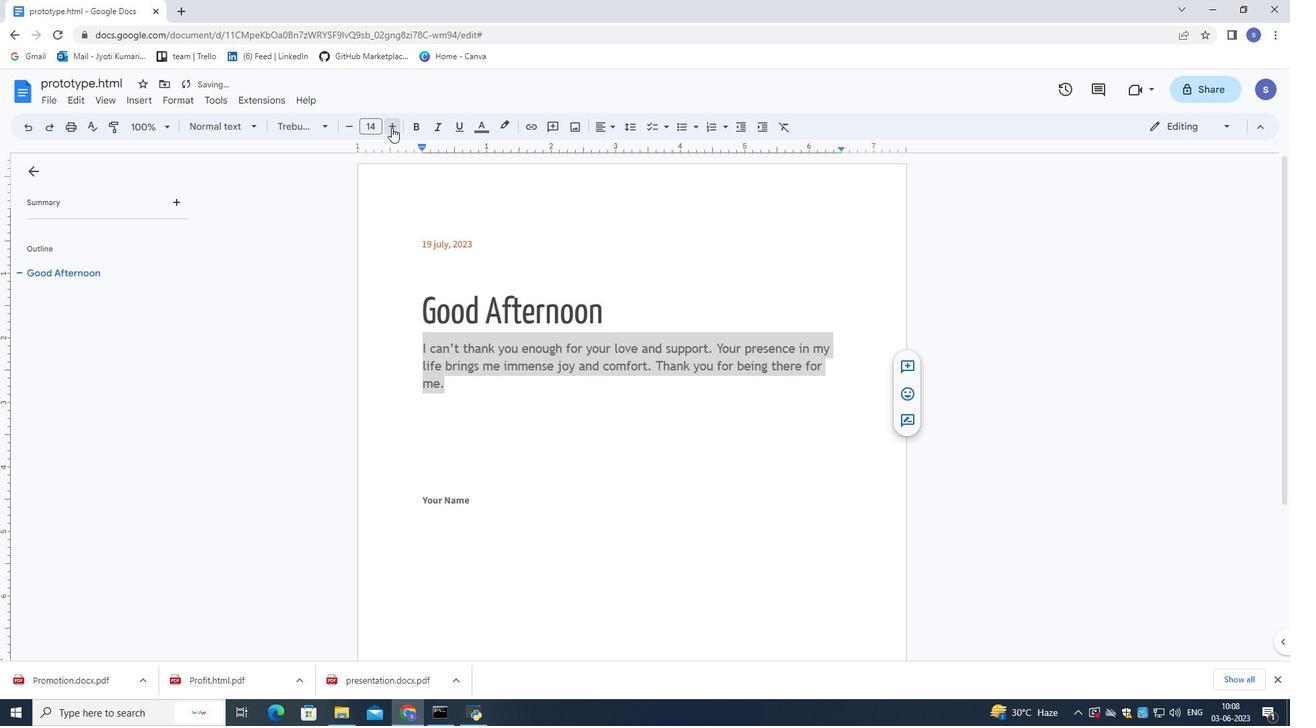 
Action: Mouse pressed left at (391, 127)
Screenshot: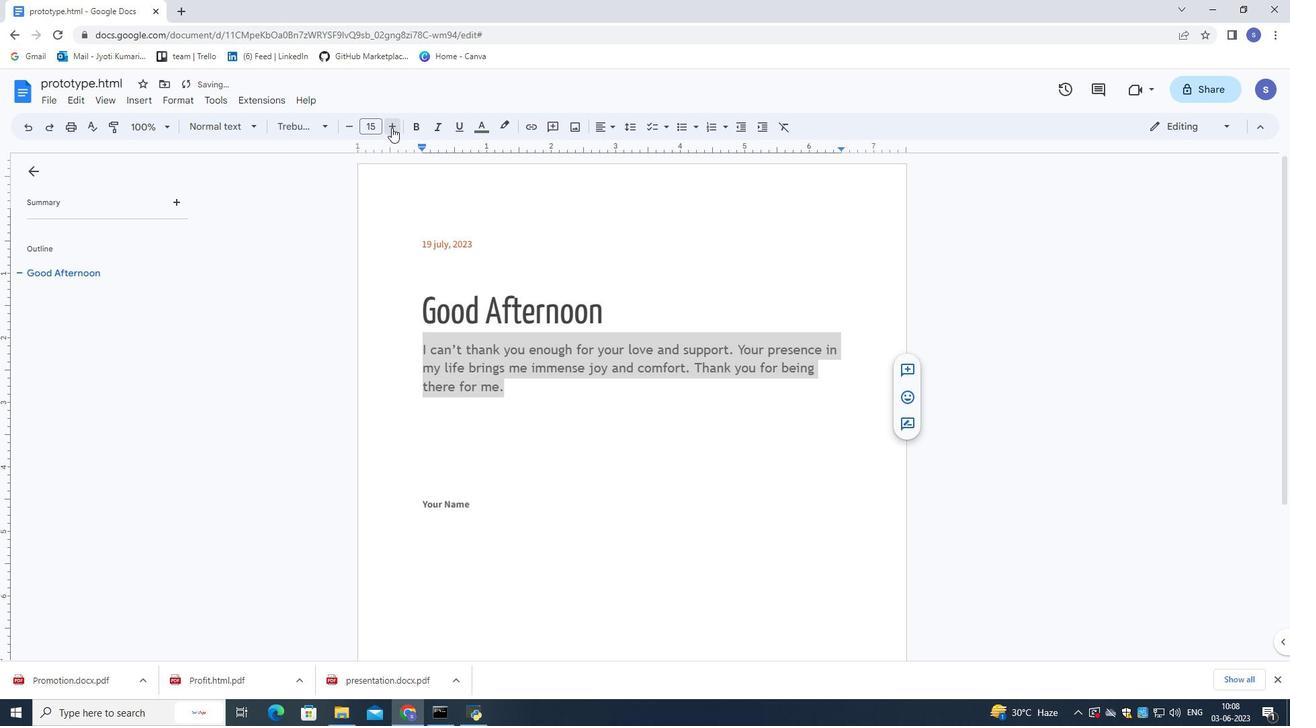 
Action: Mouse pressed left at (391, 127)
Screenshot: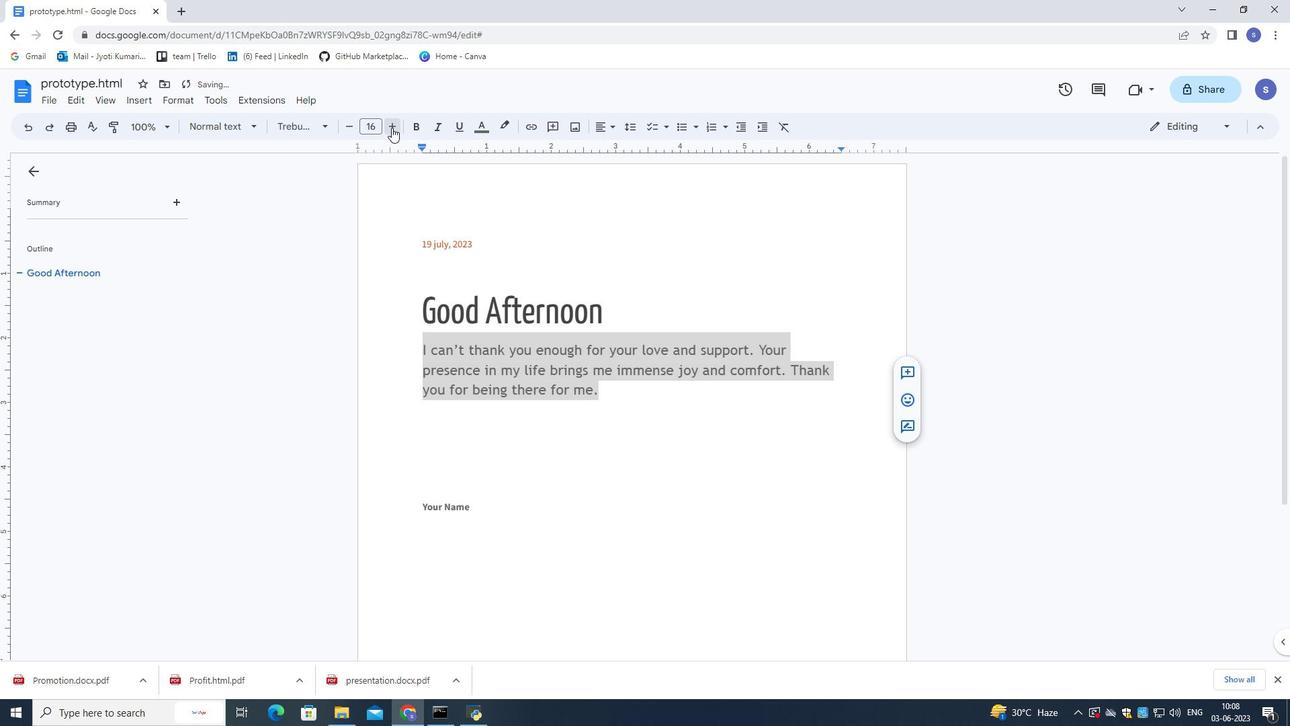
Action: Mouse moved to (512, 506)
Screenshot: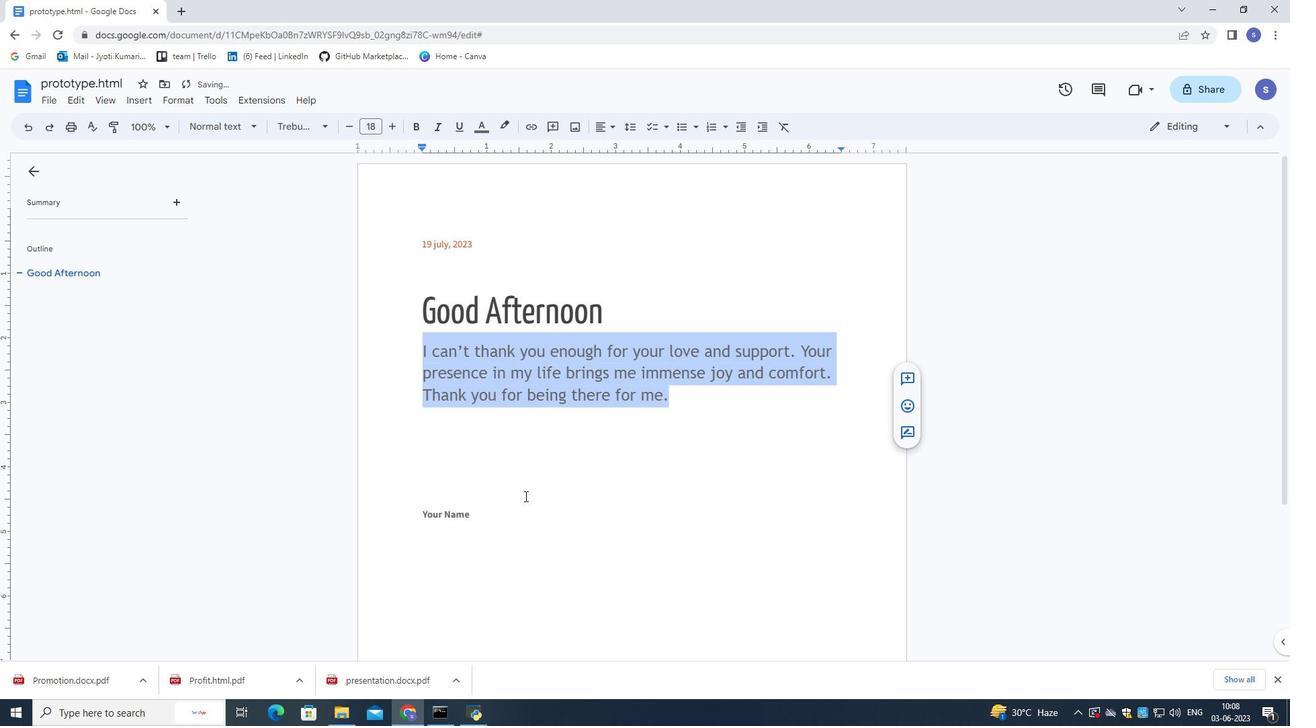 
Action: Mouse pressed left at (512, 506)
Screenshot: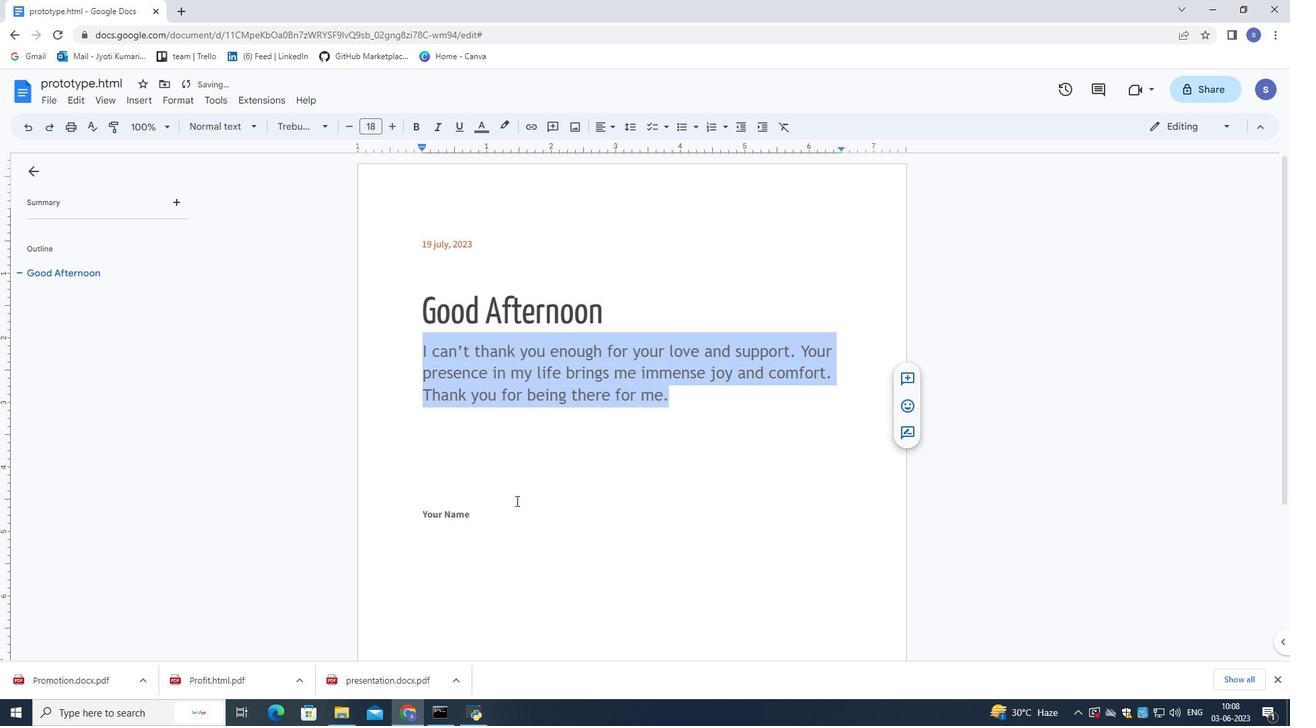 
Action: Mouse moved to (533, 521)
Screenshot: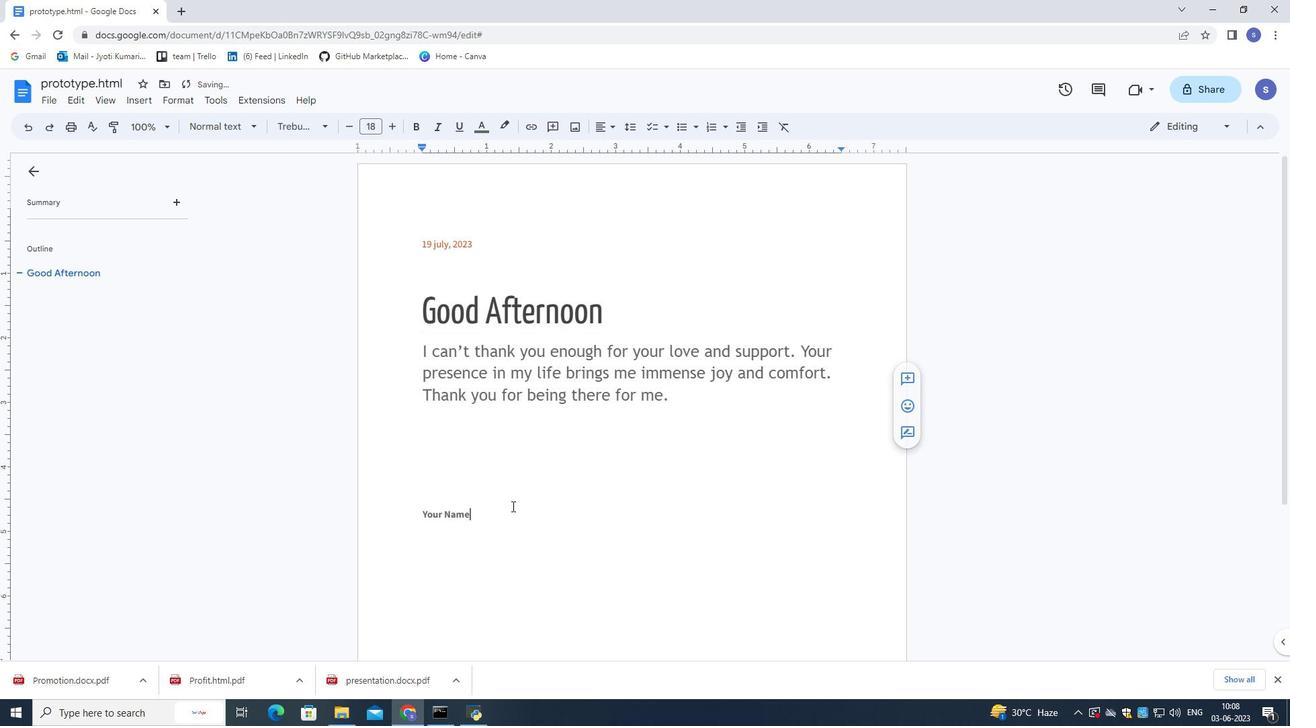 
Action: Key pressed <Key.enter><Key.shift>Oscar
Screenshot: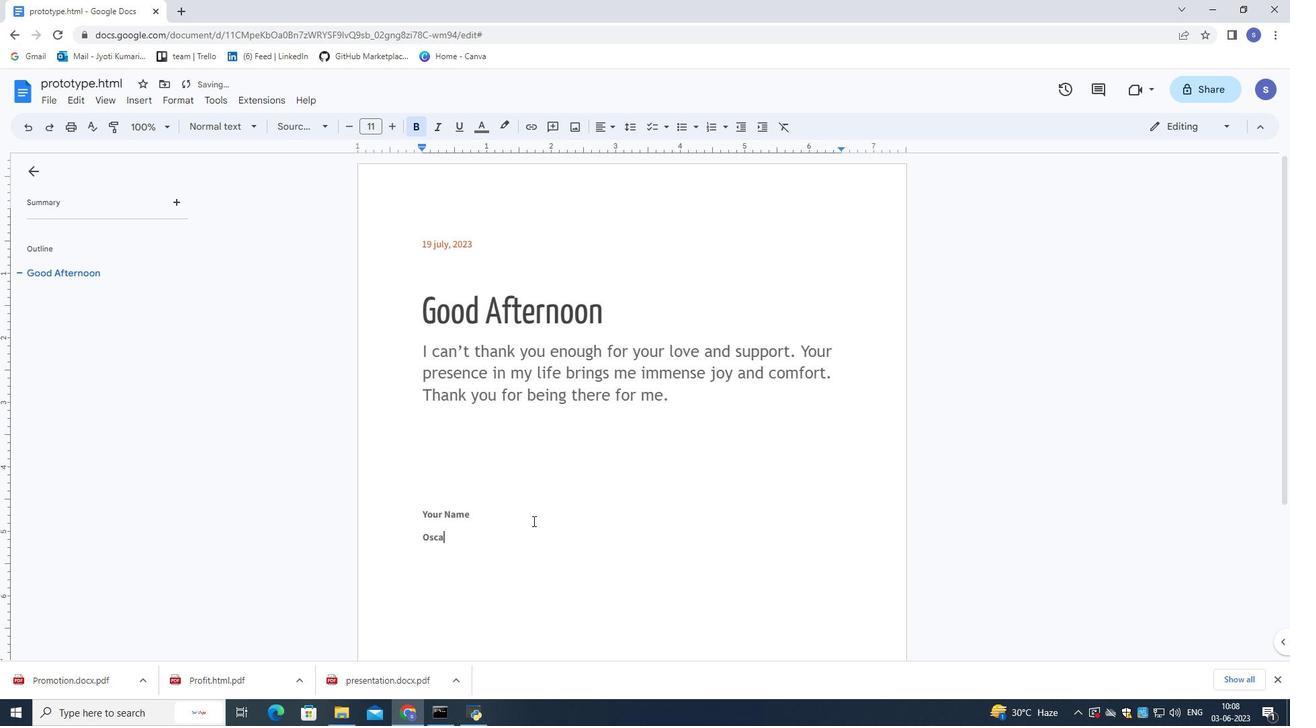 
Action: Mouse moved to (539, 519)
Screenshot: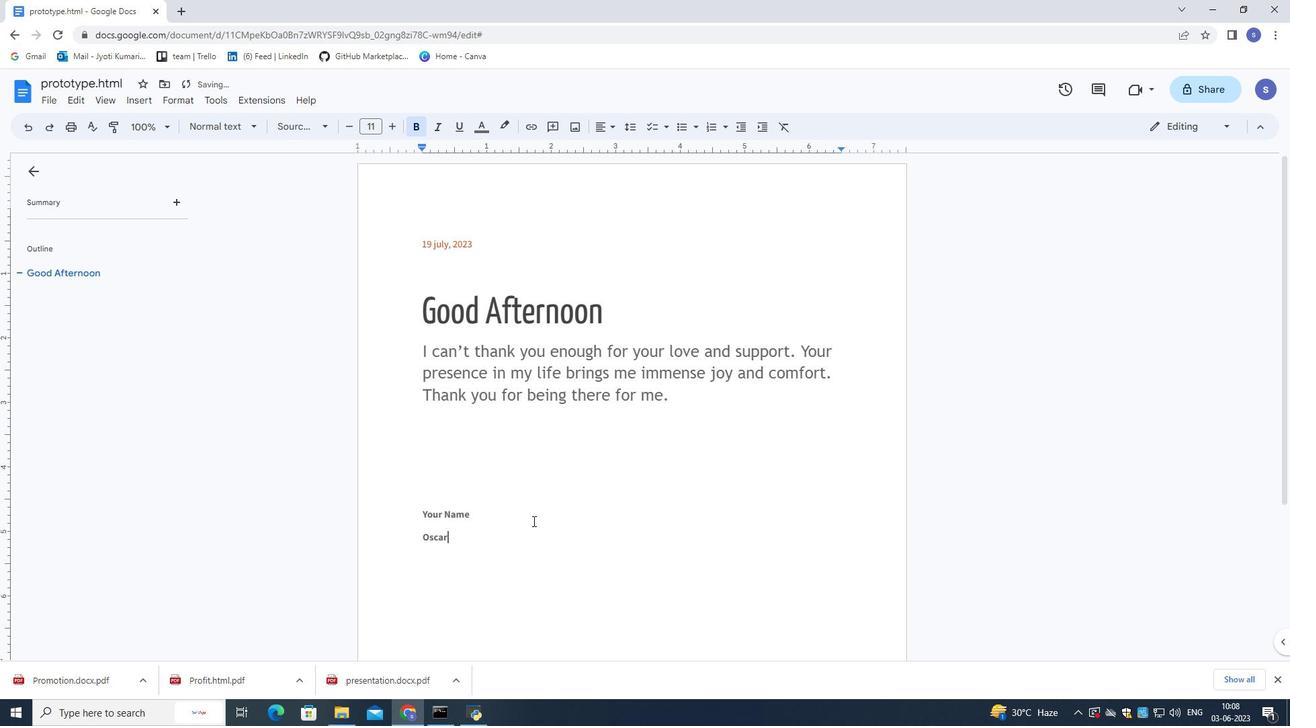 
Action: Mouse scrolled (539, 520) with delta (0, 0)
Screenshot: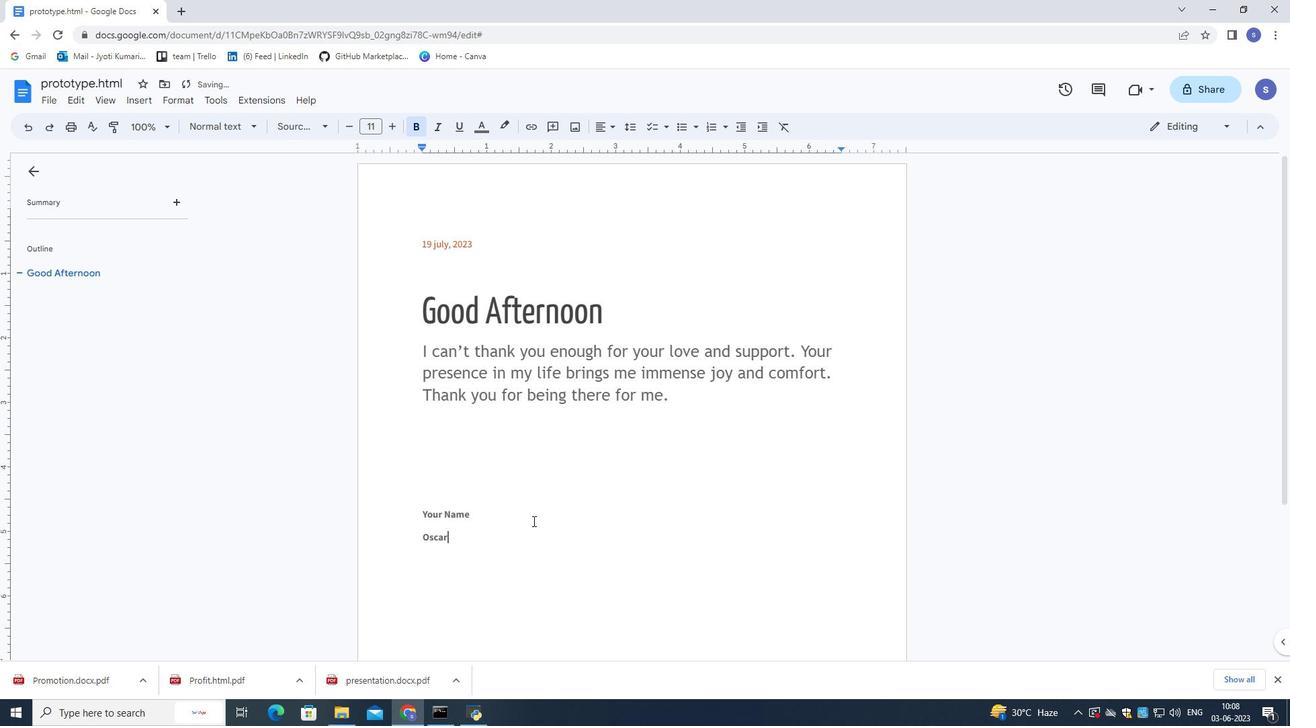 
Action: Mouse scrolled (539, 520) with delta (0, 0)
Screenshot: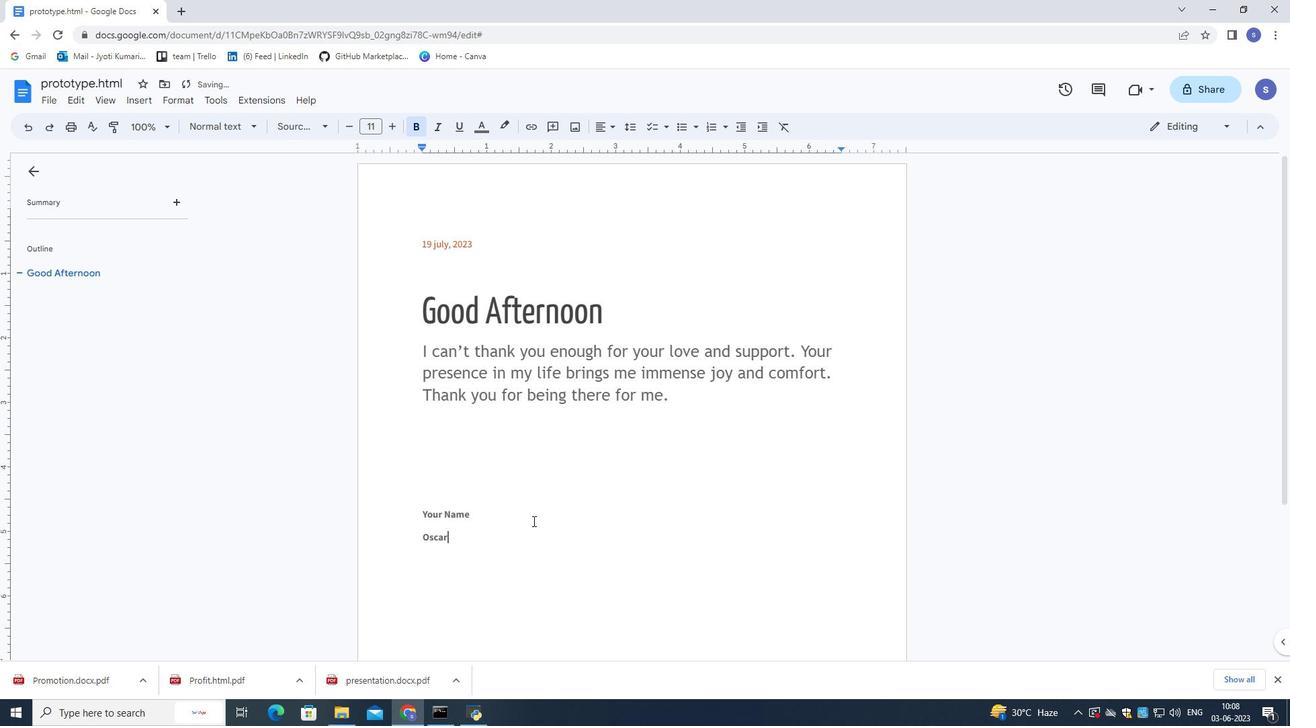 
Action: Mouse scrolled (539, 520) with delta (0, 0)
Screenshot: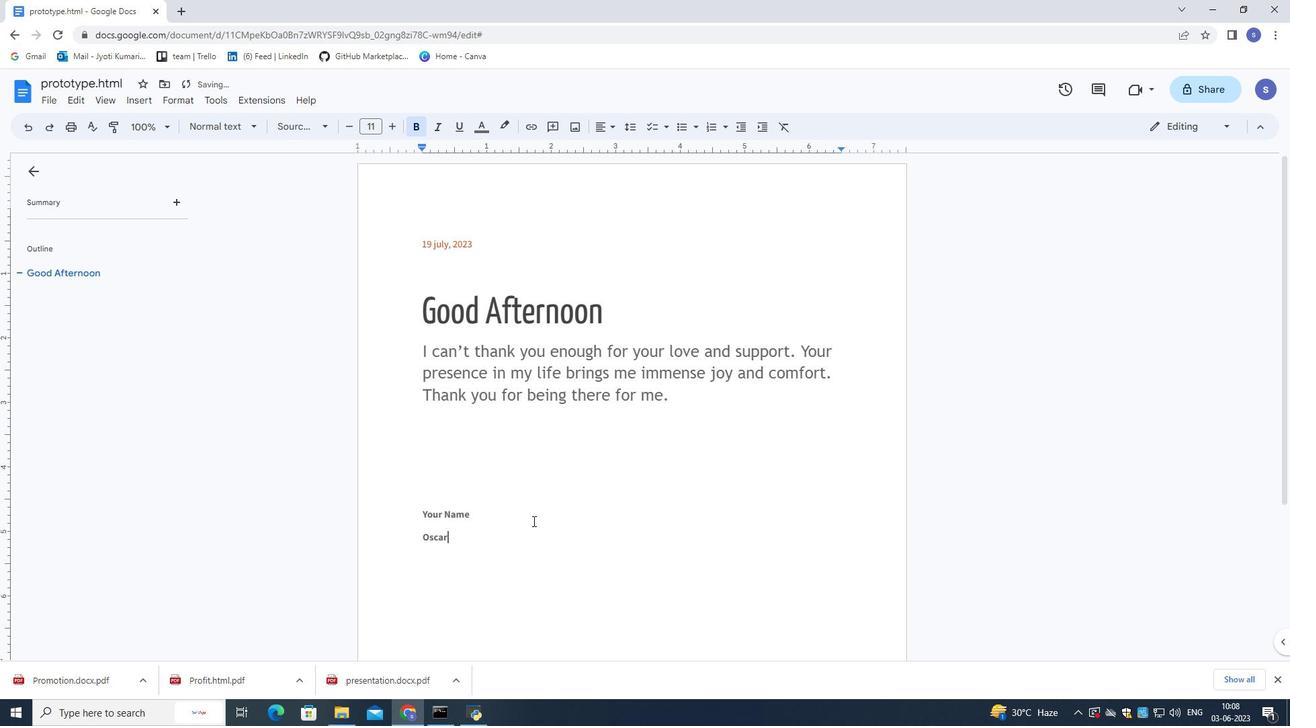 
Action: Mouse scrolled (539, 520) with delta (0, 0)
Screenshot: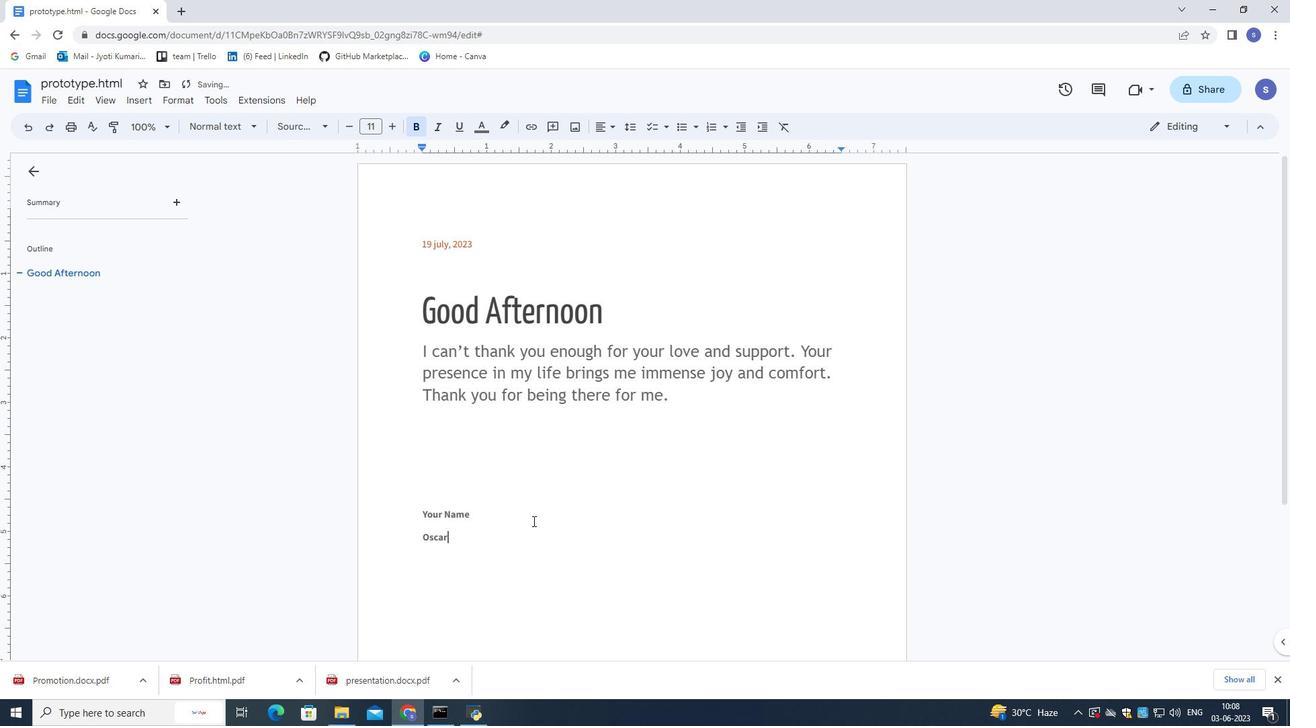 
Action: Mouse scrolled (539, 520) with delta (0, 0)
Screenshot: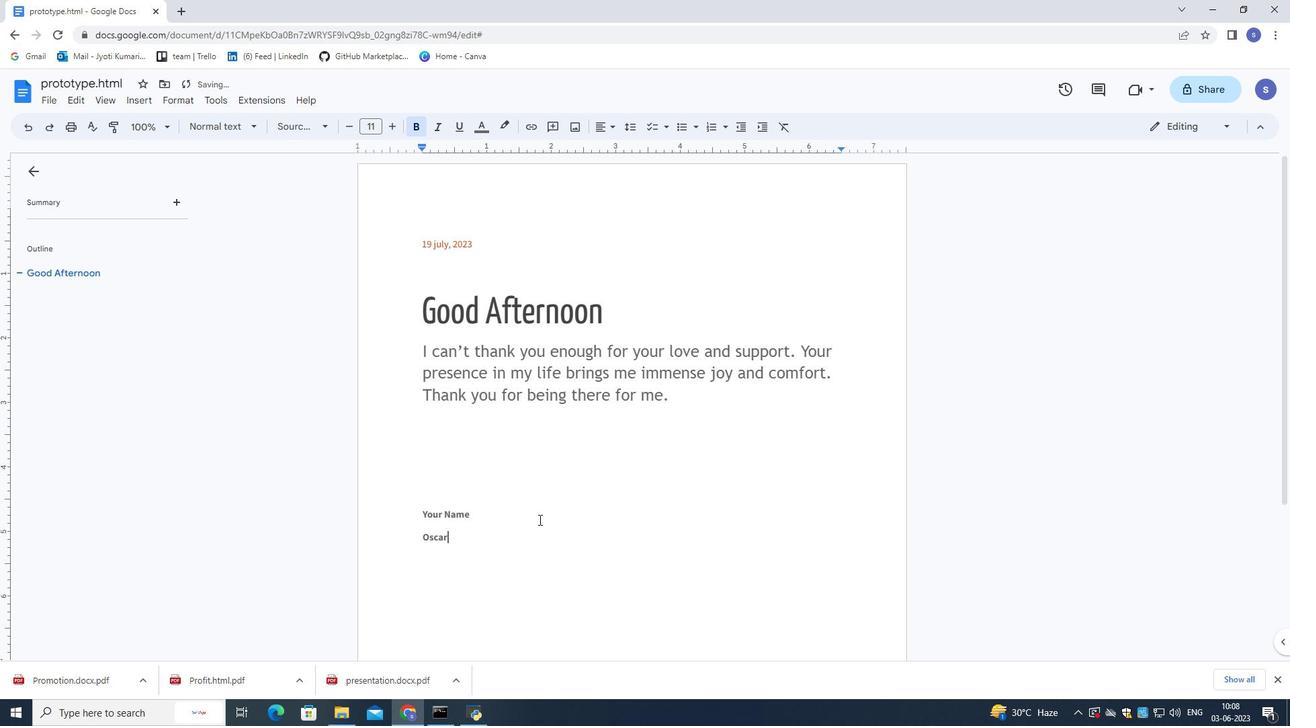 
Action: Mouse moved to (536, 514)
Screenshot: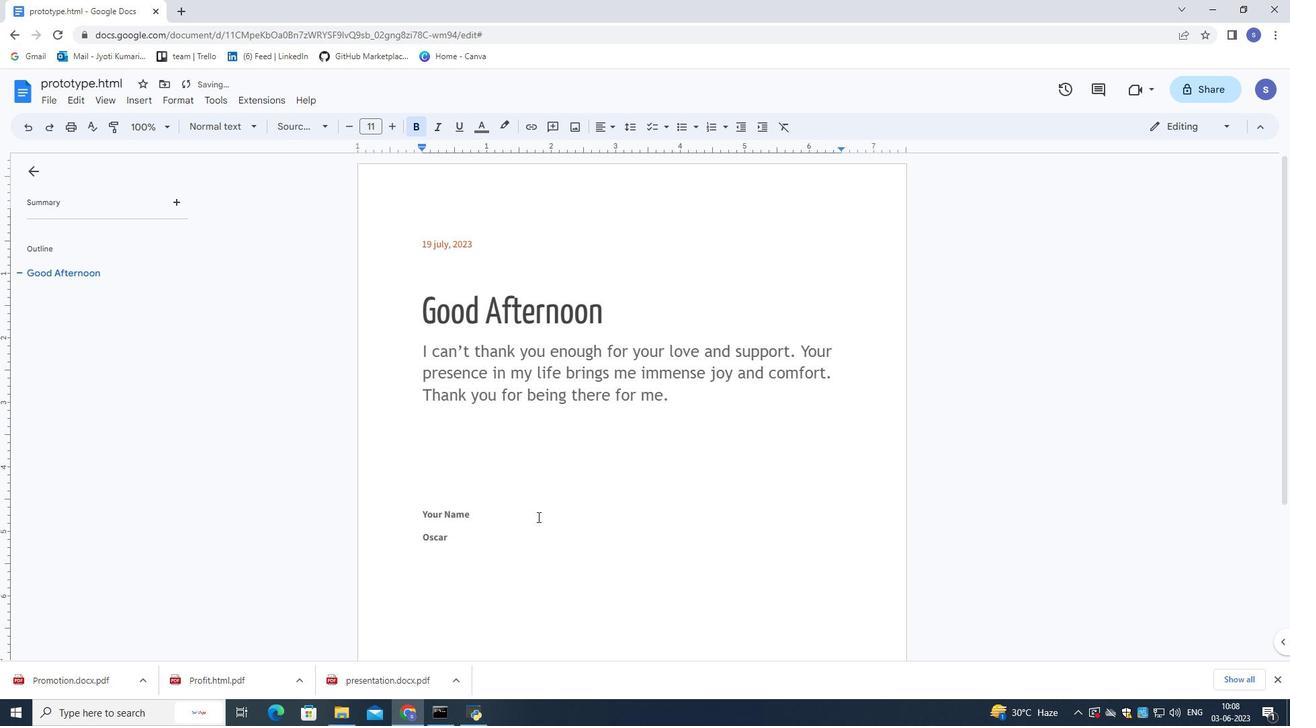 
Action: Mouse scrolled (536, 515) with delta (0, 0)
Screenshot: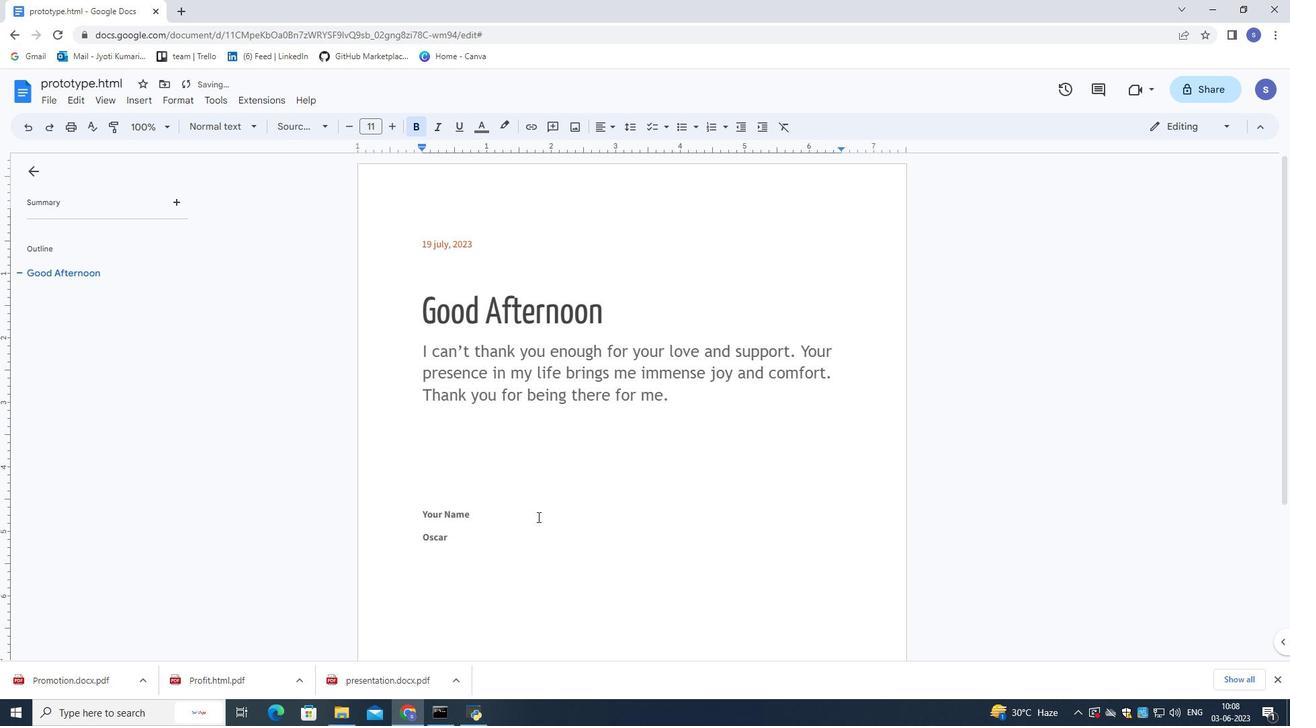 
Action: Mouse moved to (536, 513)
Screenshot: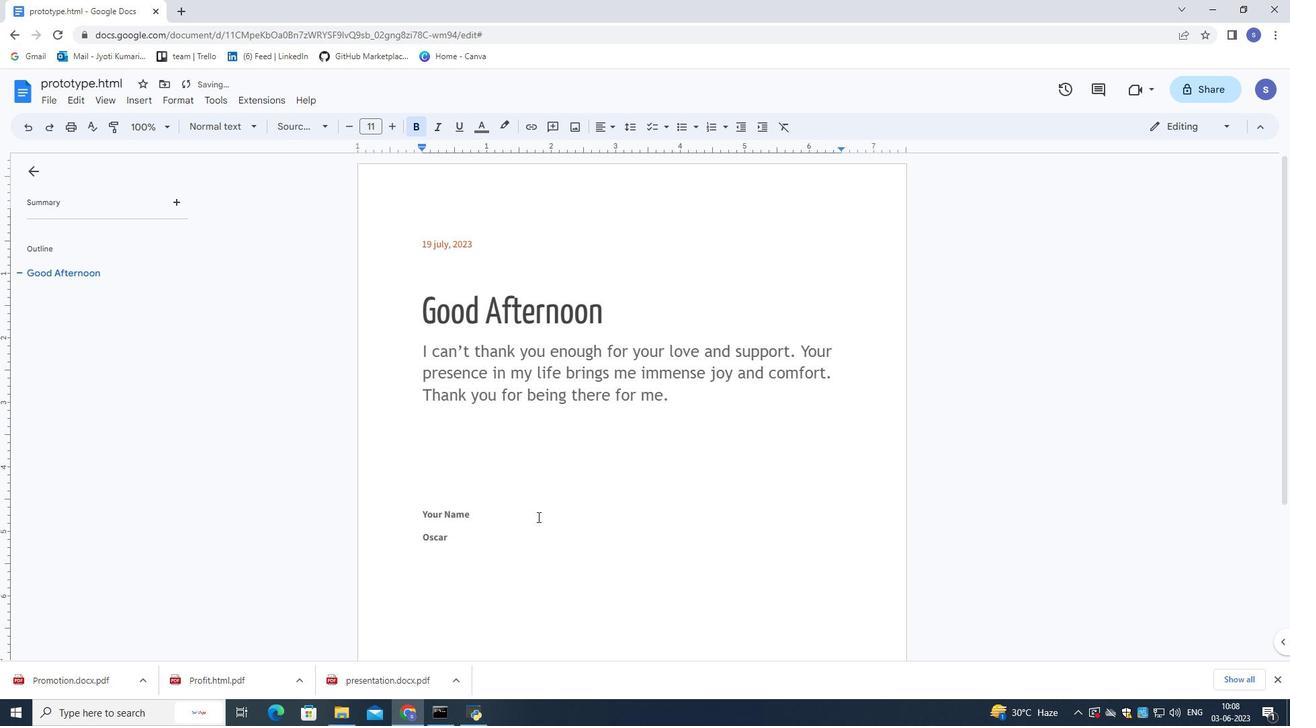 
Action: Mouse scrolled (536, 514) with delta (0, 0)
Screenshot: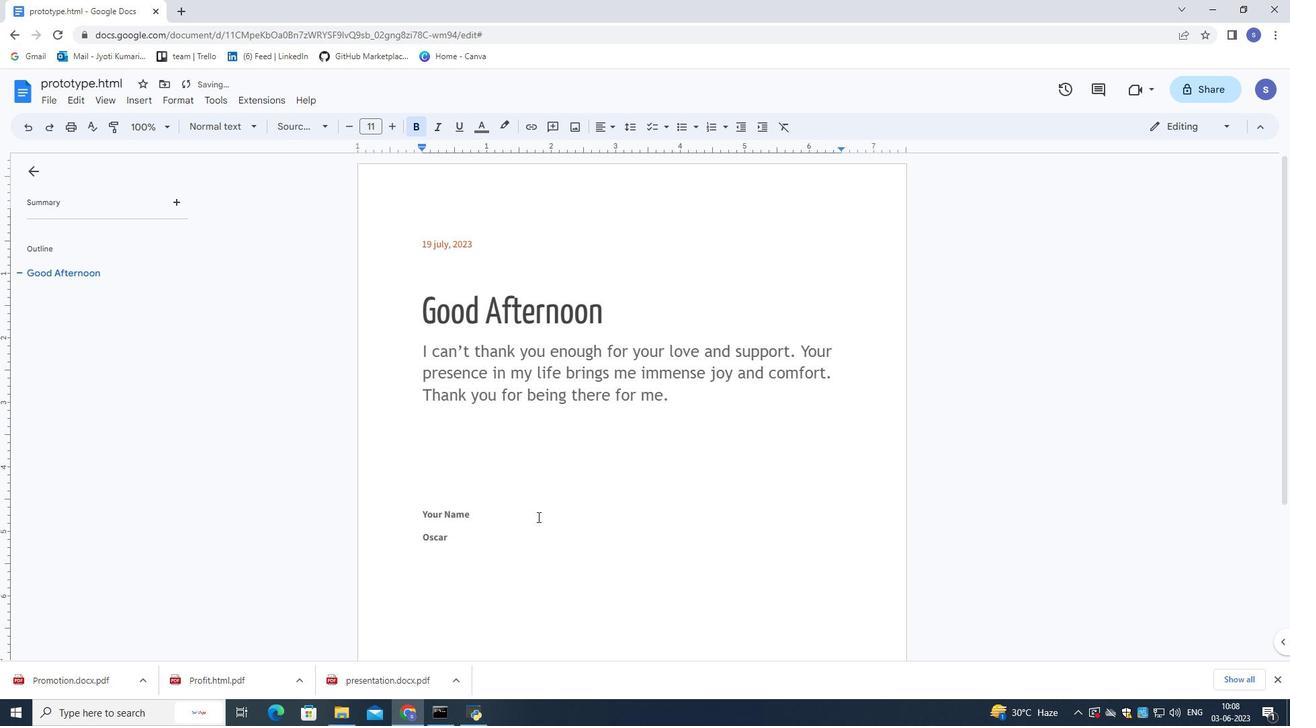 
Action: Mouse scrolled (536, 514) with delta (0, 0)
Screenshot: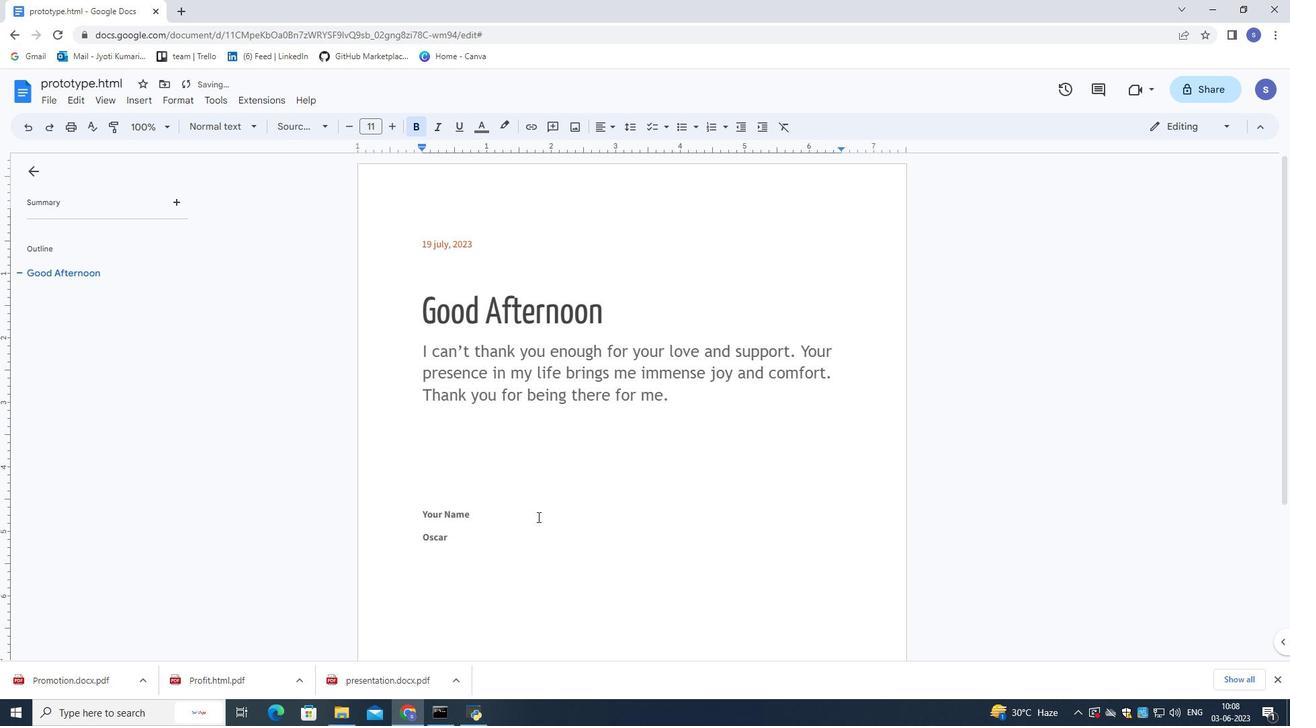 
